 Task: Find connections with filter location San Pedro Sacatepéquez with filter topic #jobsearchwith filter profile language Potuguese with filter current company Work From Home/ Fresher & Experience Jobs with filter school Symbiosis Centre For Management and Human Resource Development with filter industry Photography with filter service category Illustration with filter keywords title Copywriter
Action: Mouse moved to (567, 98)
Screenshot: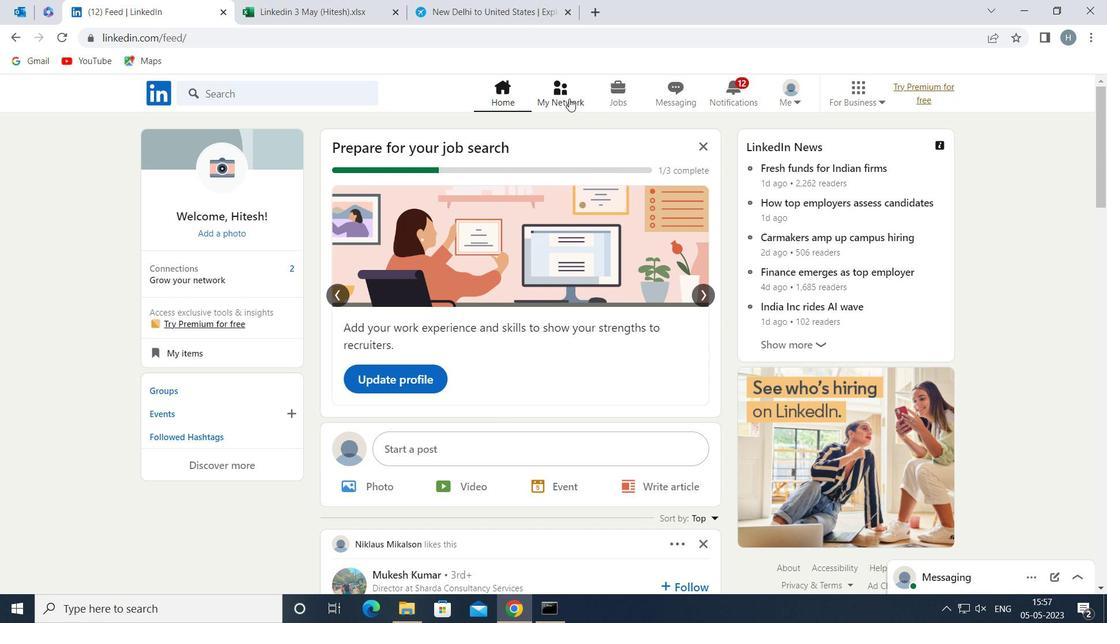 
Action: Mouse pressed left at (567, 98)
Screenshot: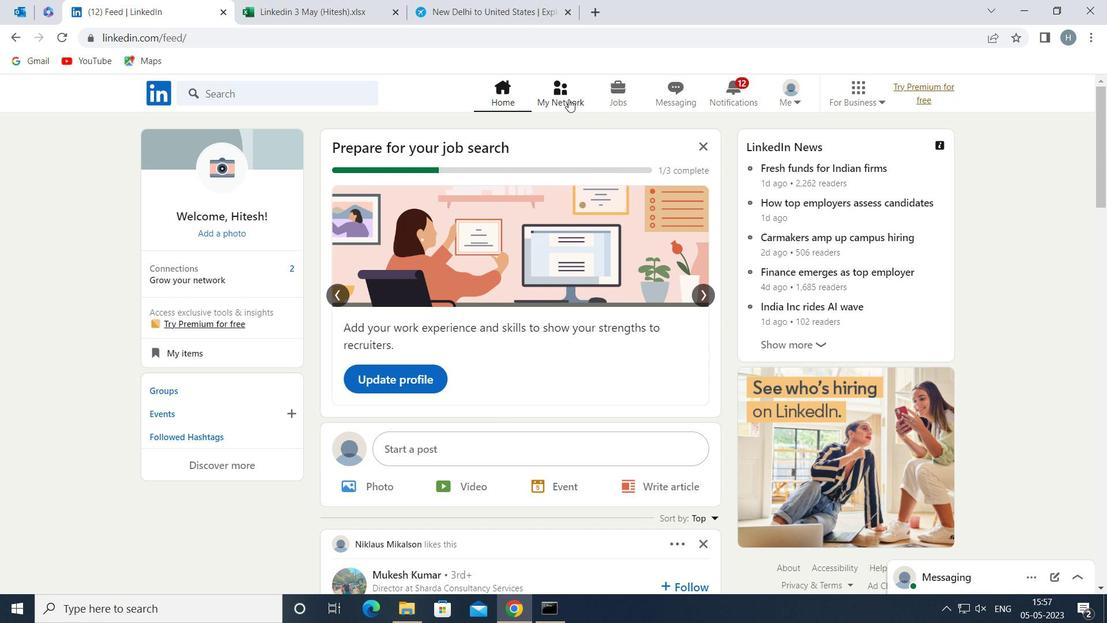 
Action: Mouse moved to (295, 177)
Screenshot: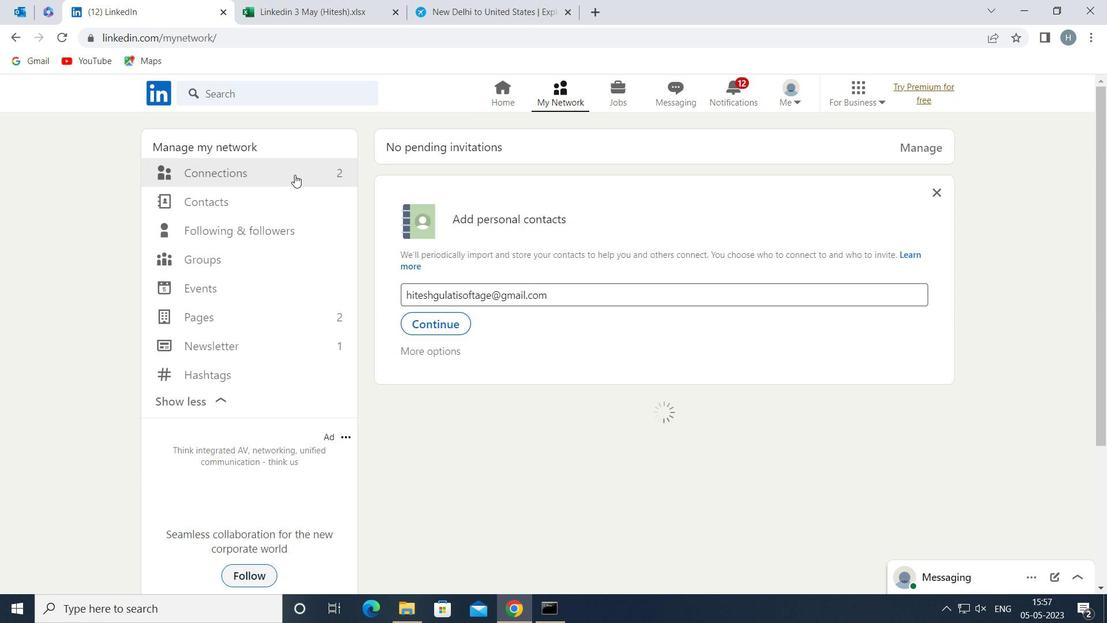 
Action: Mouse pressed left at (295, 177)
Screenshot: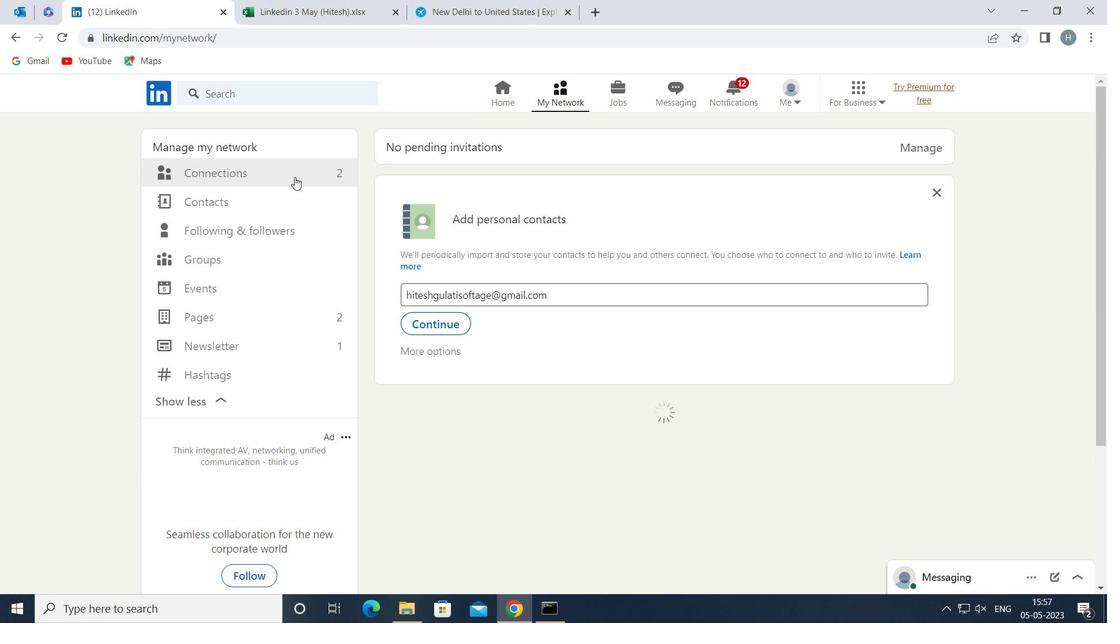 
Action: Mouse moved to (650, 170)
Screenshot: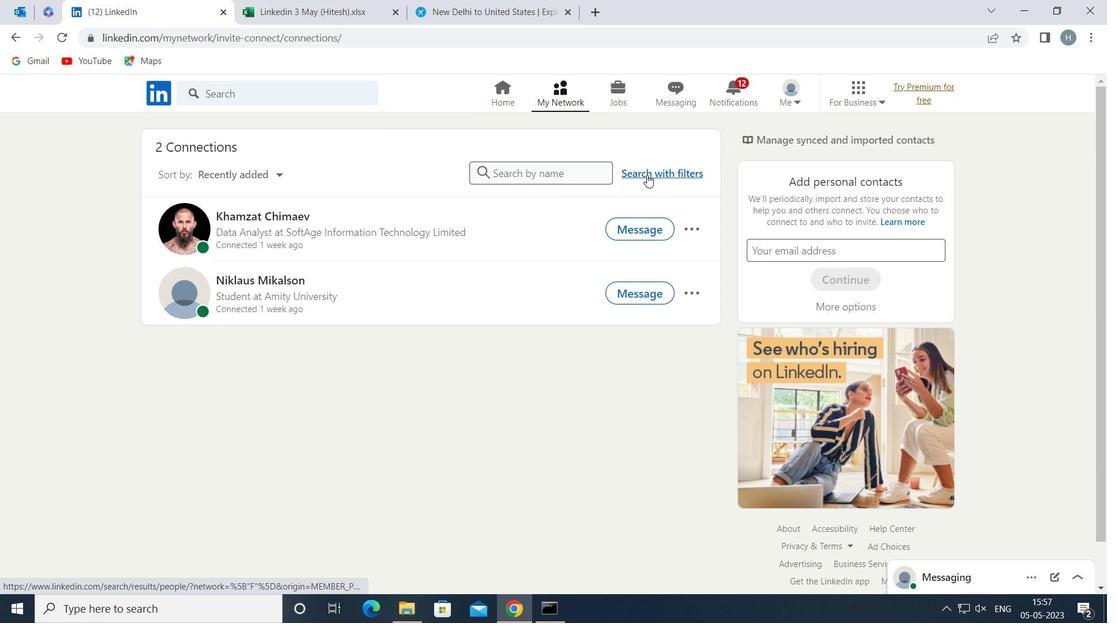 
Action: Mouse pressed left at (650, 170)
Screenshot: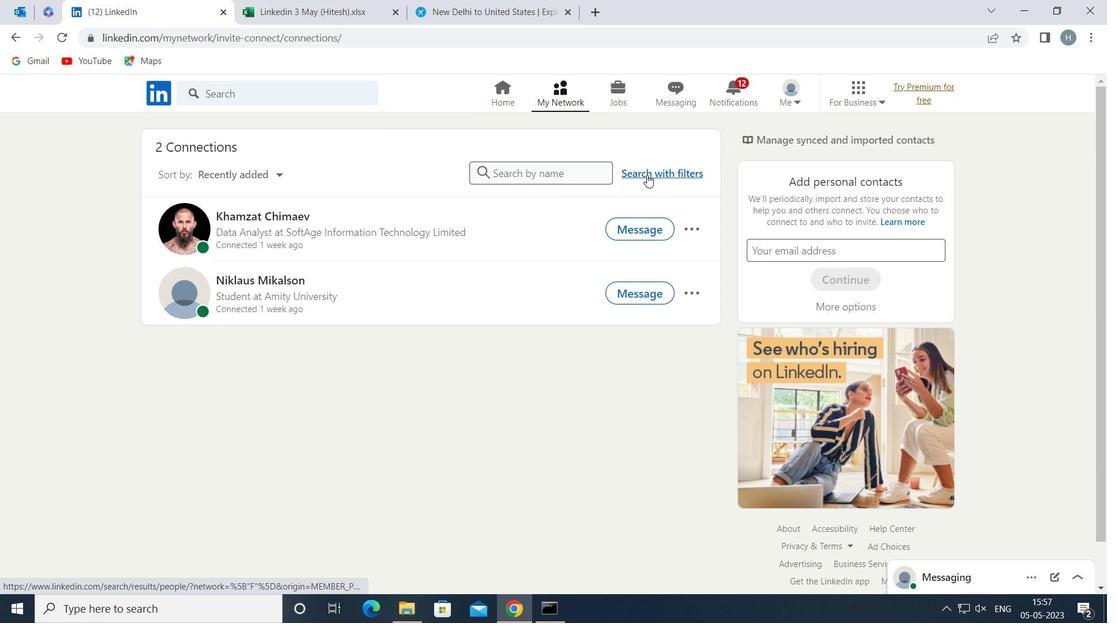 
Action: Mouse moved to (596, 130)
Screenshot: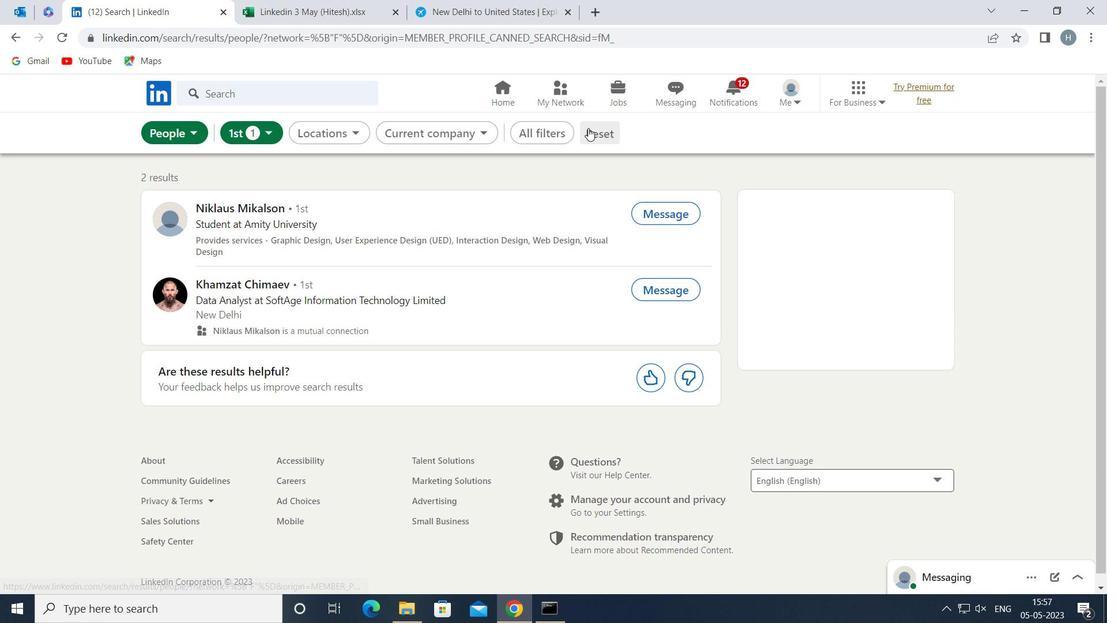 
Action: Mouse pressed left at (596, 130)
Screenshot: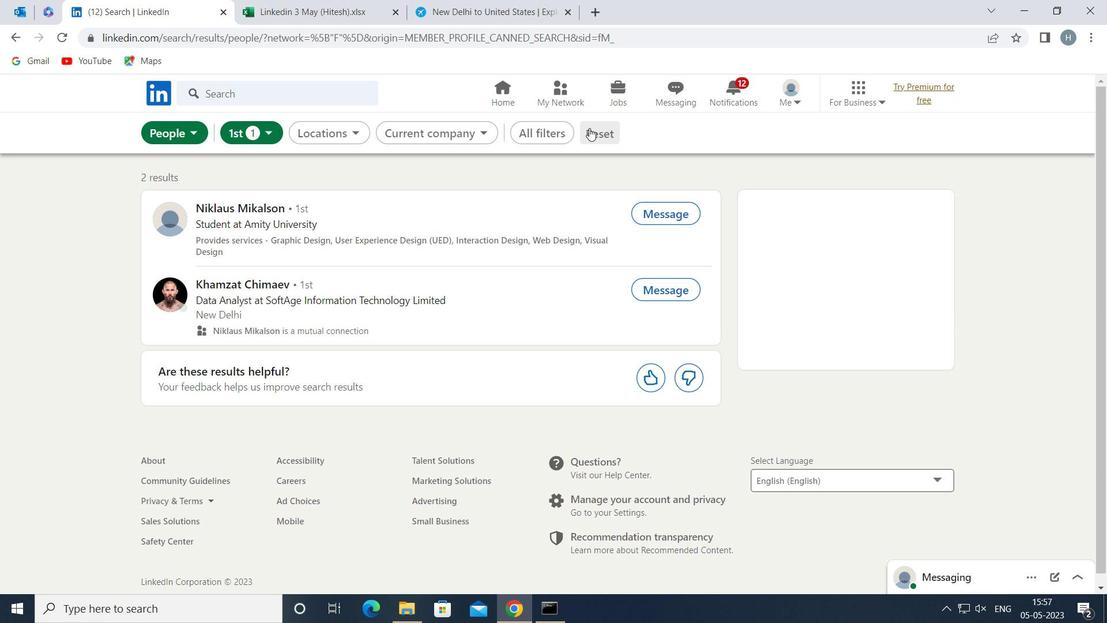 
Action: Mouse moved to (571, 131)
Screenshot: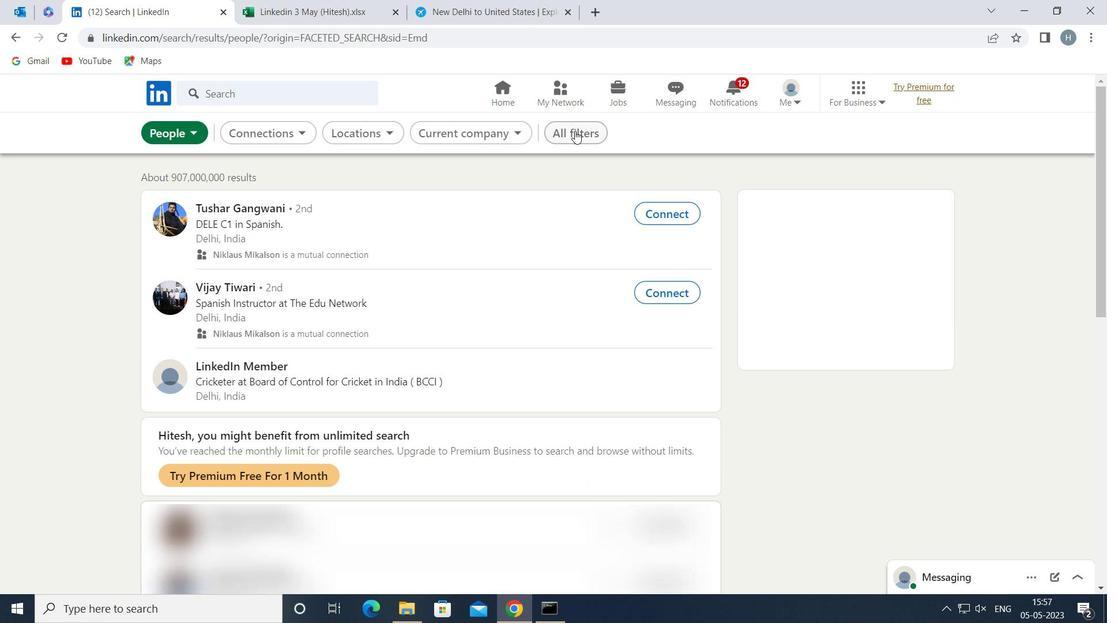 
Action: Mouse pressed left at (571, 131)
Screenshot: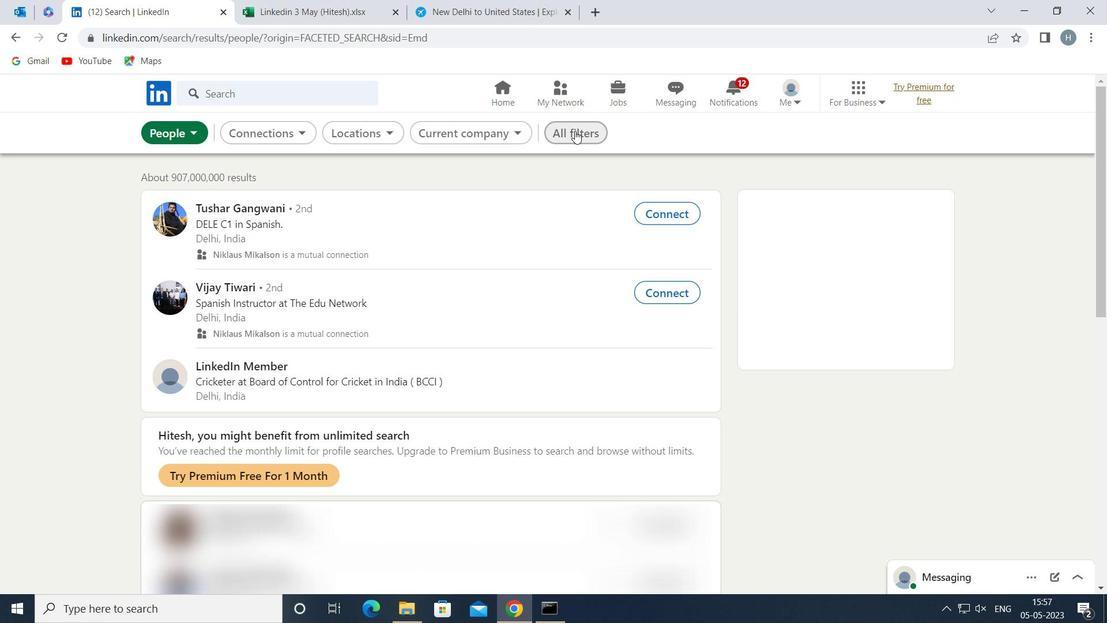
Action: Mouse moved to (862, 257)
Screenshot: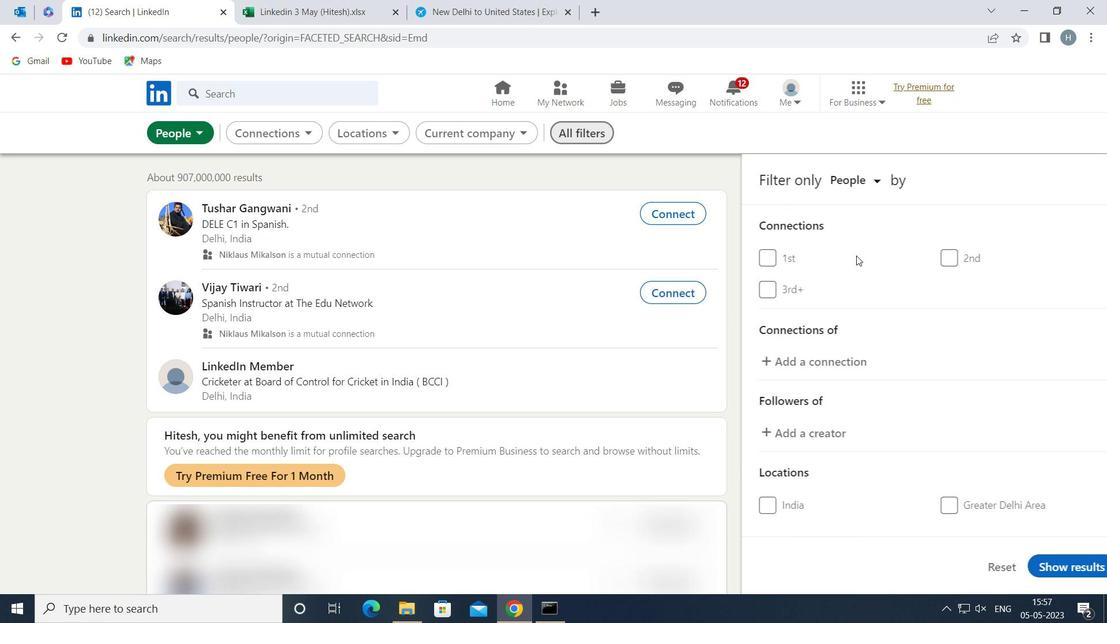 
Action: Mouse scrolled (862, 256) with delta (0, 0)
Screenshot: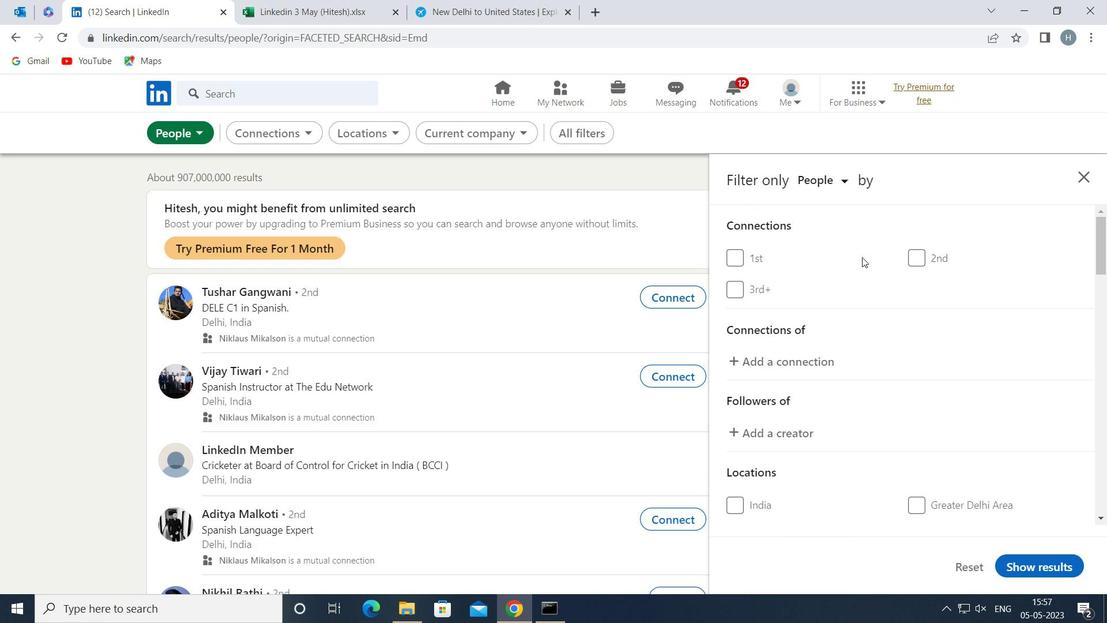 
Action: Mouse scrolled (862, 256) with delta (0, 0)
Screenshot: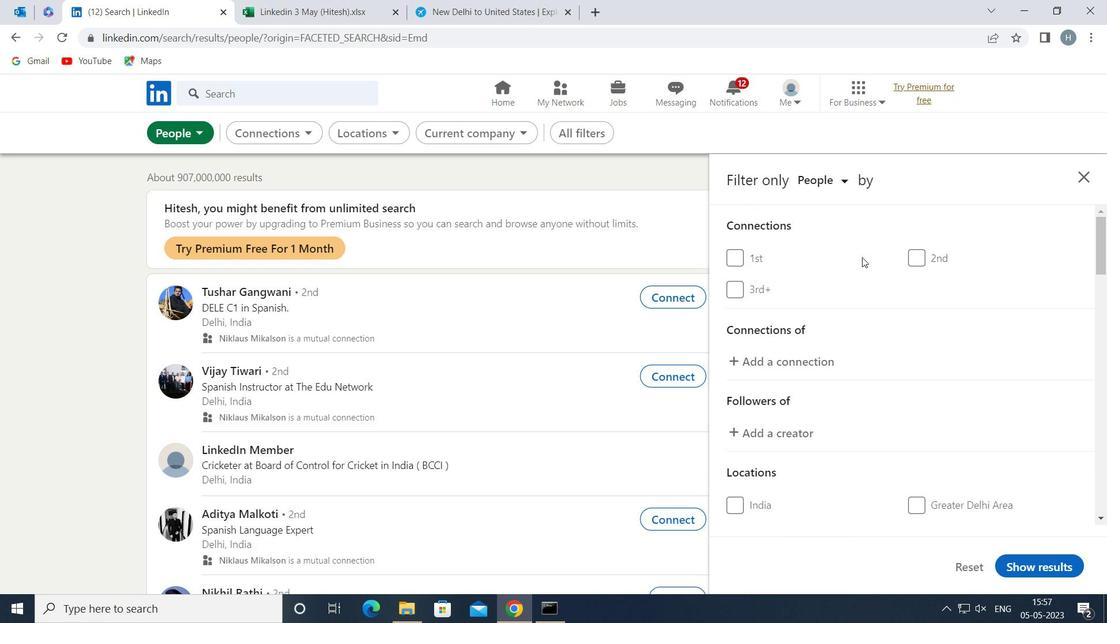 
Action: Mouse scrolled (862, 256) with delta (0, 0)
Screenshot: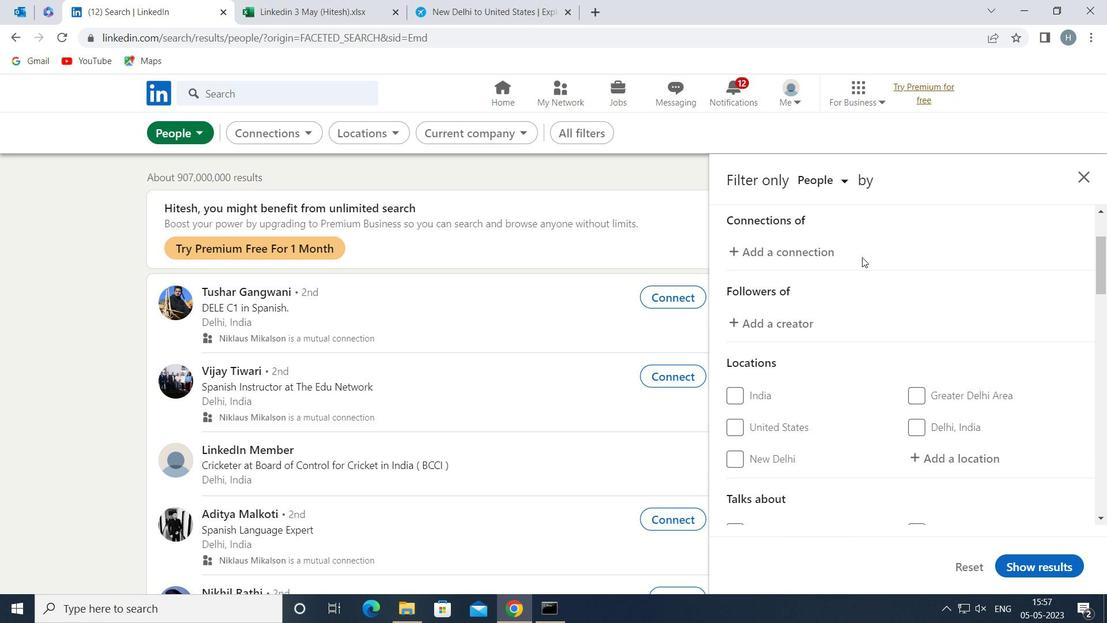 
Action: Mouse moved to (957, 345)
Screenshot: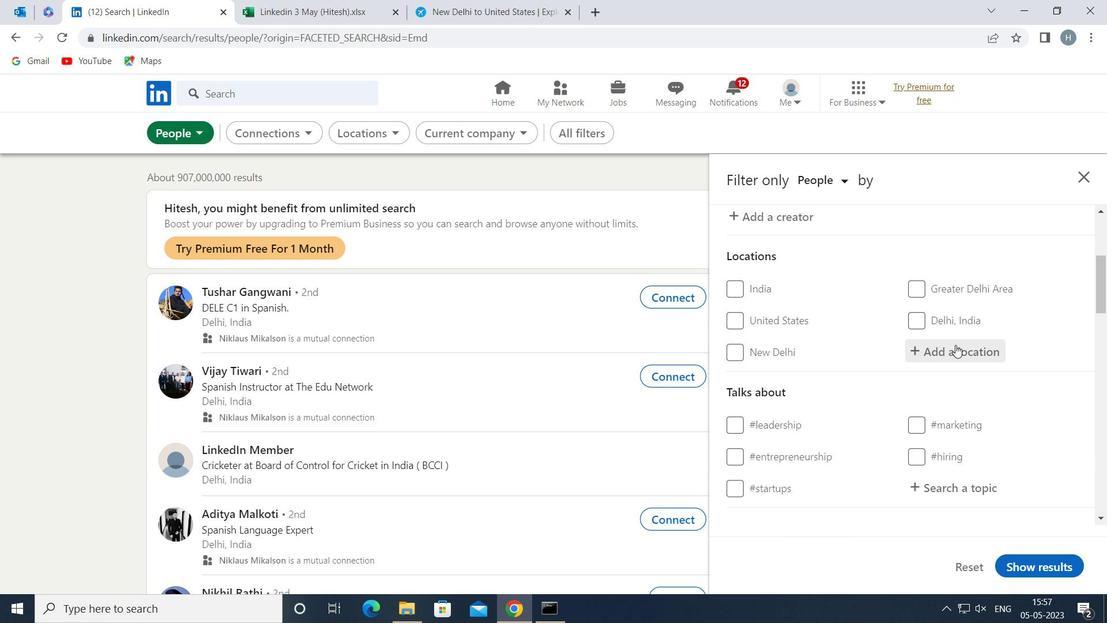 
Action: Mouse pressed left at (957, 345)
Screenshot: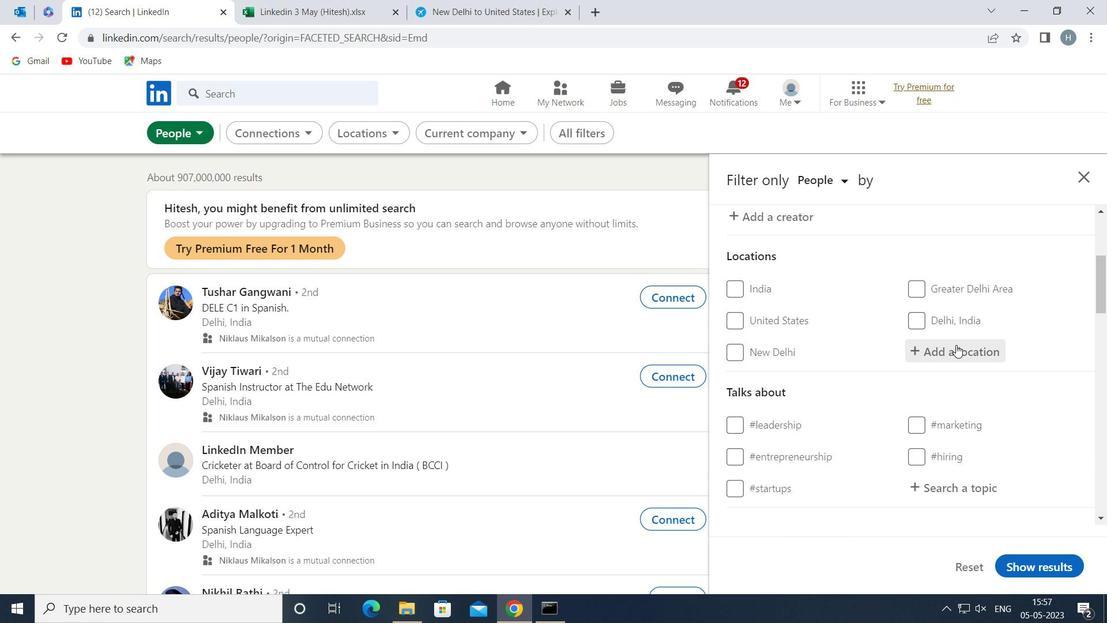 
Action: Key pressed <Key.shift>SAN<Key.space><Key.shift>PEDRO<Key.shift>SA
Screenshot: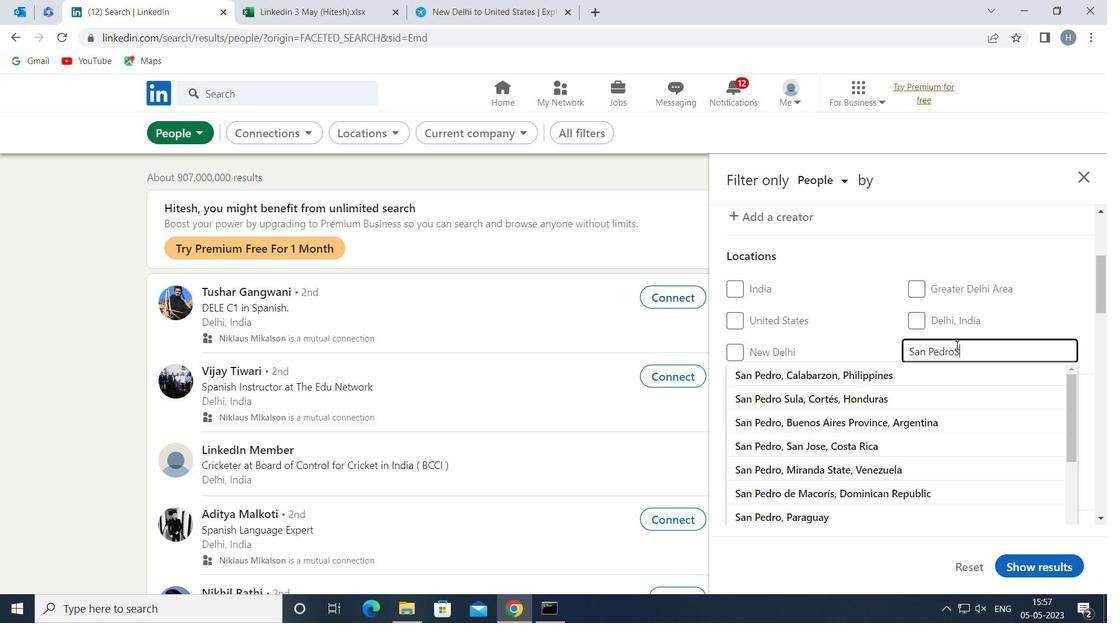
Action: Mouse moved to (957, 347)
Screenshot: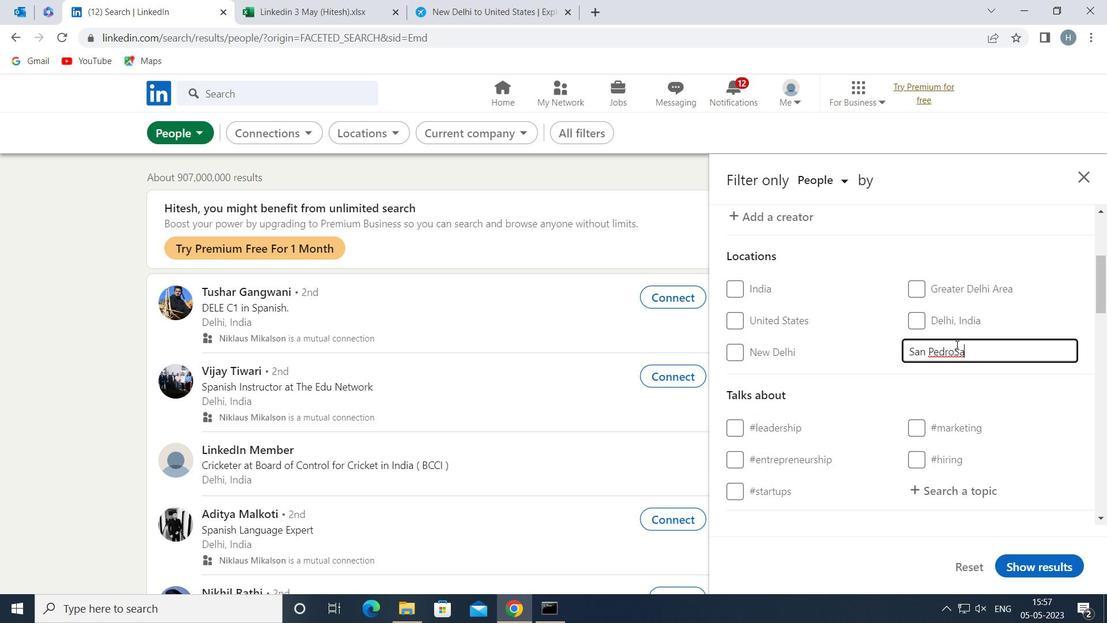 
Action: Key pressed <Key.backspace><Key.backspace><Key.space><Key.shift>SAC
Screenshot: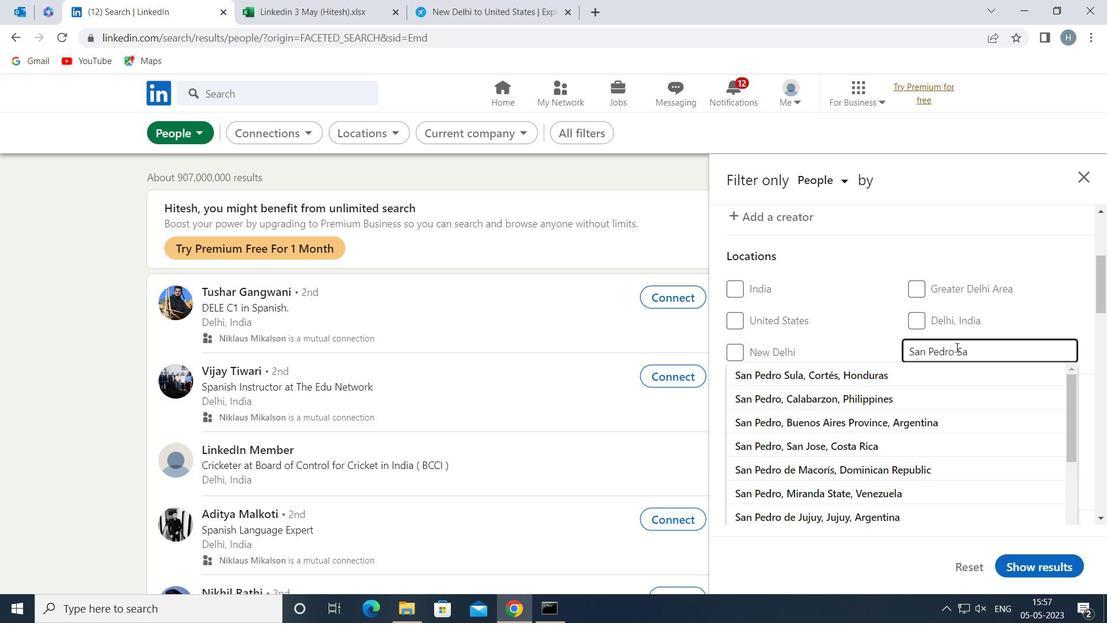 
Action: Mouse moved to (868, 376)
Screenshot: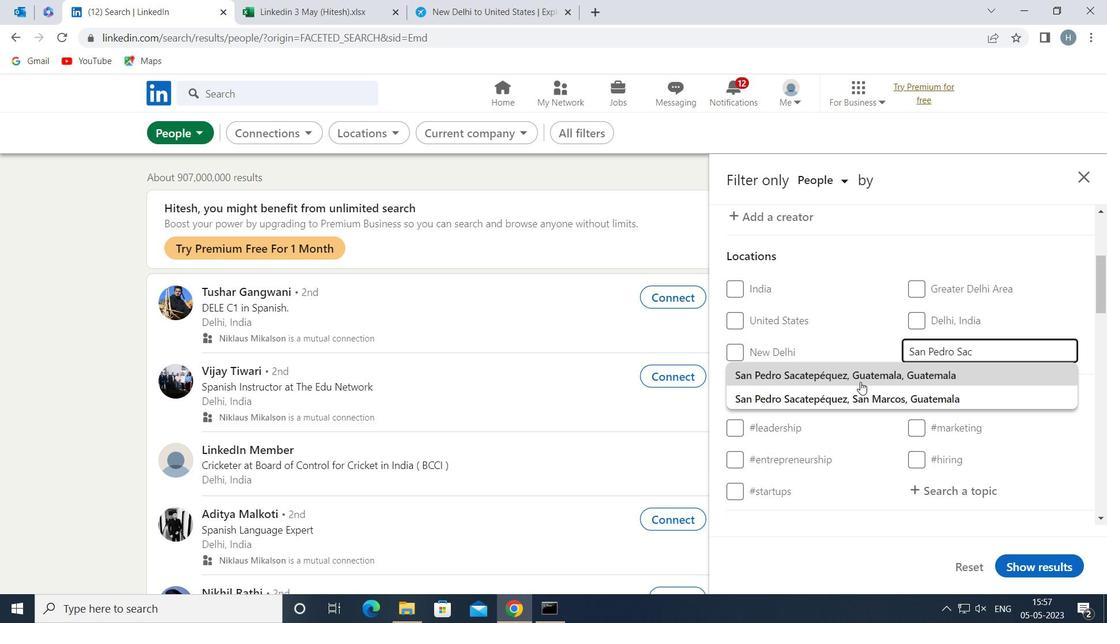 
Action: Mouse pressed left at (868, 376)
Screenshot: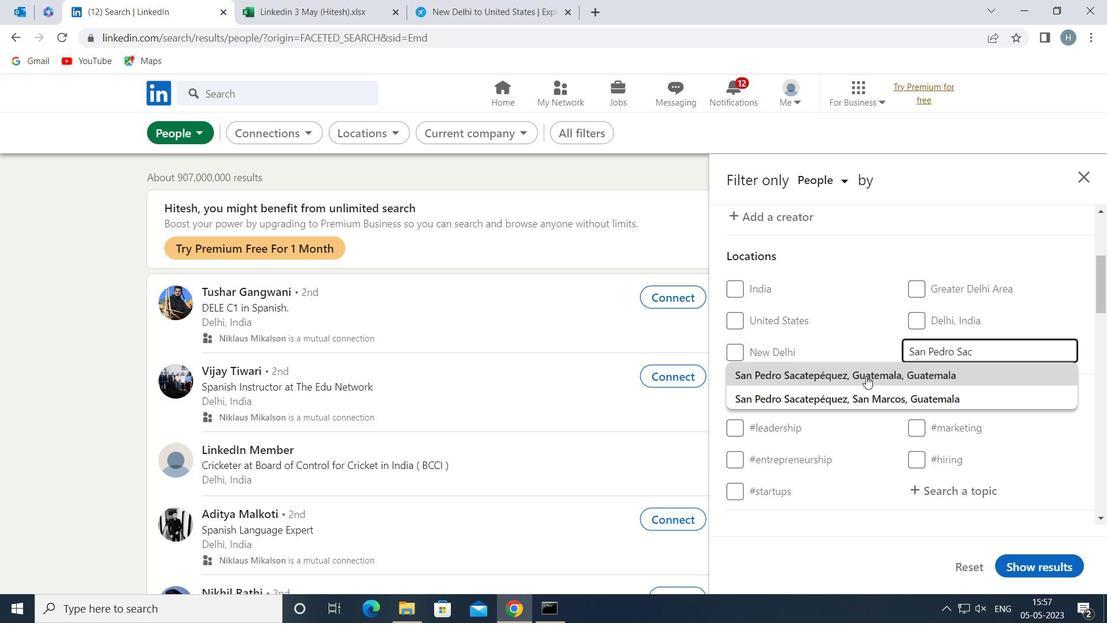 
Action: Mouse moved to (865, 376)
Screenshot: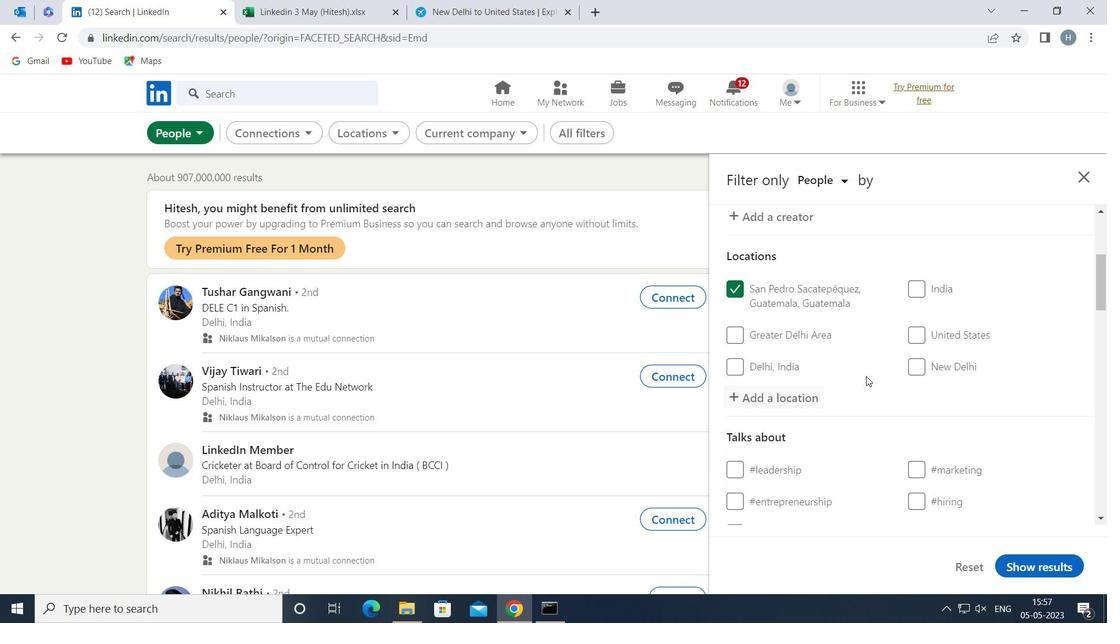 
Action: Mouse scrolled (865, 376) with delta (0, 0)
Screenshot: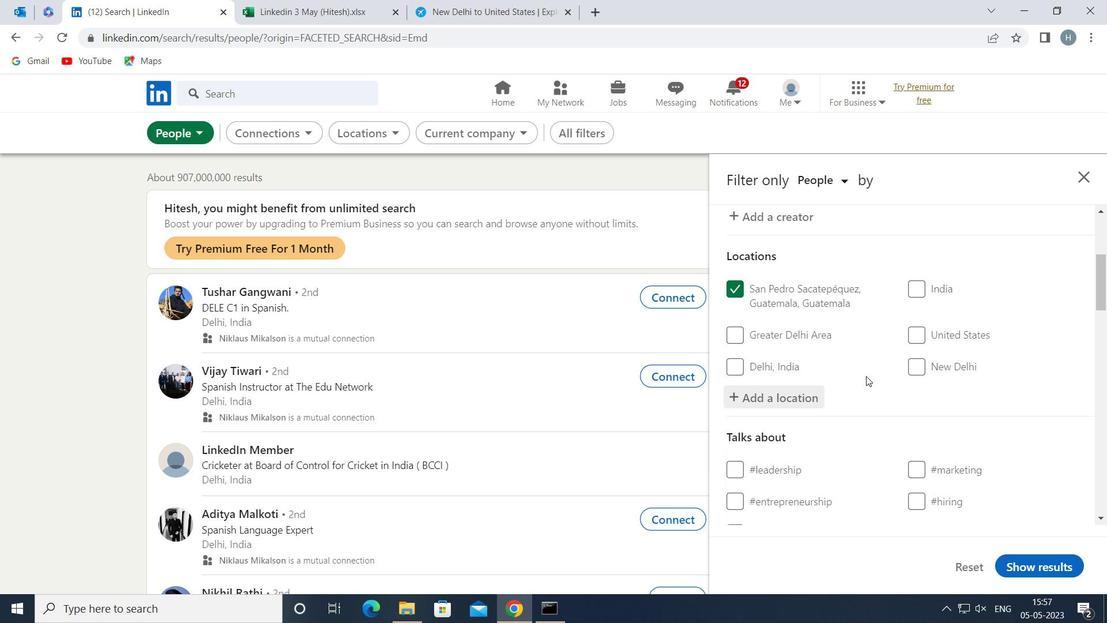 
Action: Mouse moved to (865, 377)
Screenshot: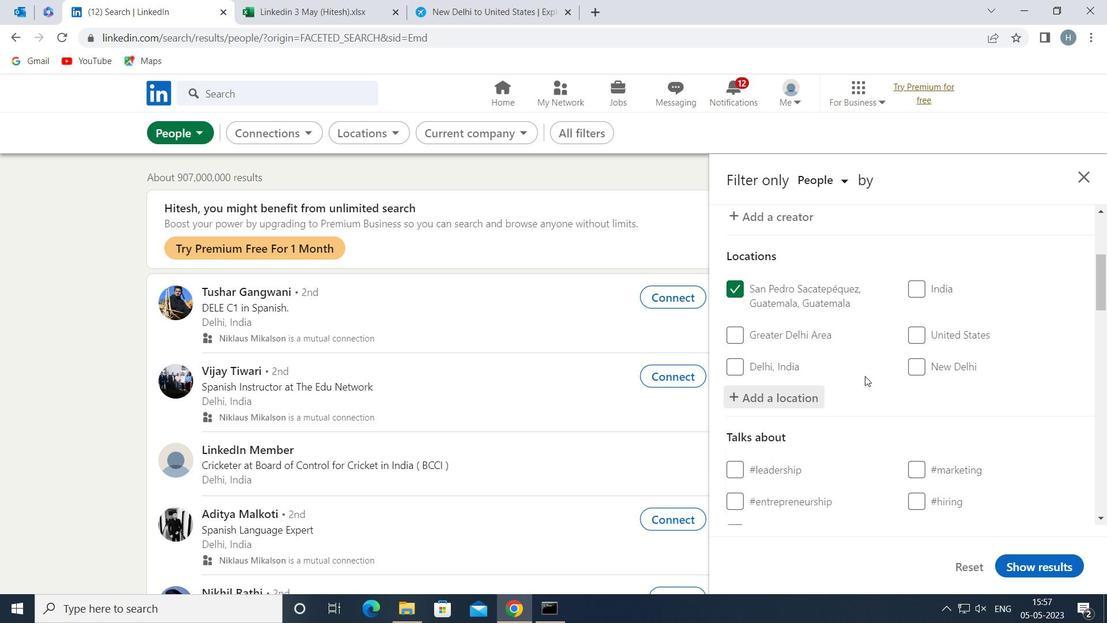 
Action: Mouse scrolled (865, 377) with delta (0, 0)
Screenshot: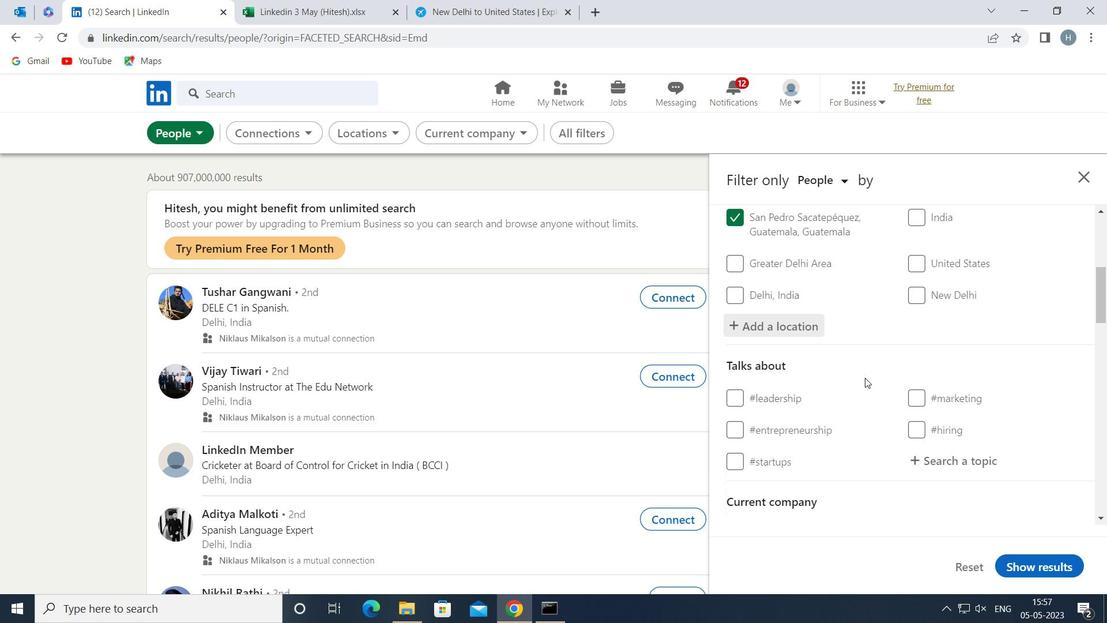 
Action: Mouse moved to (936, 390)
Screenshot: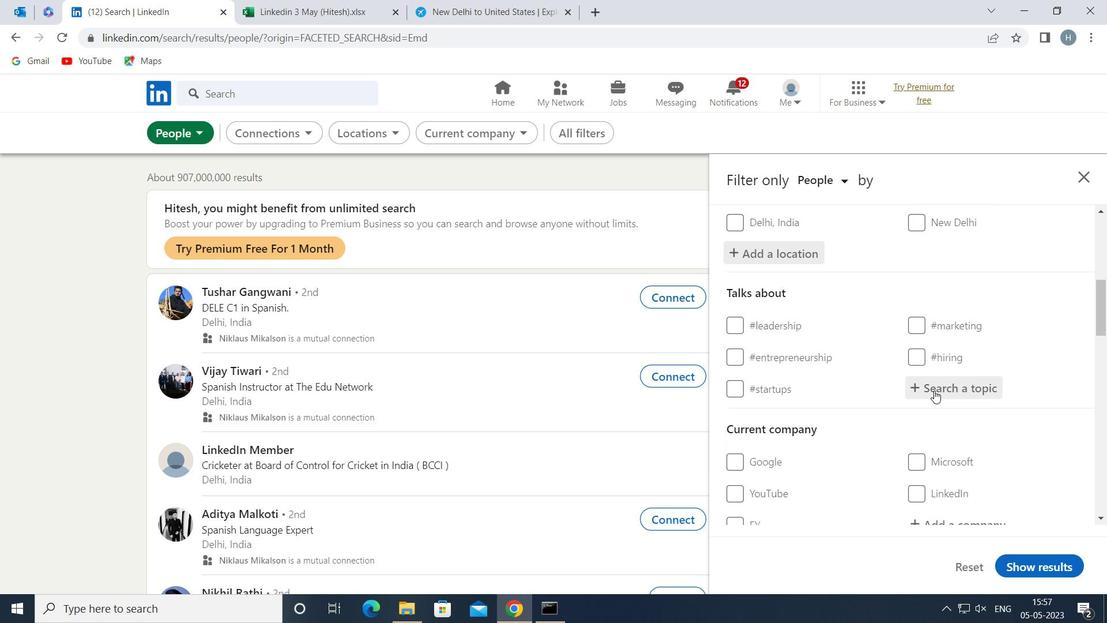 
Action: Mouse pressed left at (936, 390)
Screenshot: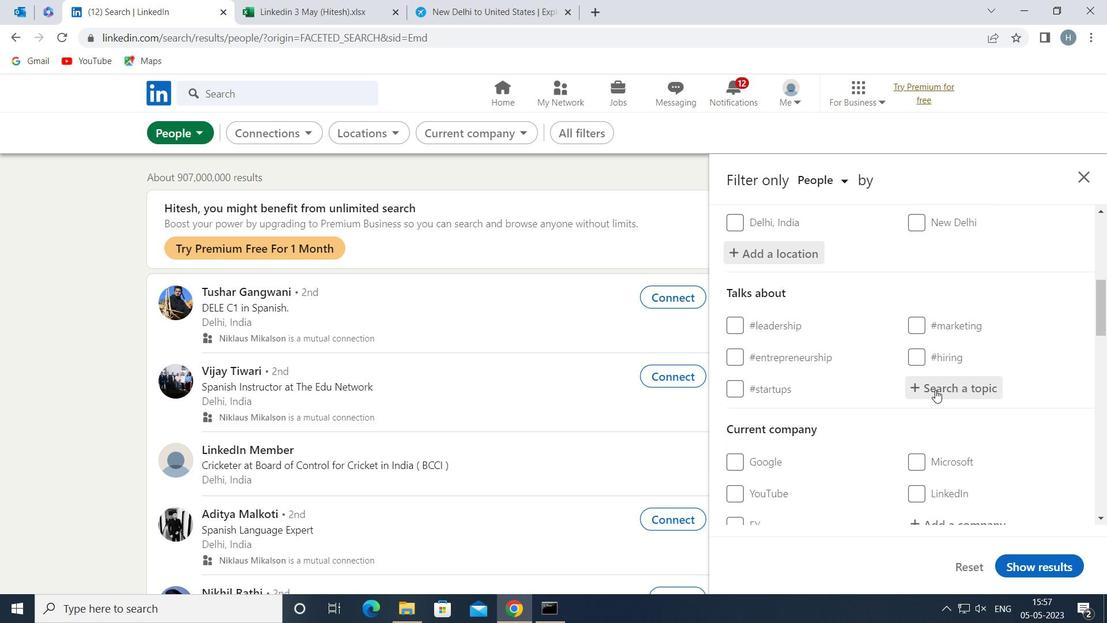 
Action: Mouse moved to (937, 389)
Screenshot: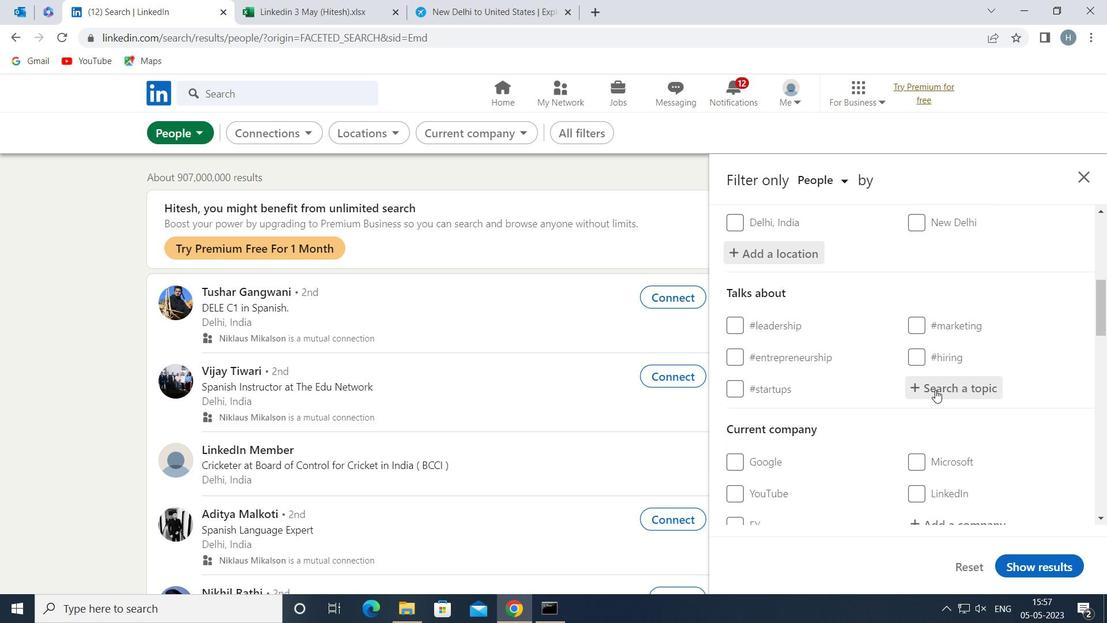 
Action: Key pressed <Key.shift>JOBSEARCH
Screenshot: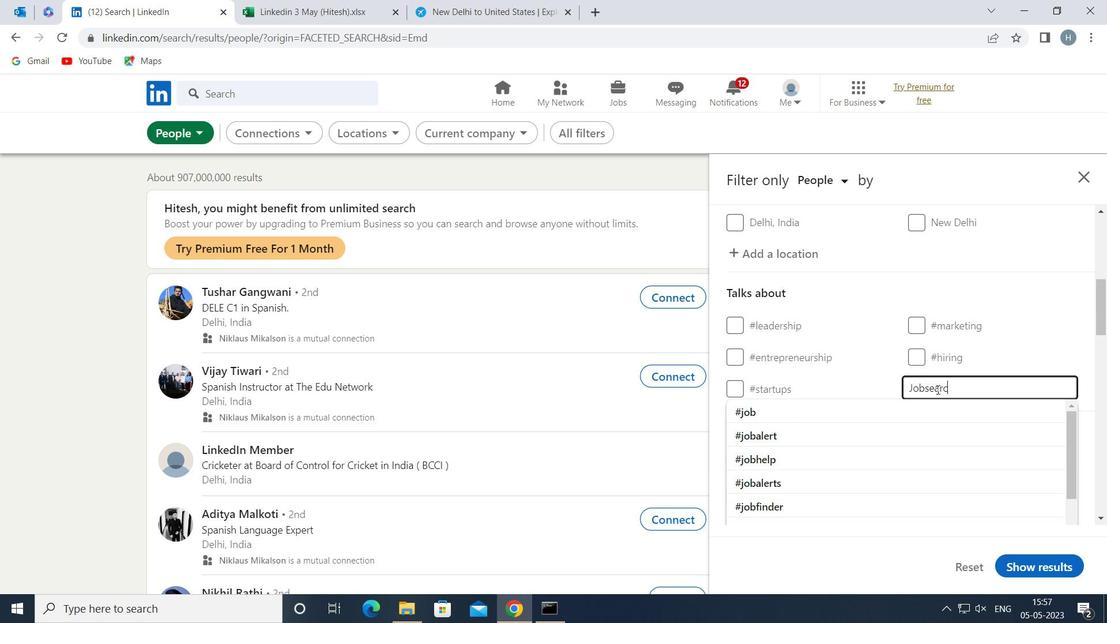 
Action: Mouse moved to (945, 408)
Screenshot: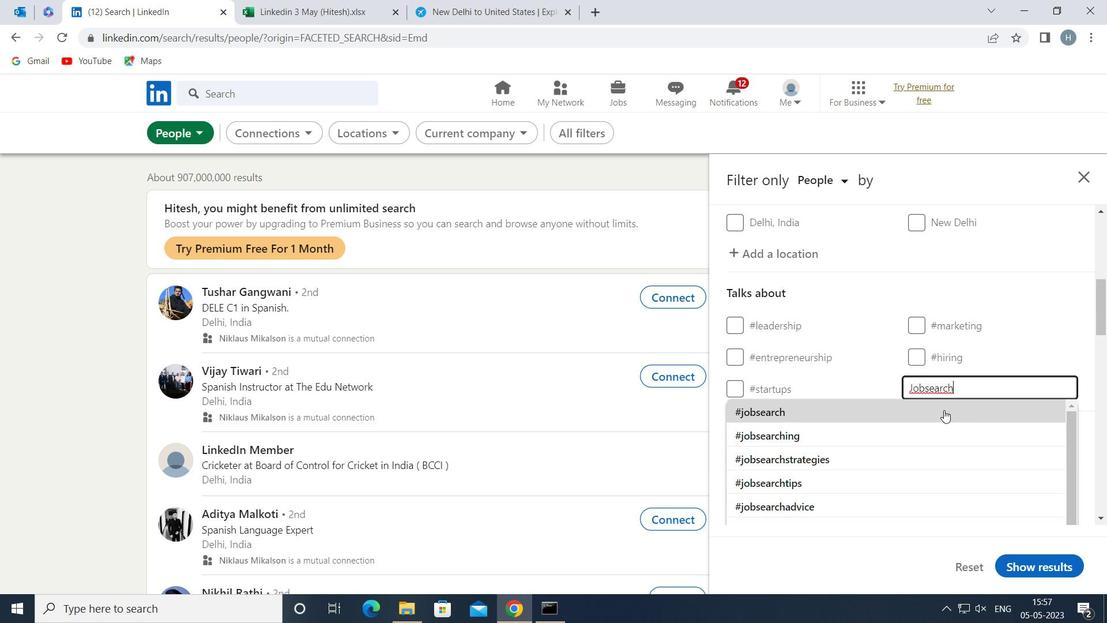 
Action: Mouse pressed left at (945, 408)
Screenshot: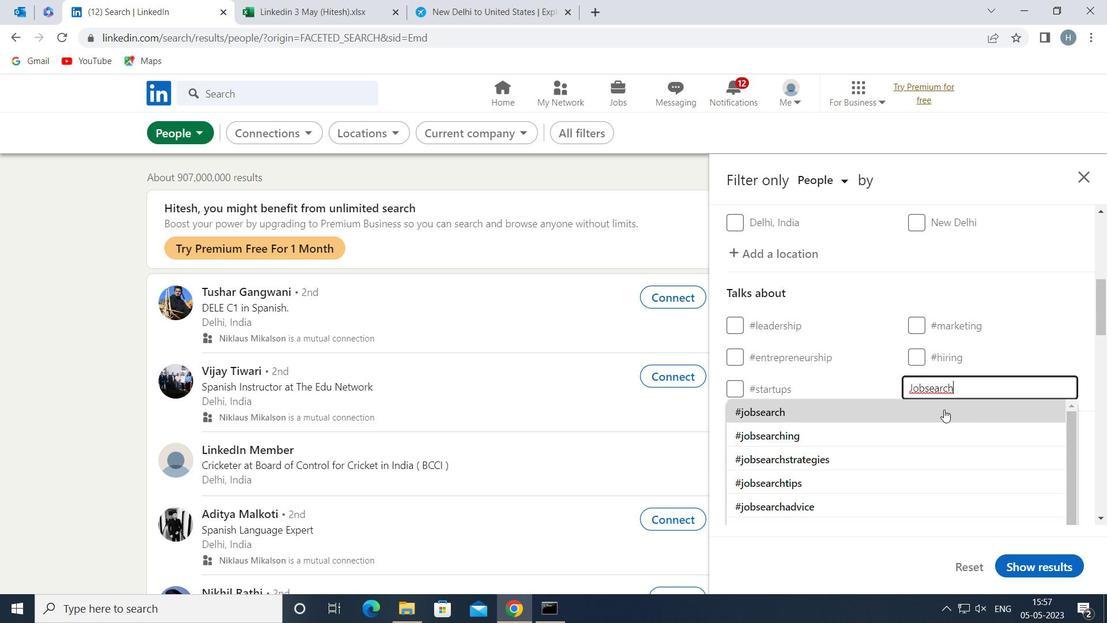
Action: Mouse moved to (937, 402)
Screenshot: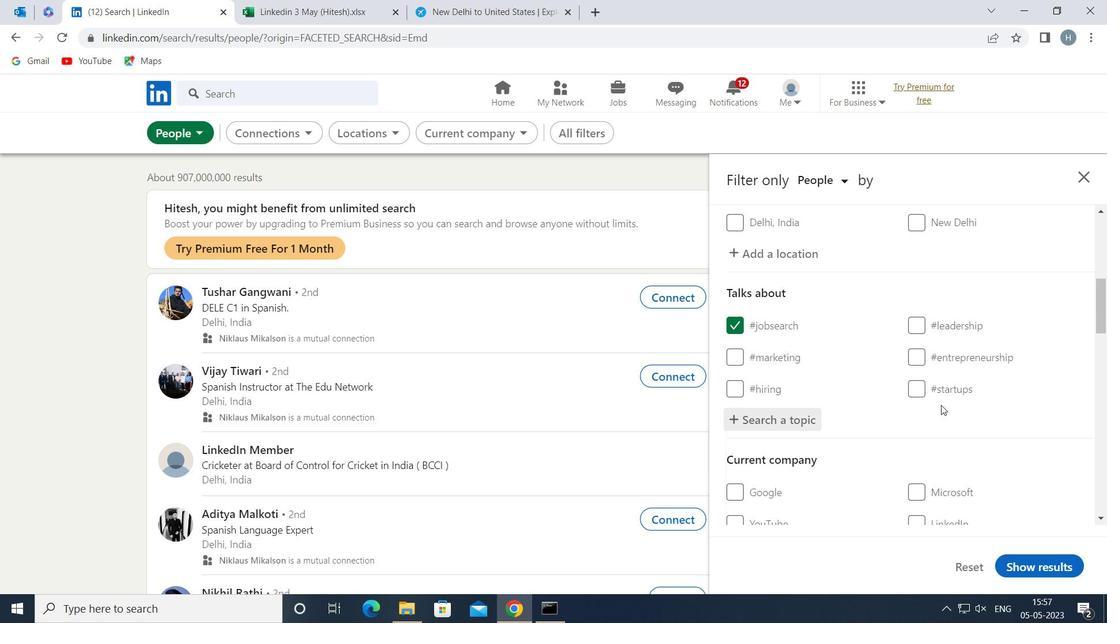 
Action: Mouse scrolled (937, 401) with delta (0, 0)
Screenshot: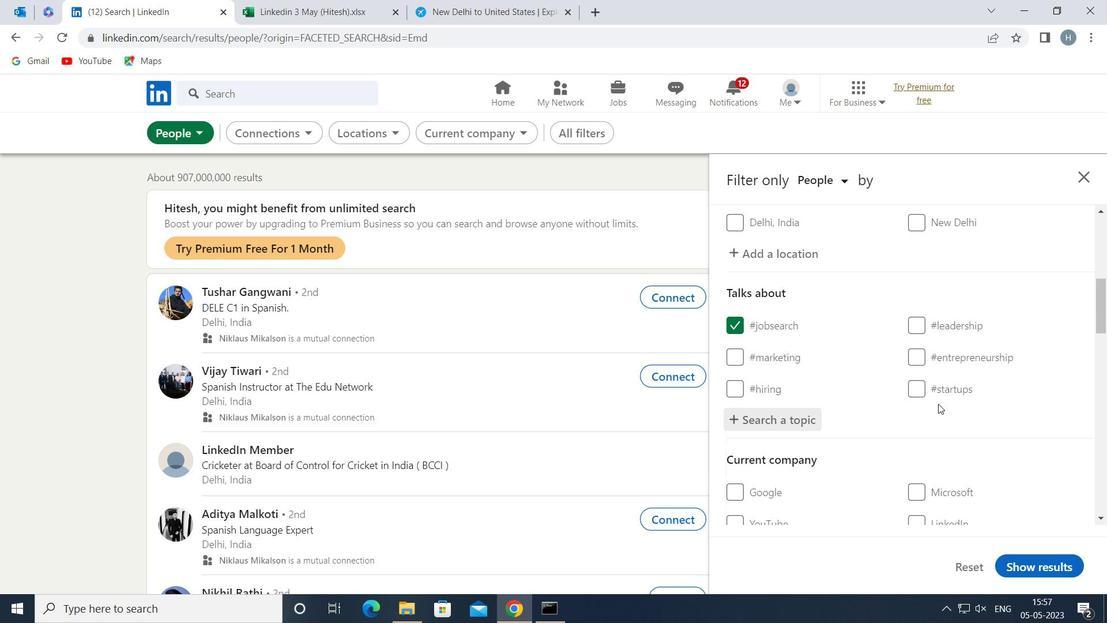 
Action: Mouse moved to (926, 400)
Screenshot: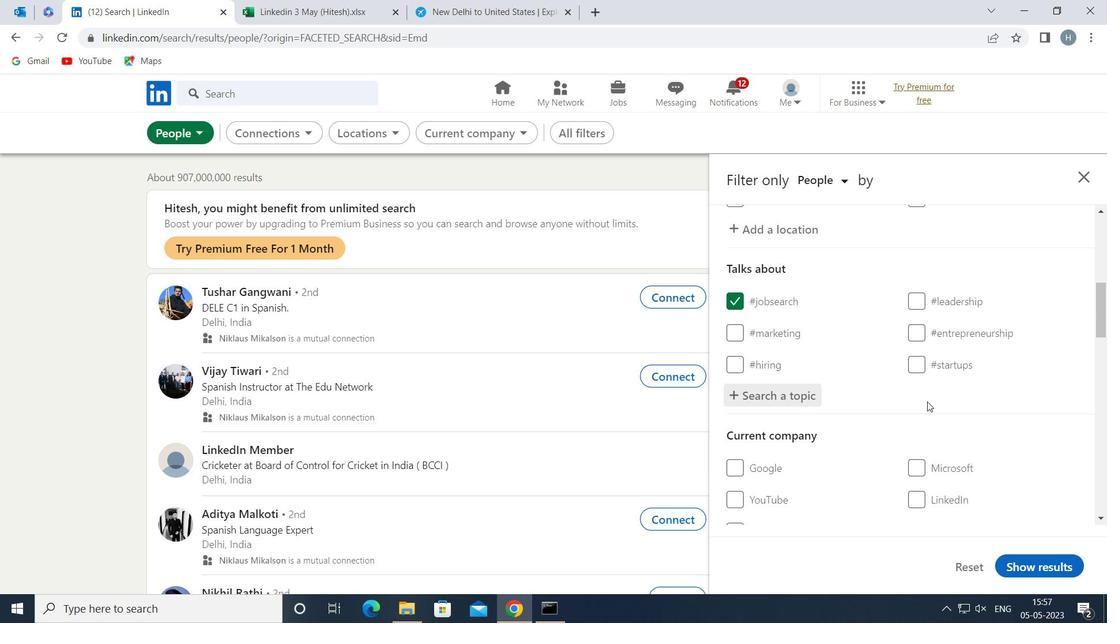 
Action: Mouse scrolled (926, 399) with delta (0, 0)
Screenshot: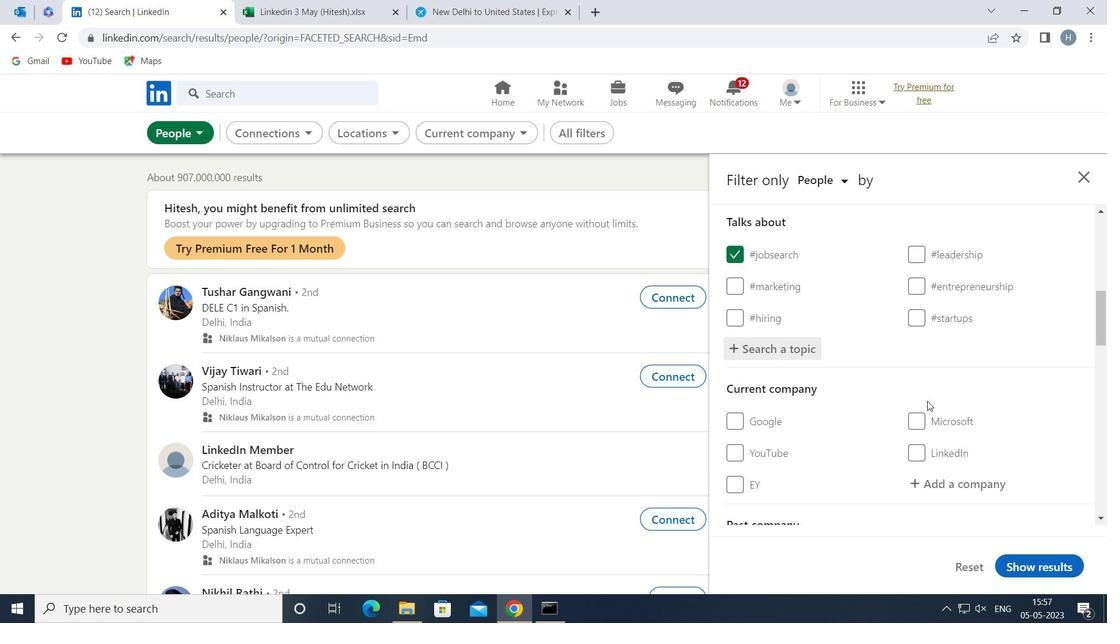 
Action: Mouse scrolled (926, 399) with delta (0, 0)
Screenshot: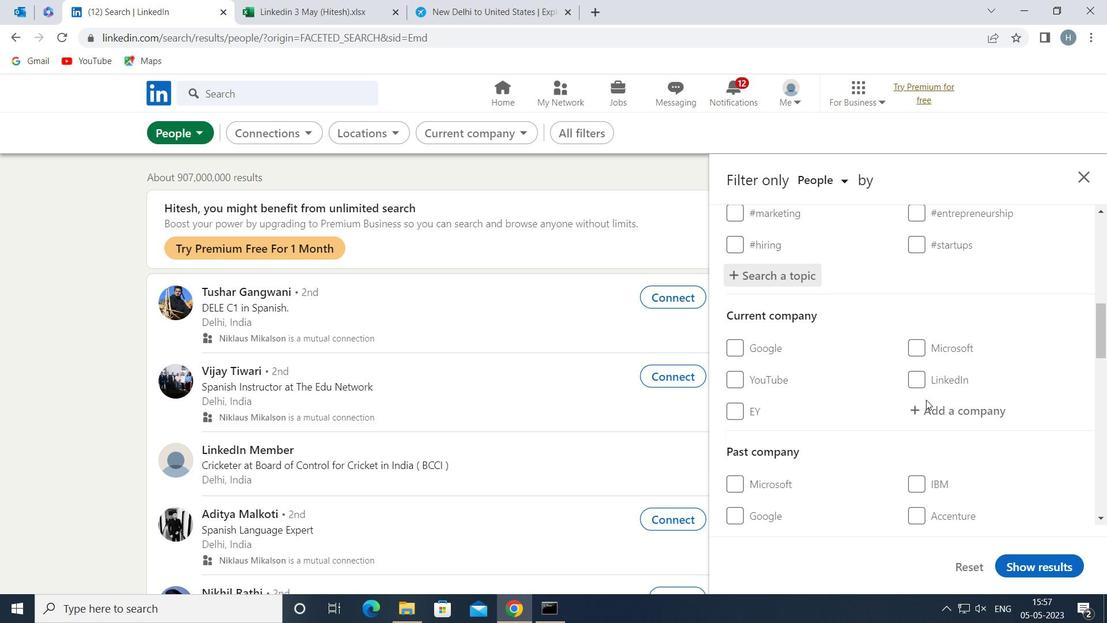 
Action: Mouse scrolled (926, 399) with delta (0, 0)
Screenshot: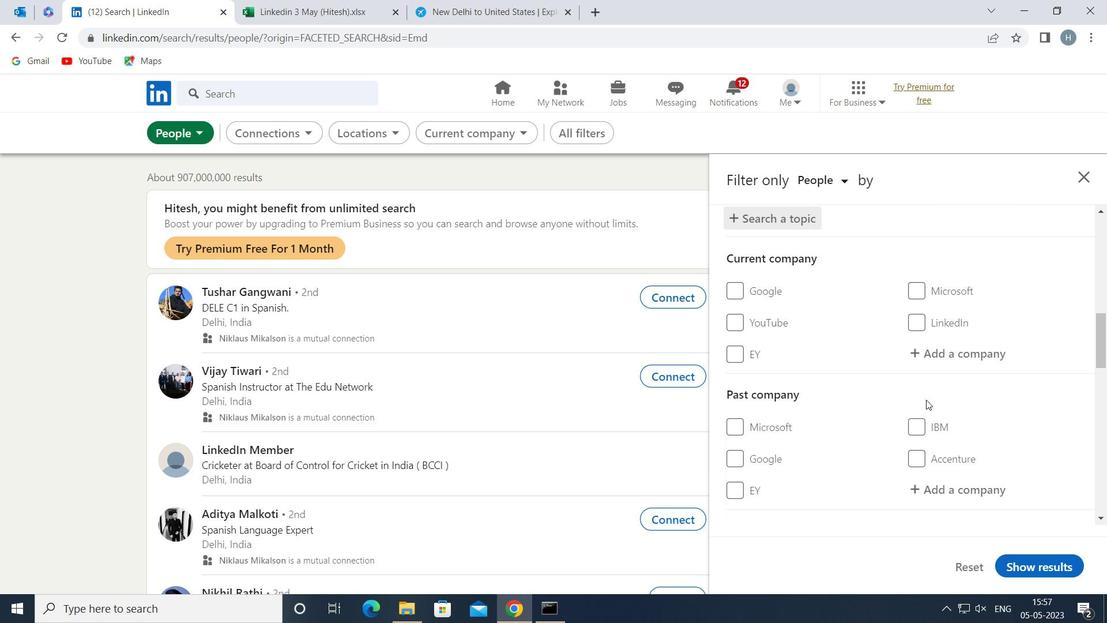 
Action: Mouse moved to (926, 399)
Screenshot: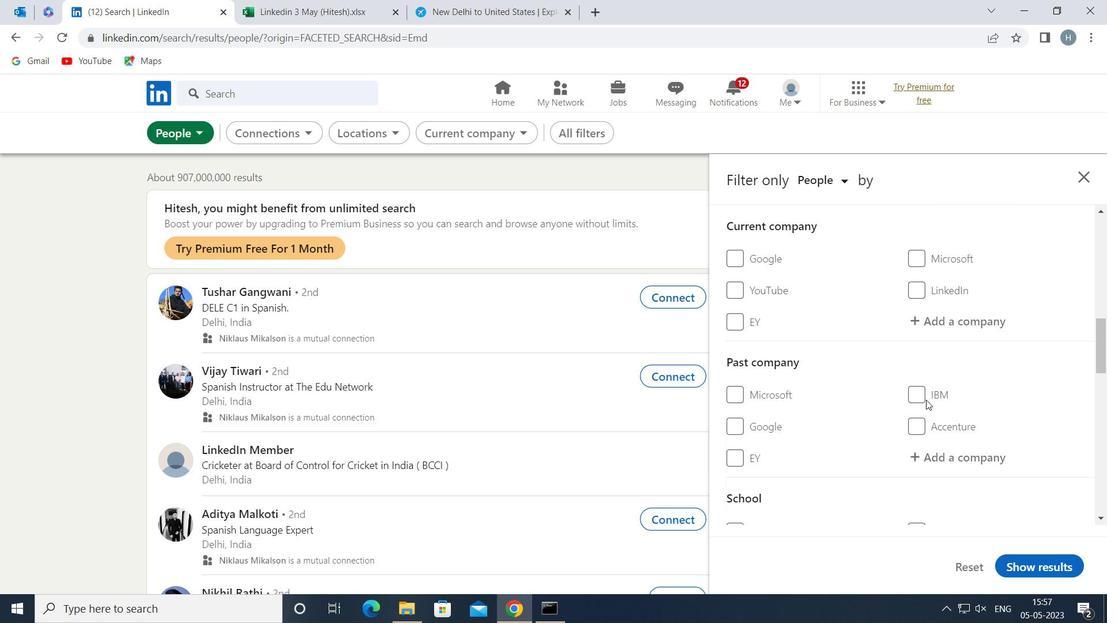 
Action: Mouse scrolled (926, 399) with delta (0, 0)
Screenshot: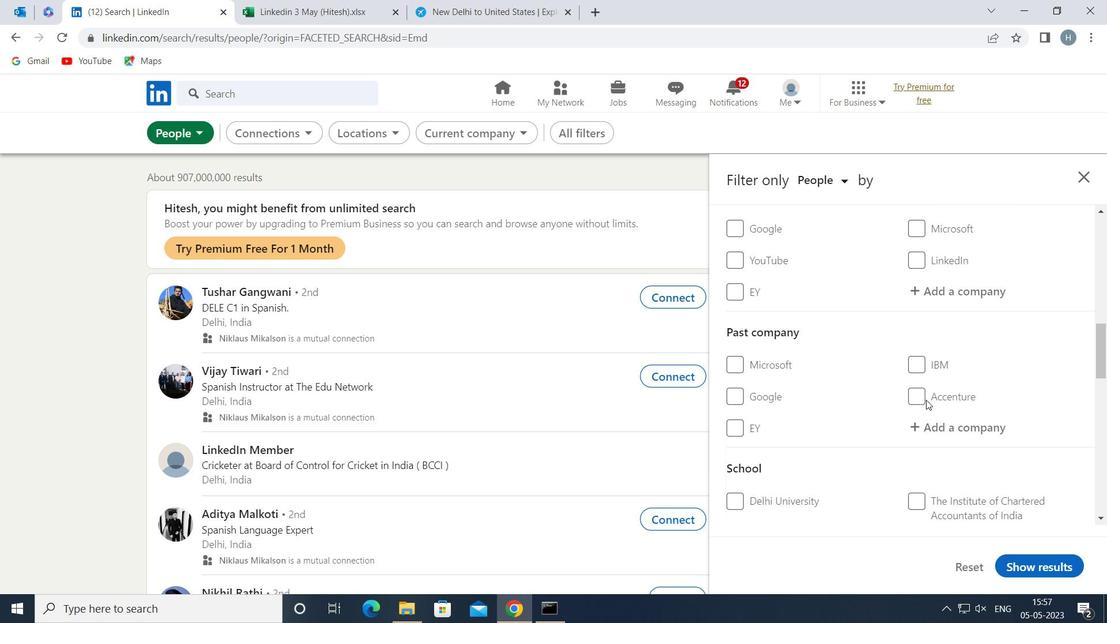 
Action: Mouse scrolled (926, 399) with delta (0, 0)
Screenshot: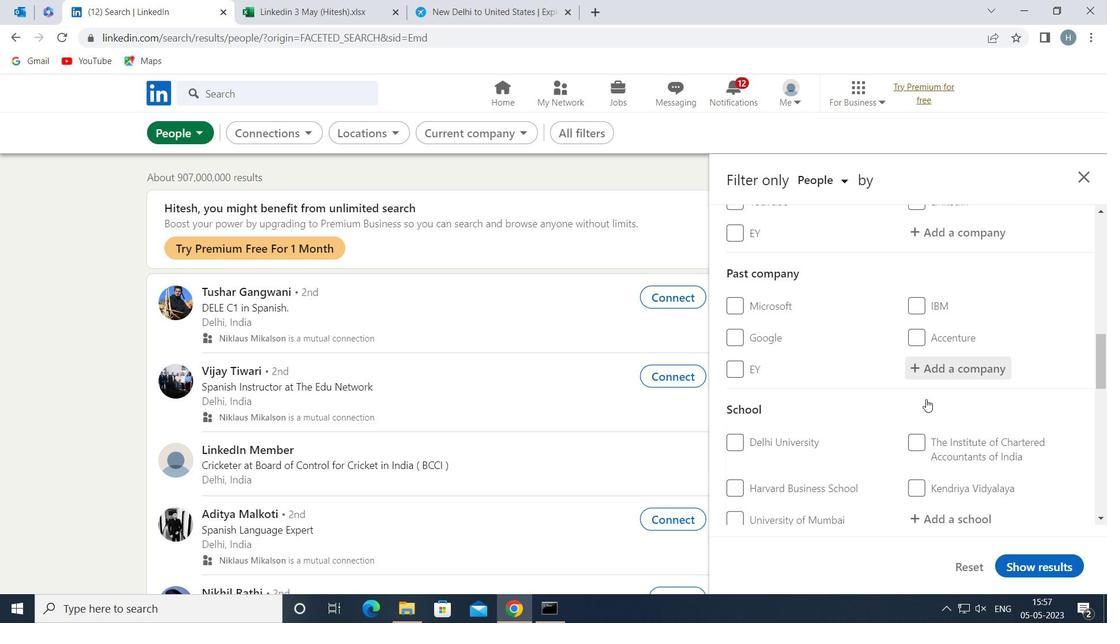 
Action: Mouse scrolled (926, 399) with delta (0, 0)
Screenshot: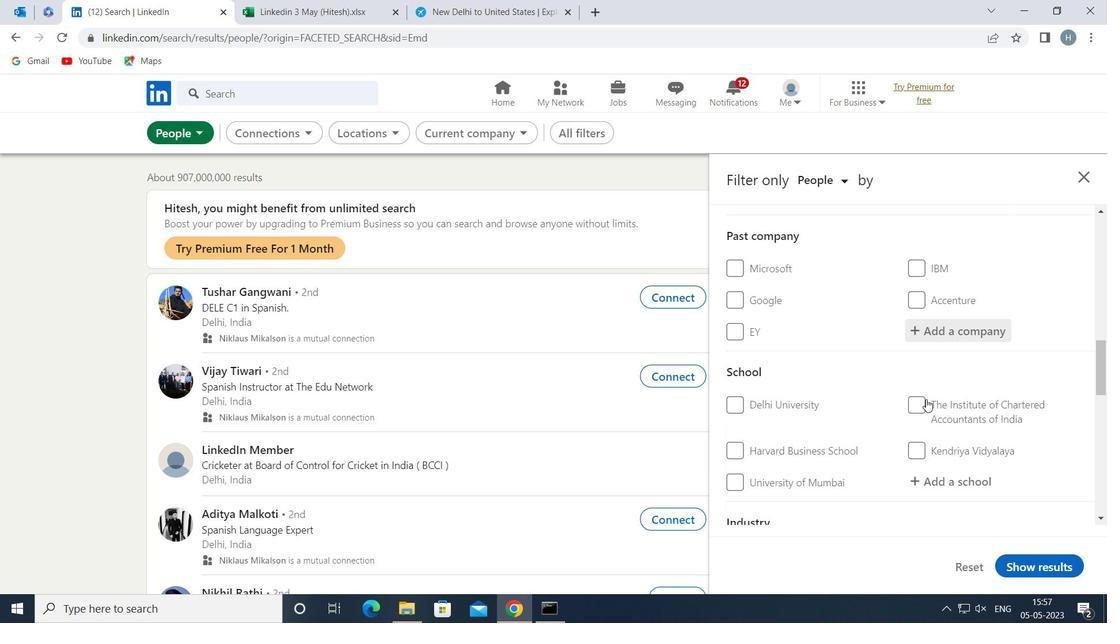 
Action: Mouse moved to (926, 399)
Screenshot: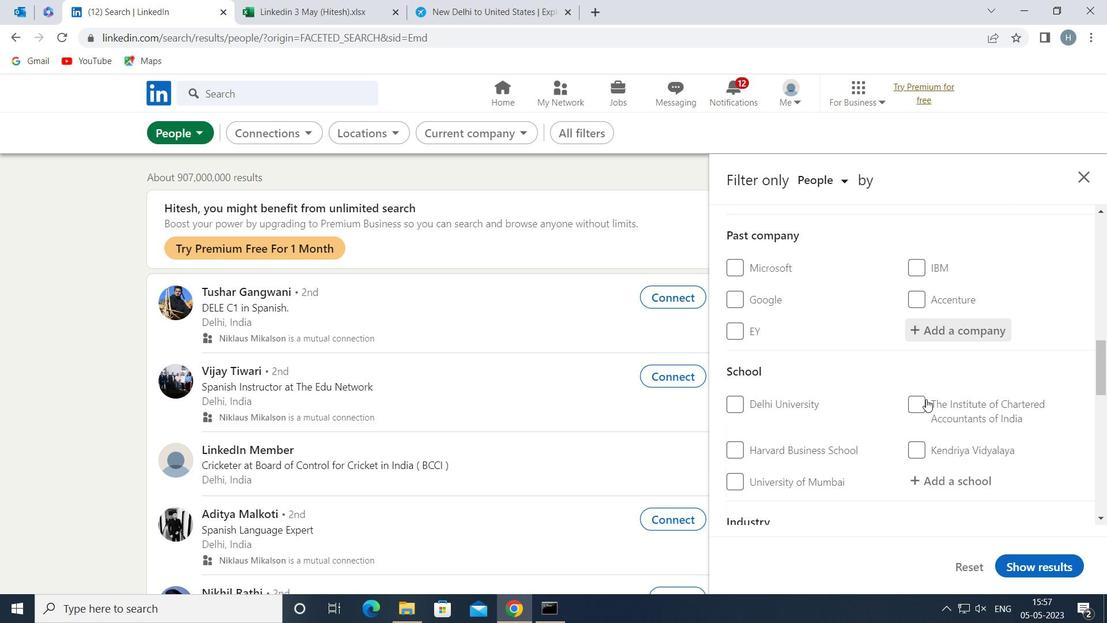 
Action: Mouse scrolled (926, 398) with delta (0, 0)
Screenshot: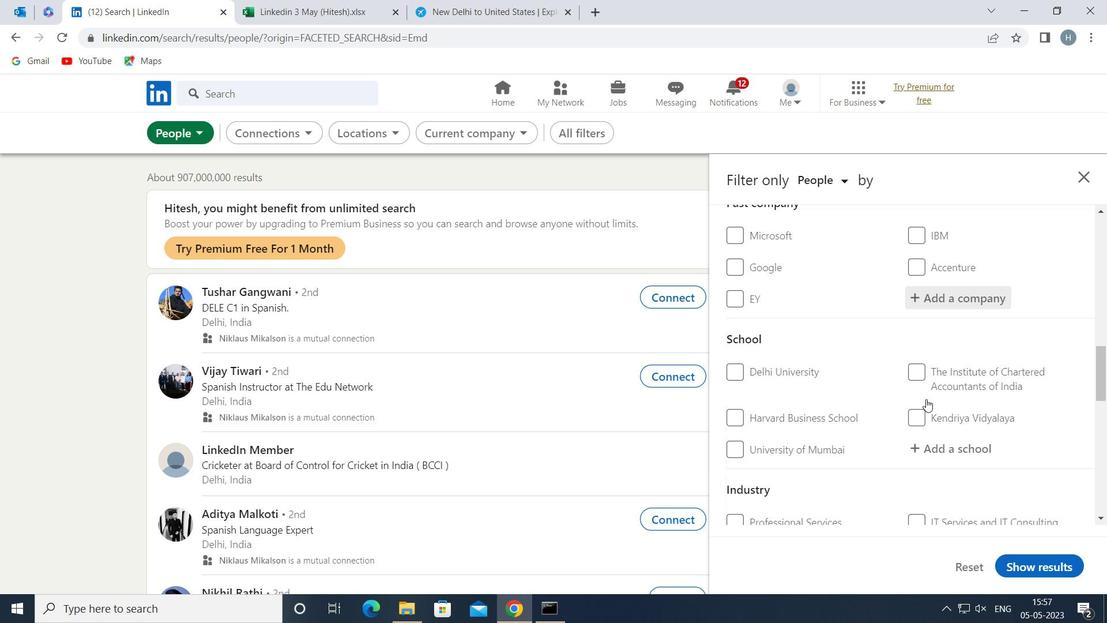 
Action: Mouse scrolled (926, 398) with delta (0, 0)
Screenshot: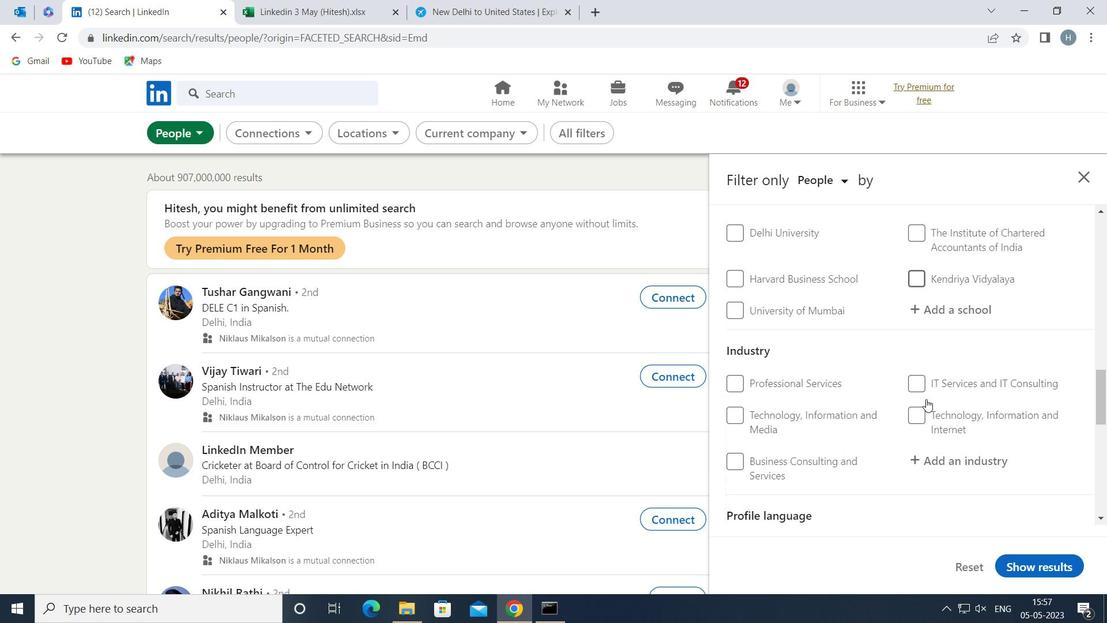 
Action: Mouse scrolled (926, 398) with delta (0, 0)
Screenshot: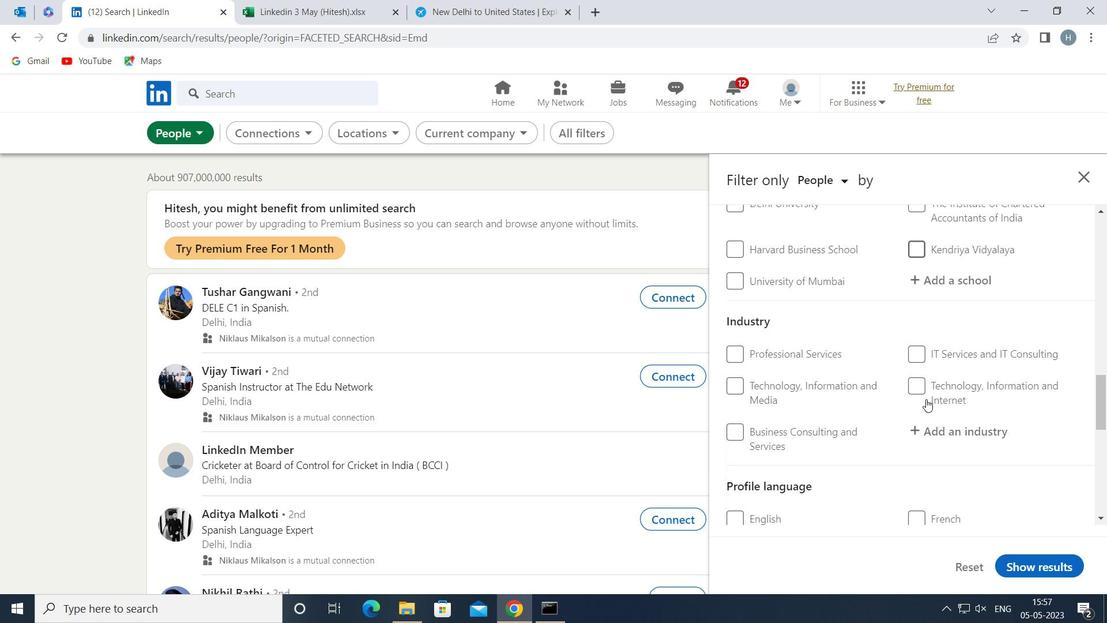 
Action: Mouse moved to (927, 386)
Screenshot: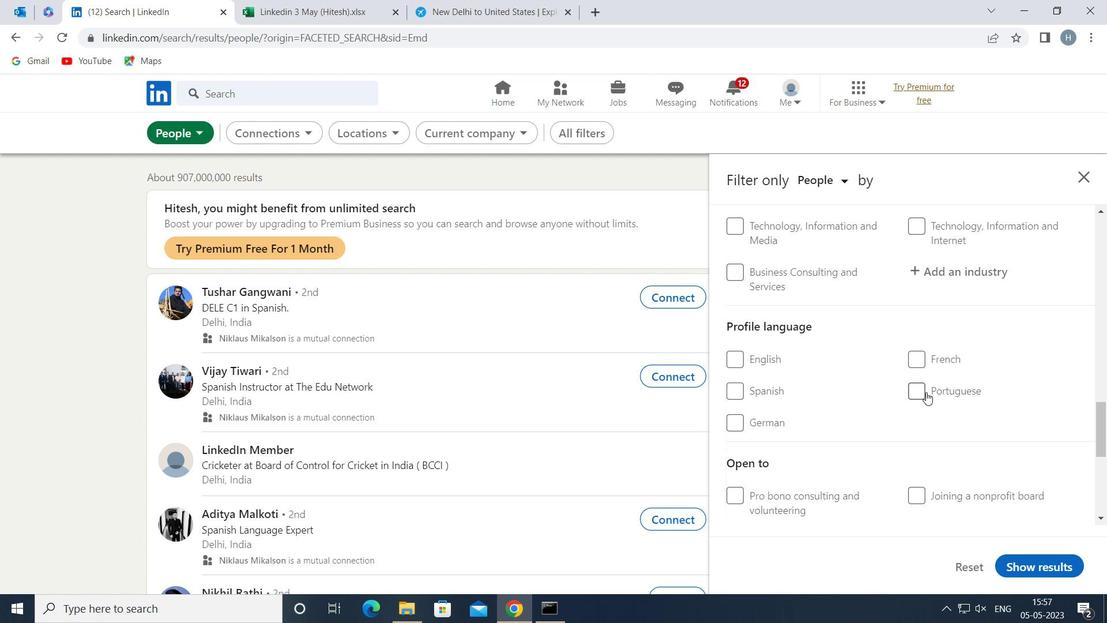 
Action: Mouse pressed left at (927, 386)
Screenshot: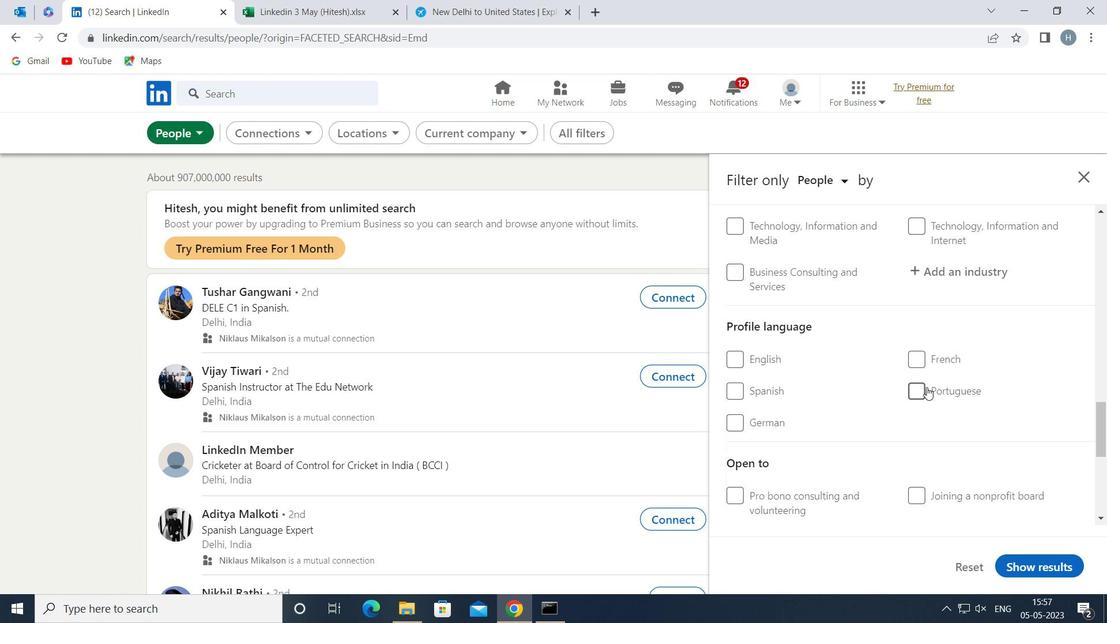 
Action: Mouse moved to (922, 405)
Screenshot: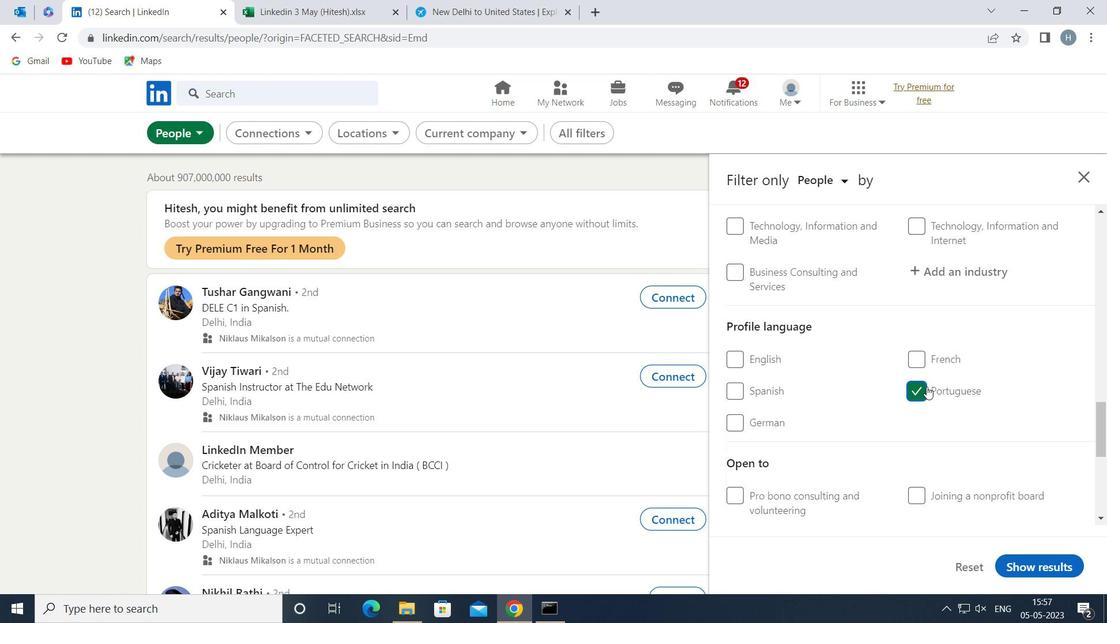 
Action: Mouse scrolled (922, 405) with delta (0, 0)
Screenshot: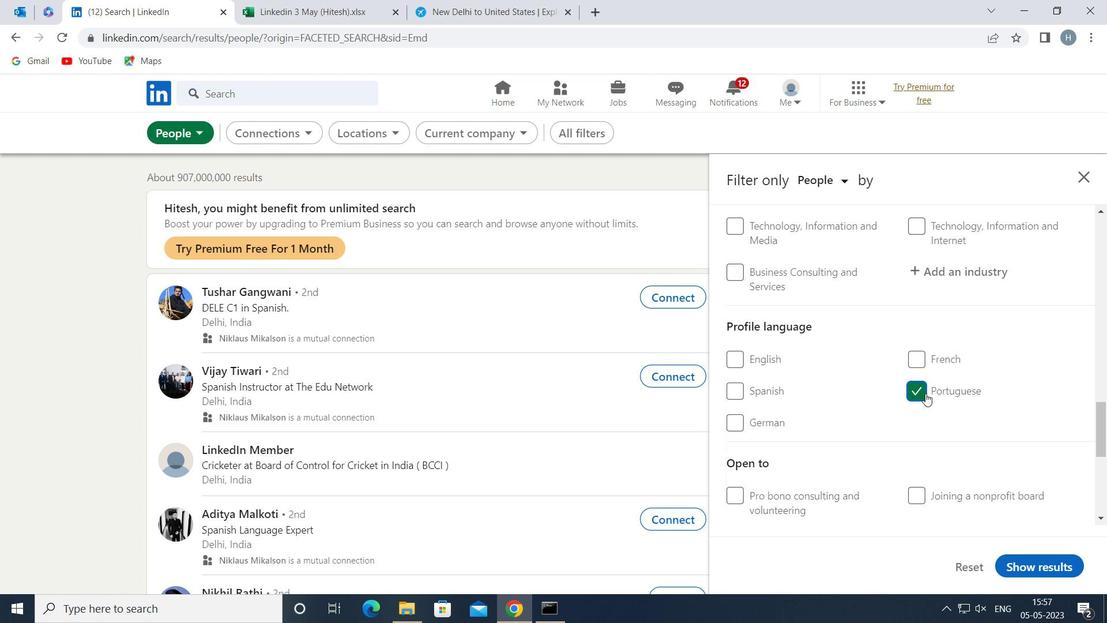 
Action: Mouse scrolled (922, 405) with delta (0, 0)
Screenshot: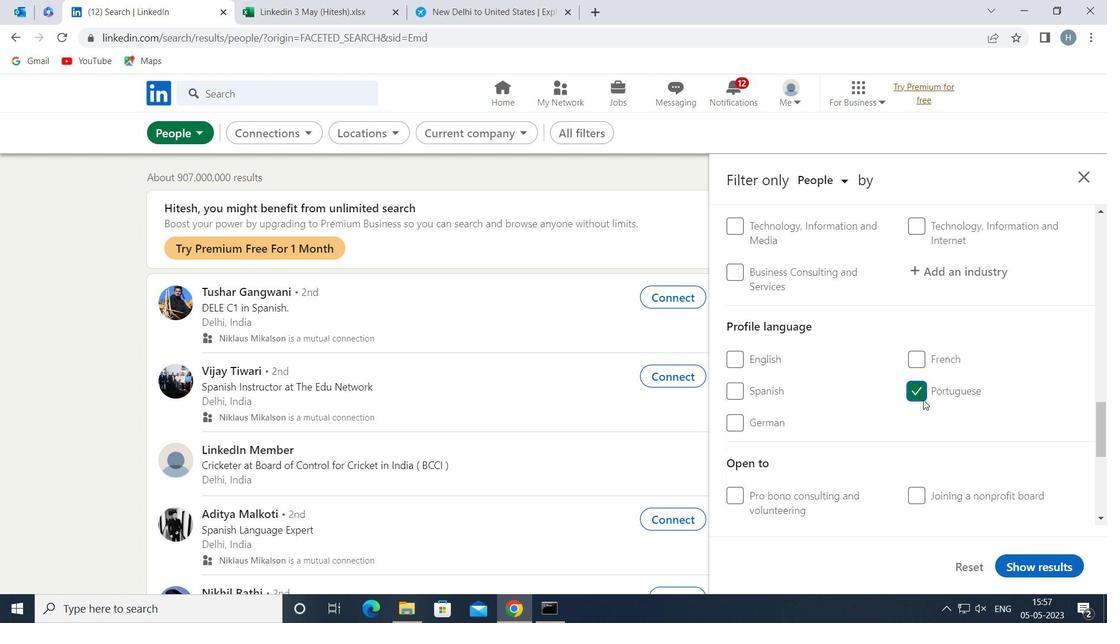 
Action: Mouse scrolled (922, 405) with delta (0, 0)
Screenshot: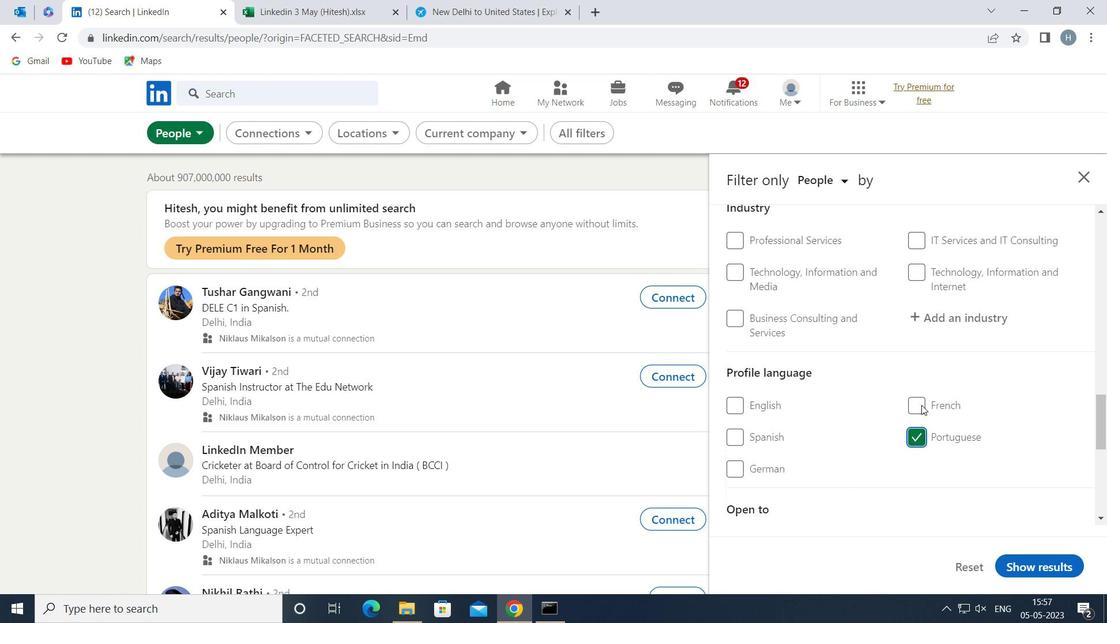 
Action: Mouse scrolled (922, 405) with delta (0, 0)
Screenshot: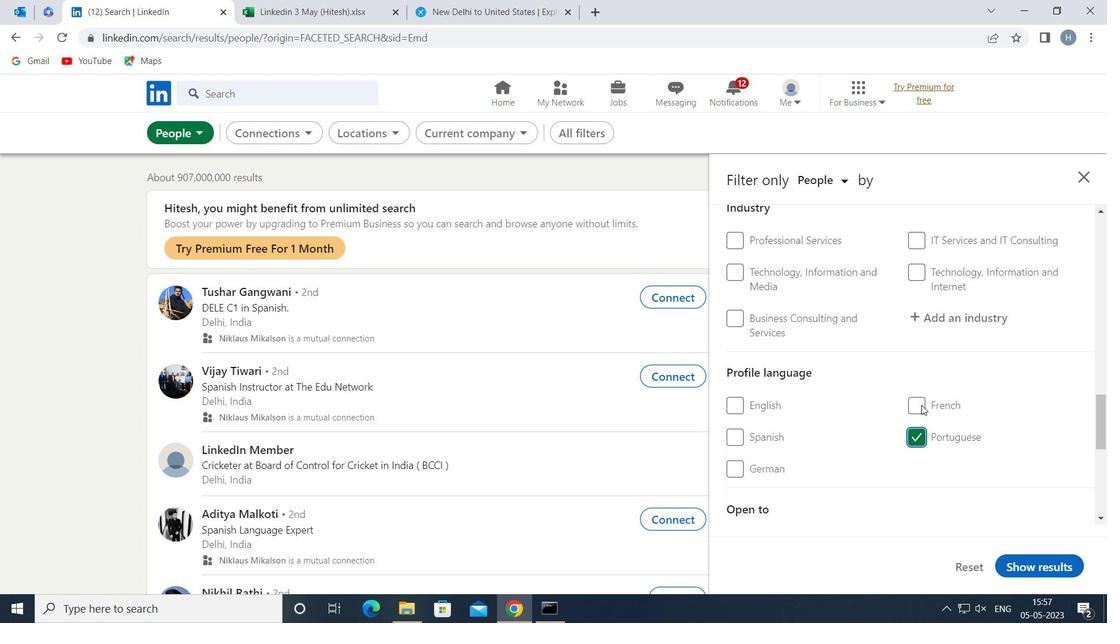 
Action: Mouse scrolled (922, 405) with delta (0, 0)
Screenshot: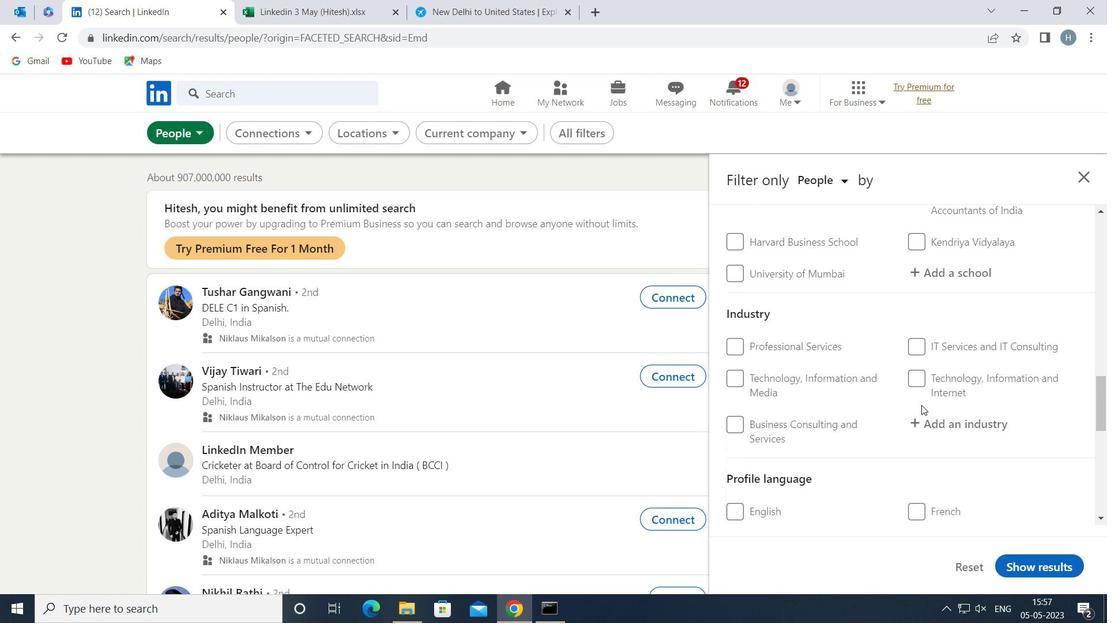 
Action: Mouse scrolled (922, 405) with delta (0, 0)
Screenshot: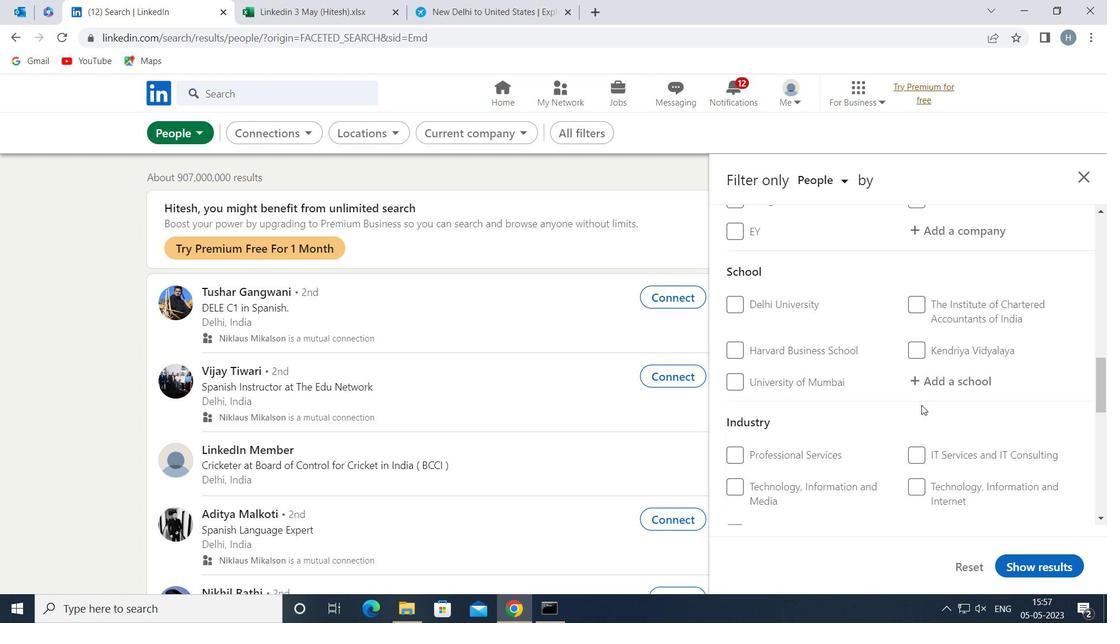 
Action: Mouse scrolled (922, 405) with delta (0, 0)
Screenshot: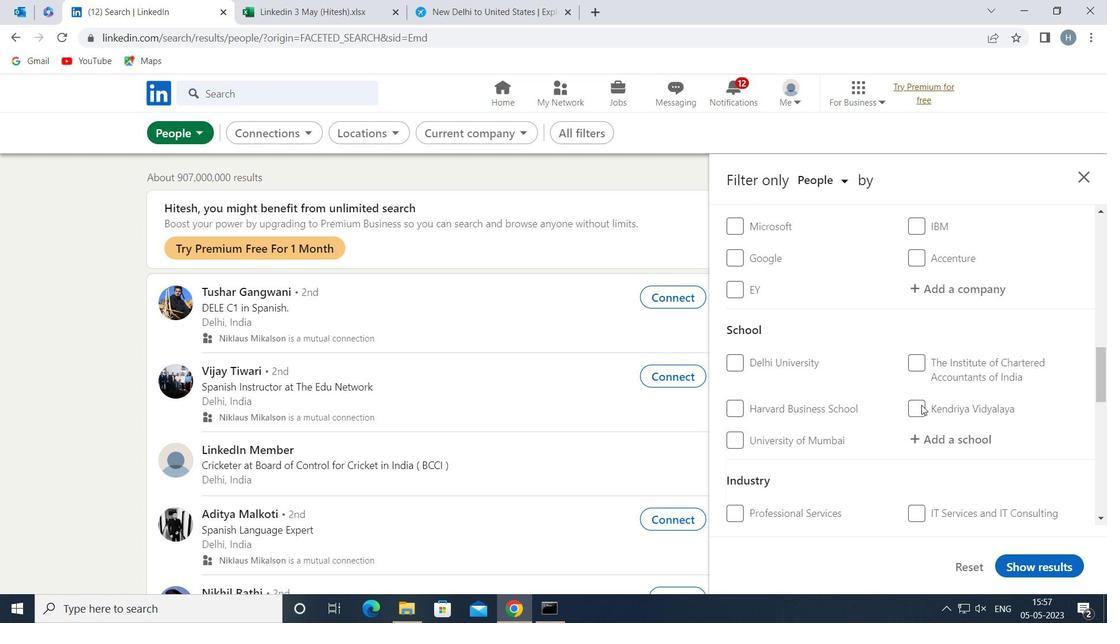 
Action: Mouse scrolled (922, 405) with delta (0, 0)
Screenshot: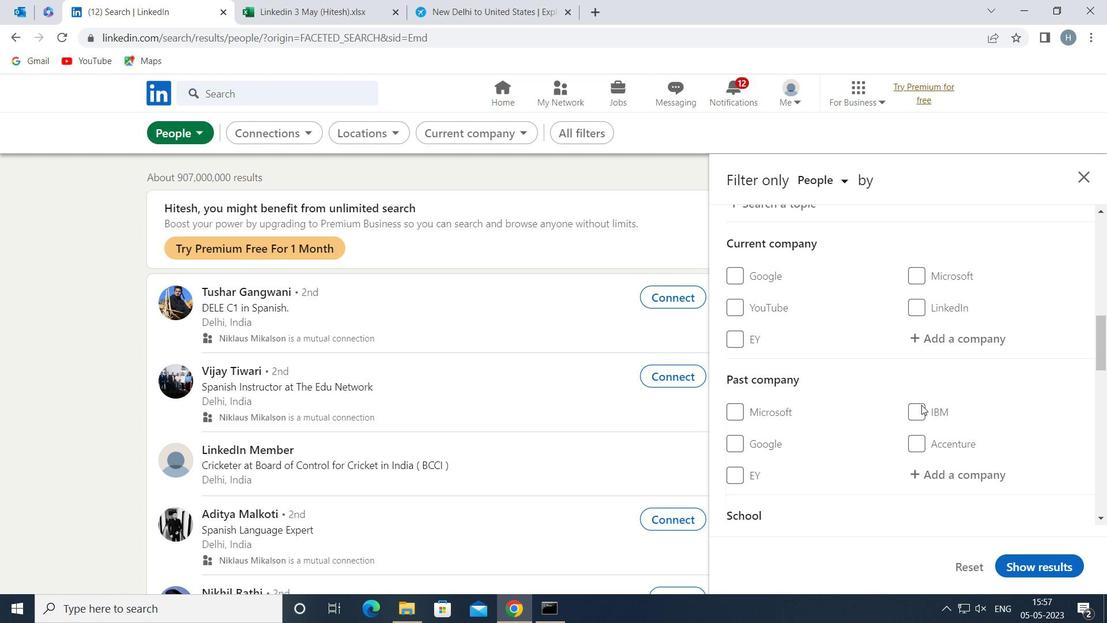 
Action: Mouse moved to (950, 404)
Screenshot: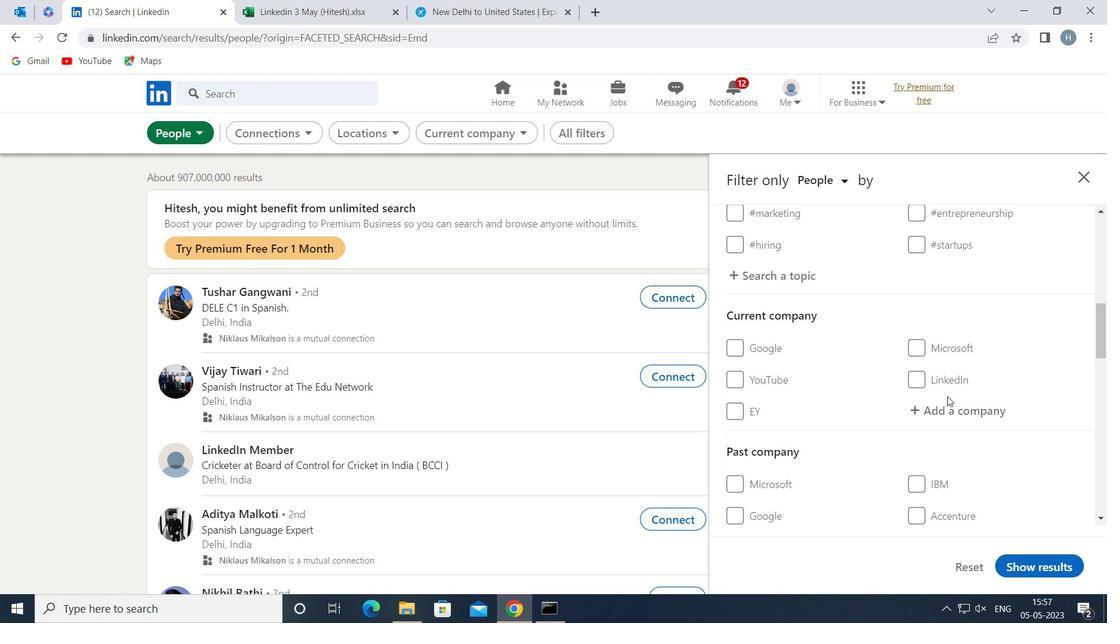 
Action: Mouse pressed left at (950, 404)
Screenshot: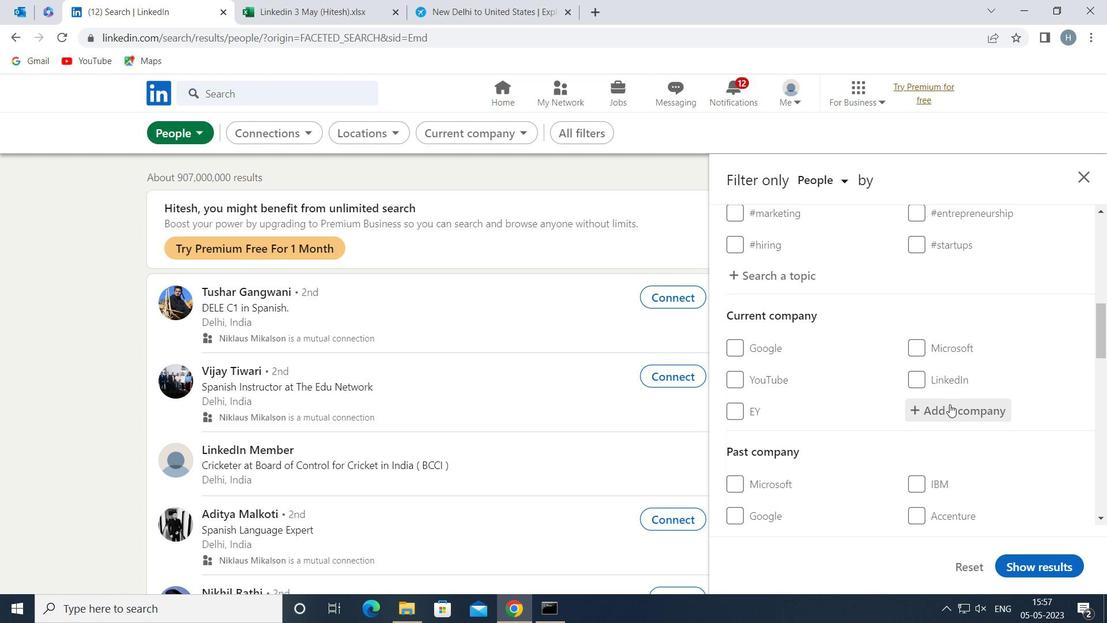 
Action: Key pressed <Key.shift>WORK<Key.space><Key.shift>FROM<Key.space><Key.shift>HOME
Screenshot: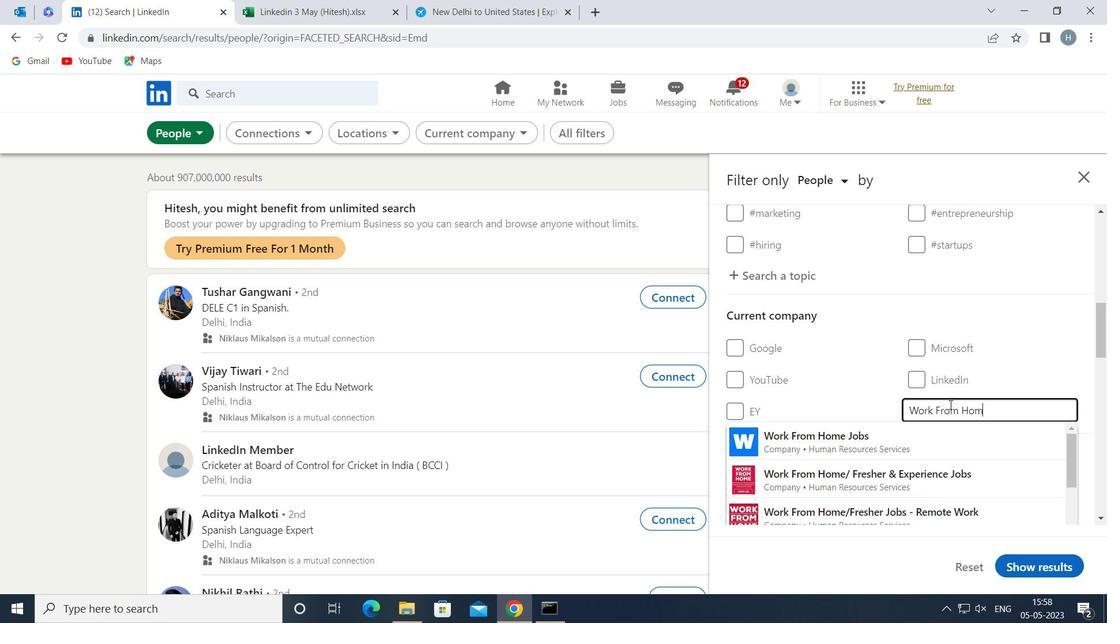 
Action: Mouse moved to (916, 502)
Screenshot: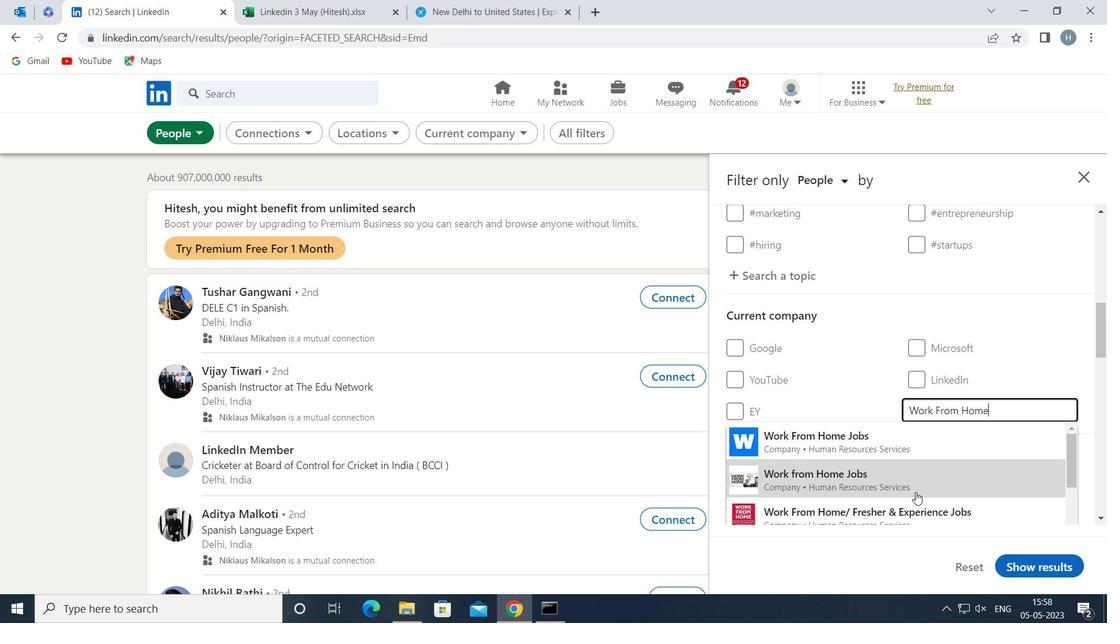 
Action: Mouse pressed left at (916, 502)
Screenshot: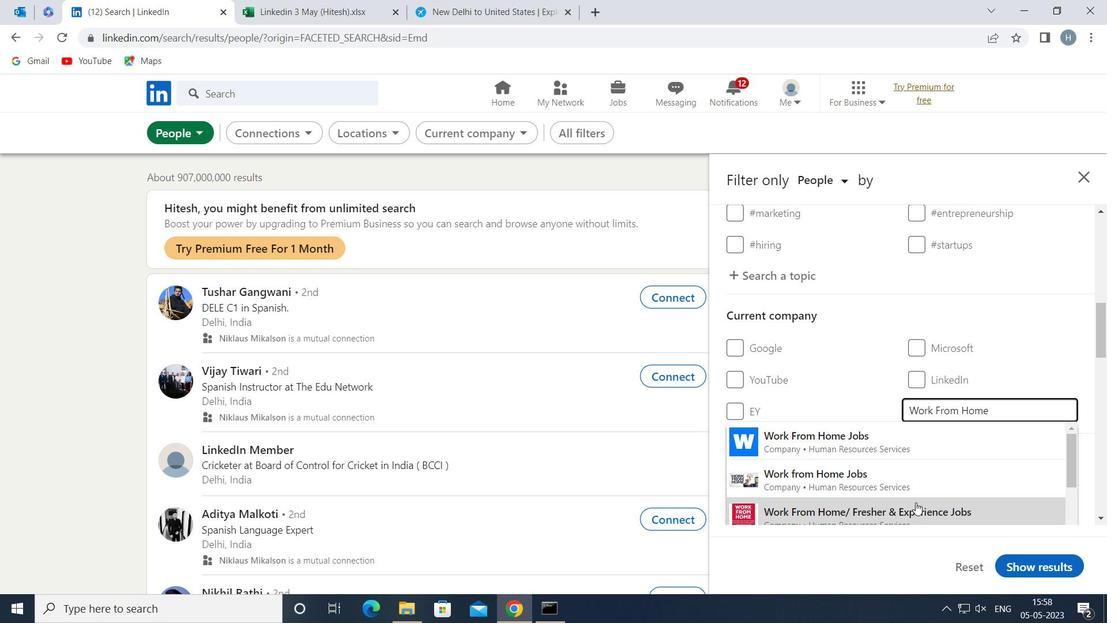 
Action: Mouse moved to (874, 440)
Screenshot: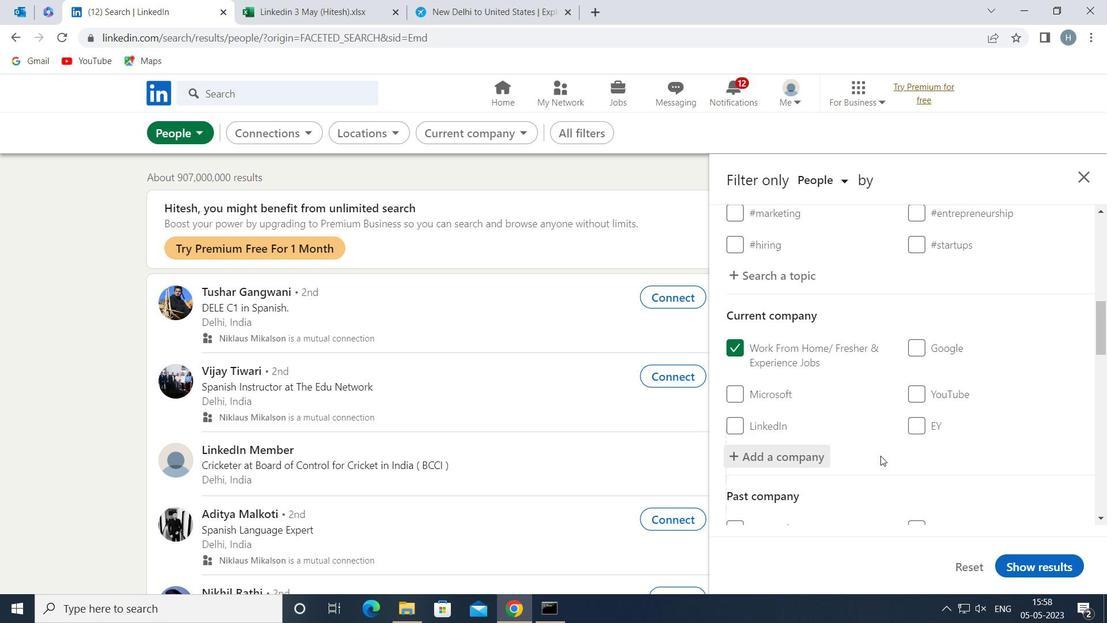 
Action: Mouse scrolled (874, 440) with delta (0, 0)
Screenshot: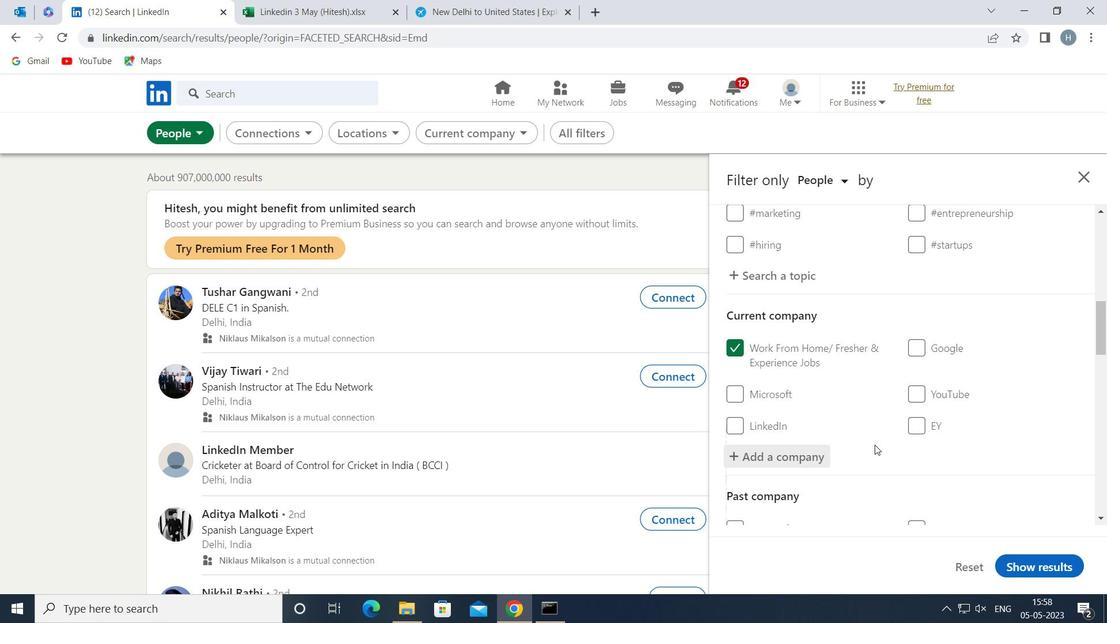 
Action: Mouse moved to (872, 433)
Screenshot: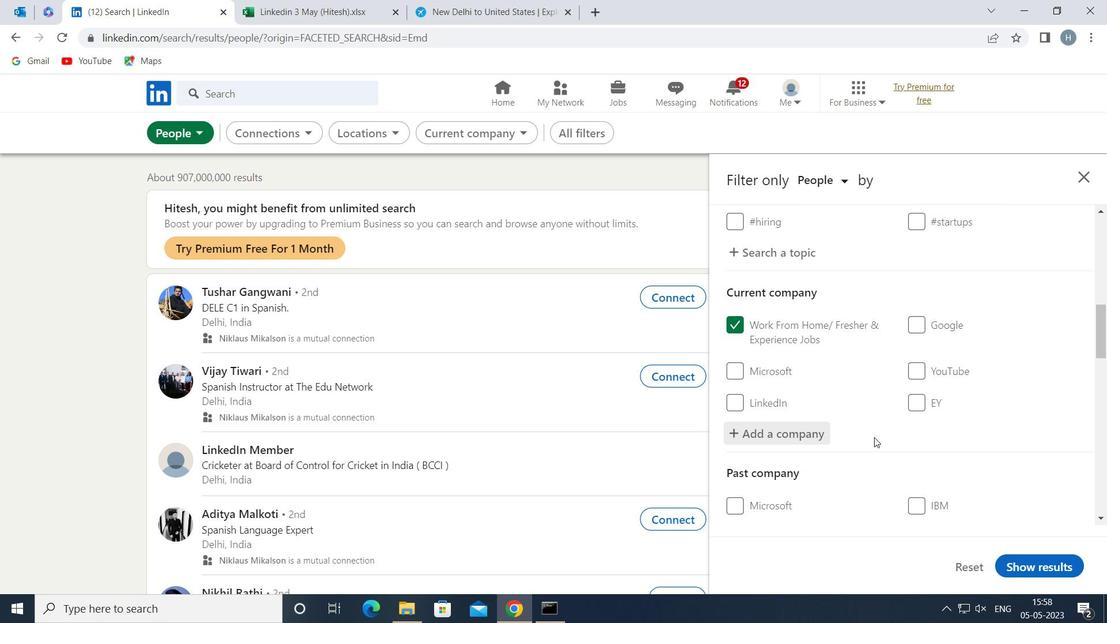 
Action: Mouse scrolled (872, 433) with delta (0, 0)
Screenshot: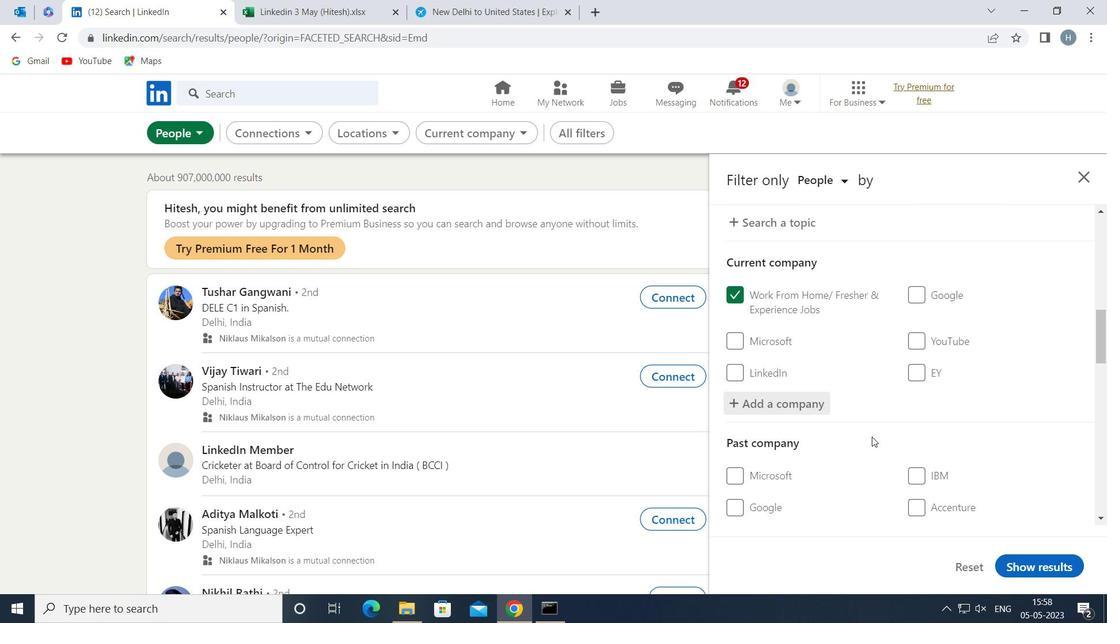 
Action: Mouse scrolled (872, 433) with delta (0, 0)
Screenshot: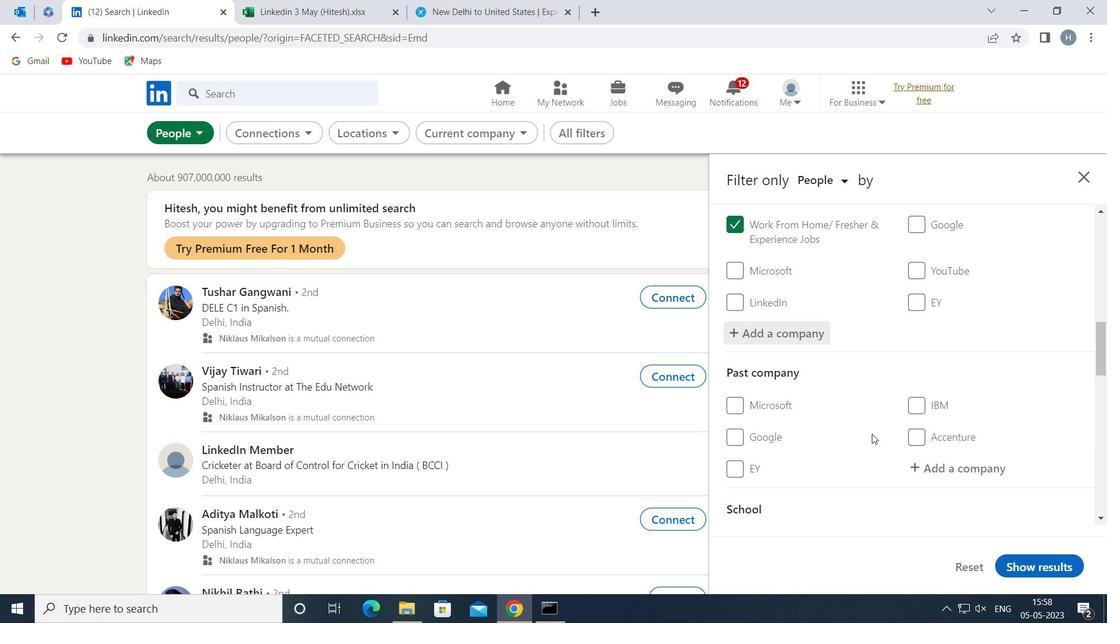 
Action: Mouse moved to (872, 433)
Screenshot: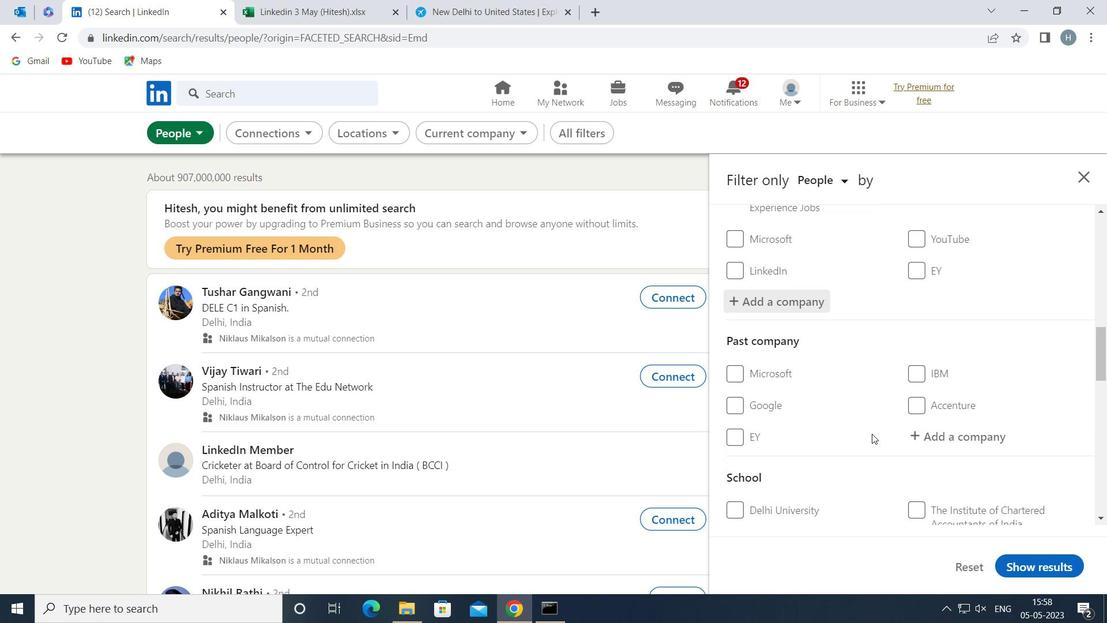 
Action: Mouse scrolled (872, 432) with delta (0, 0)
Screenshot: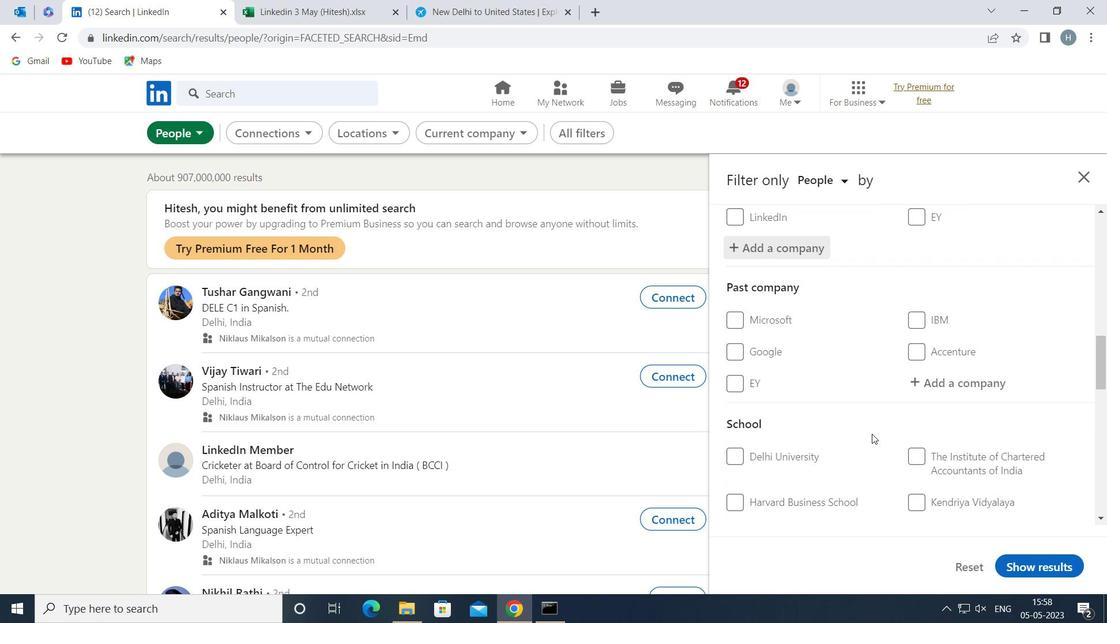 
Action: Mouse moved to (930, 452)
Screenshot: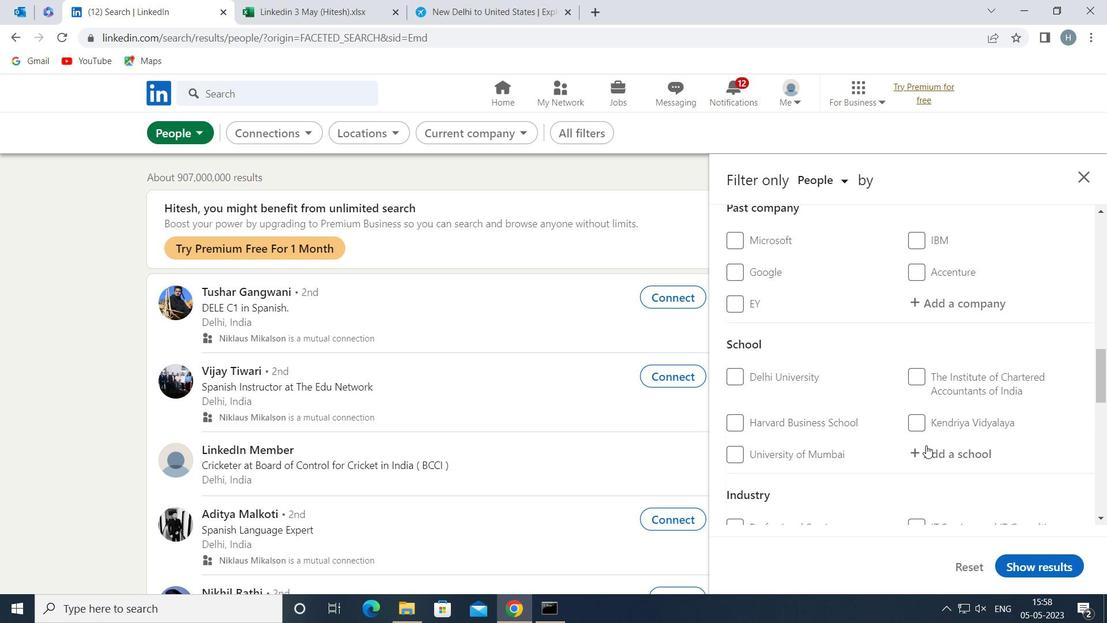 
Action: Mouse pressed left at (930, 452)
Screenshot: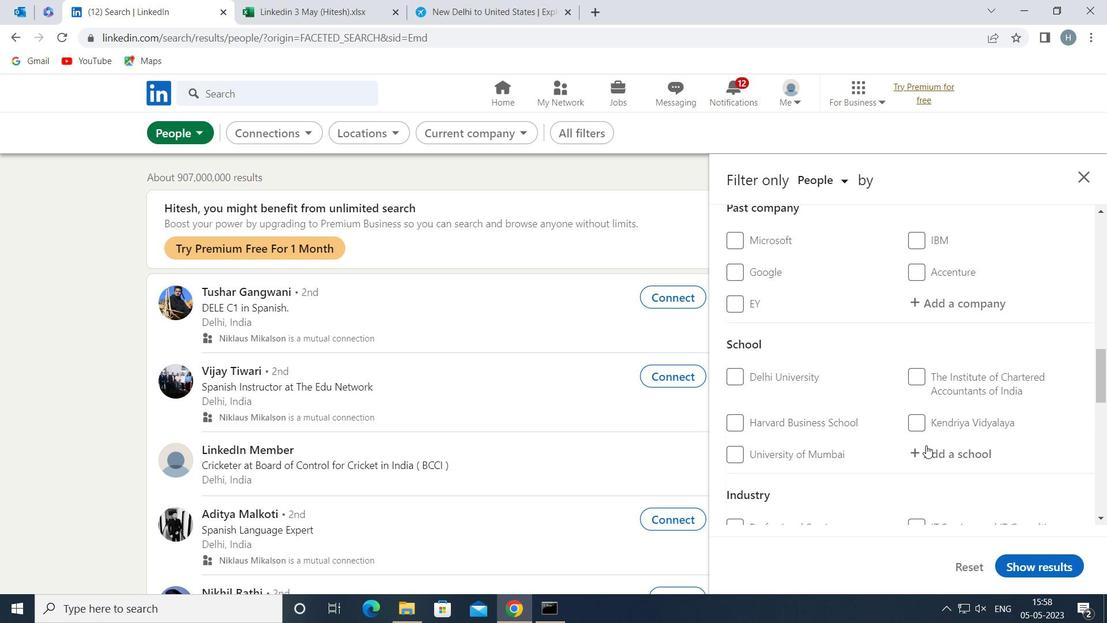 
Action: Mouse moved to (928, 450)
Screenshot: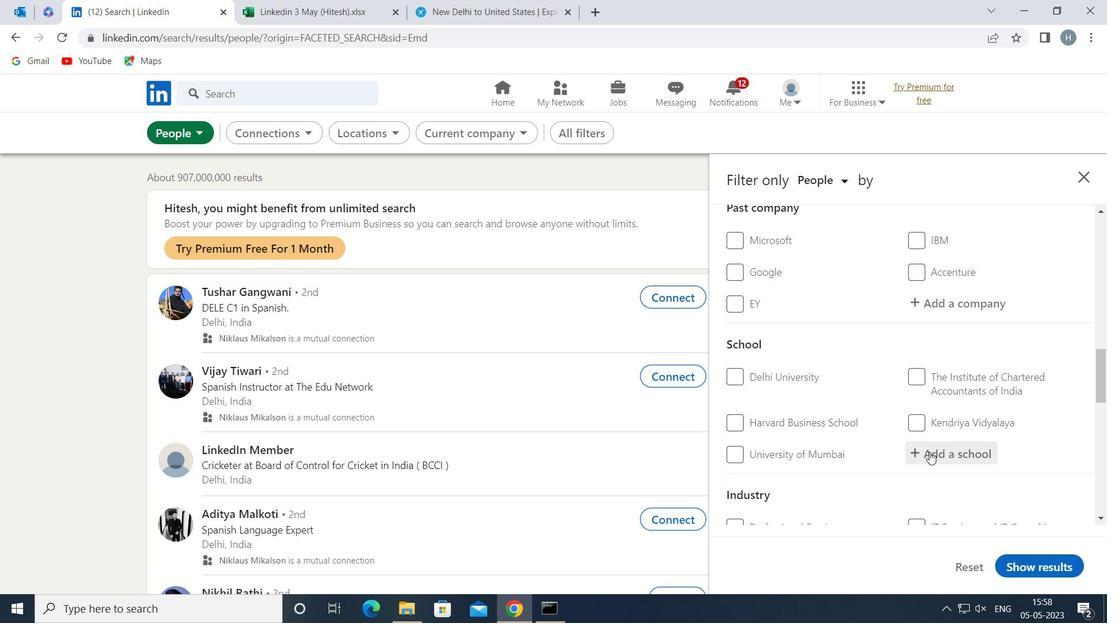 
Action: Key pressed <Key.shift>SYMBIOSIS<Key.space><Key.shift>CEN
Screenshot: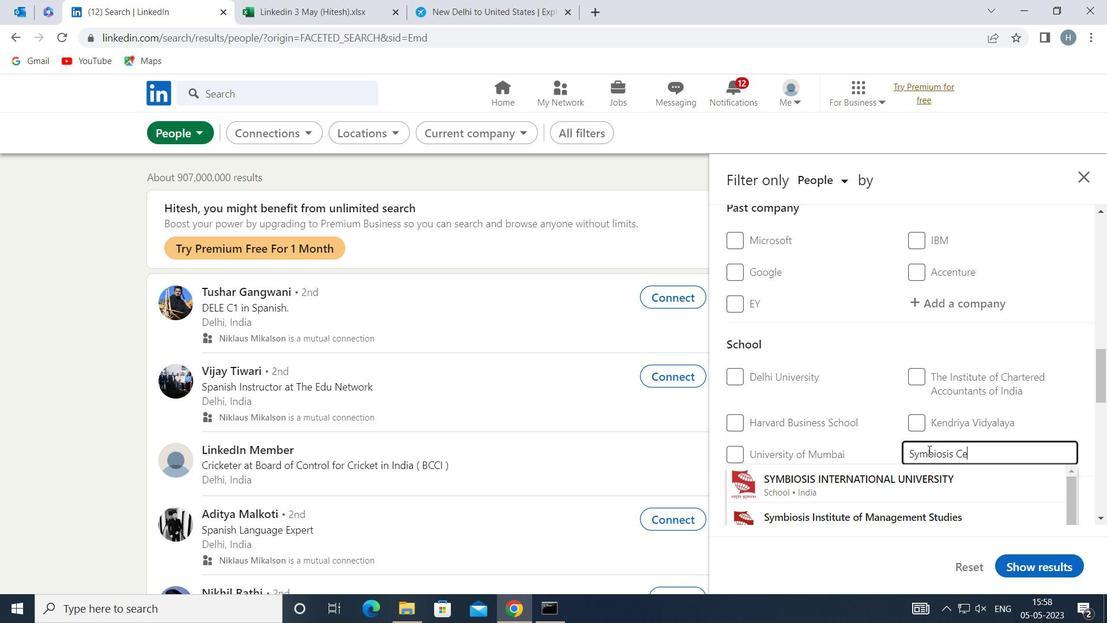 
Action: Mouse moved to (919, 463)
Screenshot: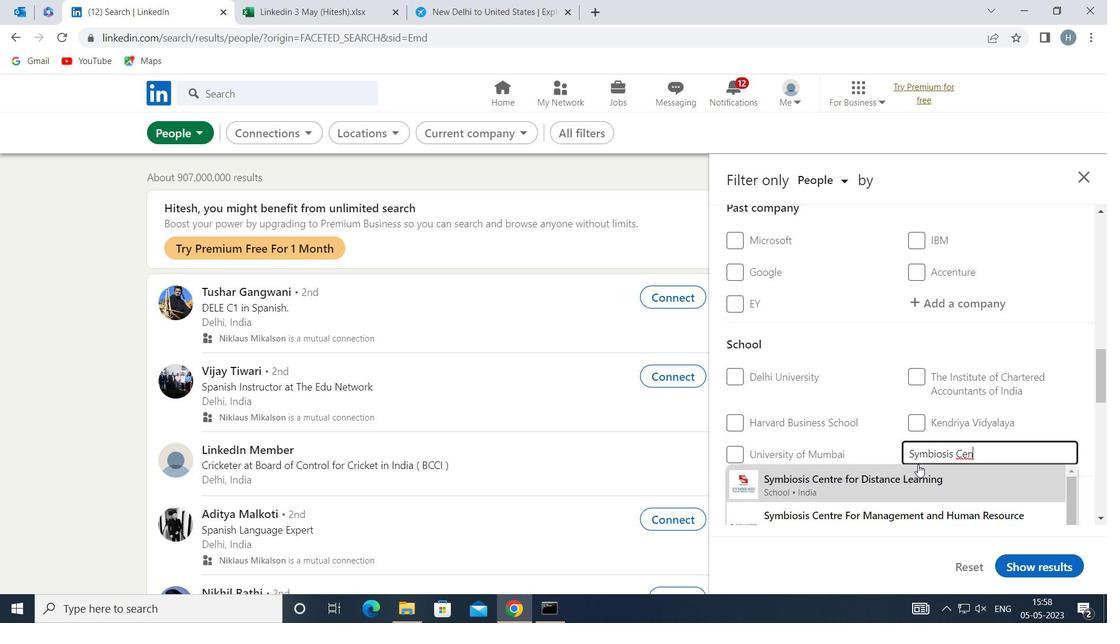 
Action: Mouse scrolled (919, 463) with delta (0, 0)
Screenshot: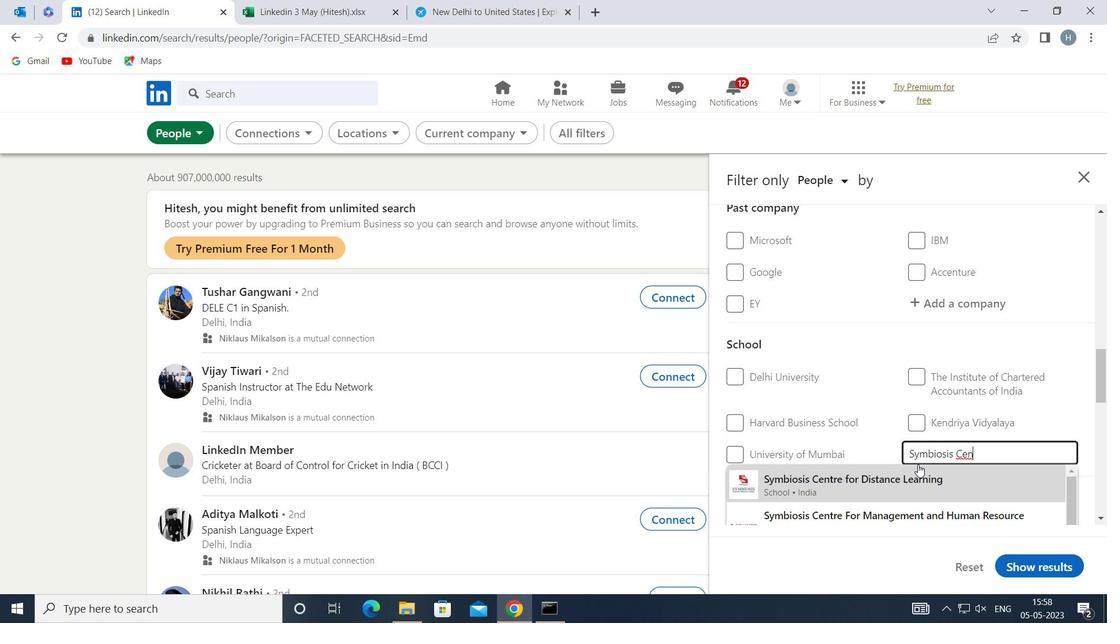
Action: Mouse moved to (924, 446)
Screenshot: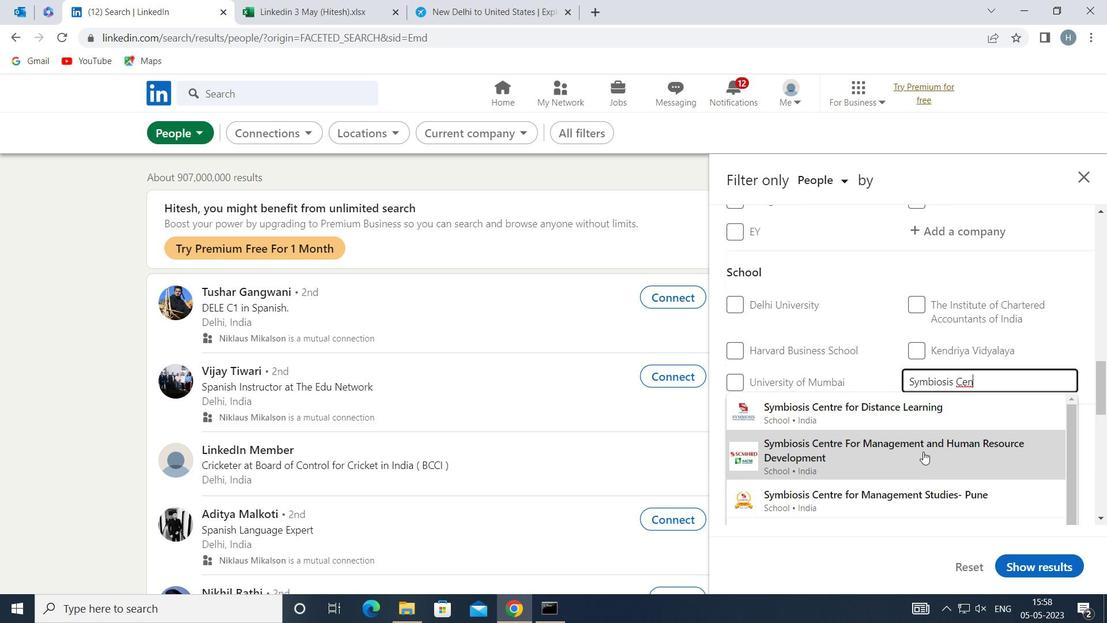 
Action: Mouse scrolled (924, 445) with delta (0, 0)
Screenshot: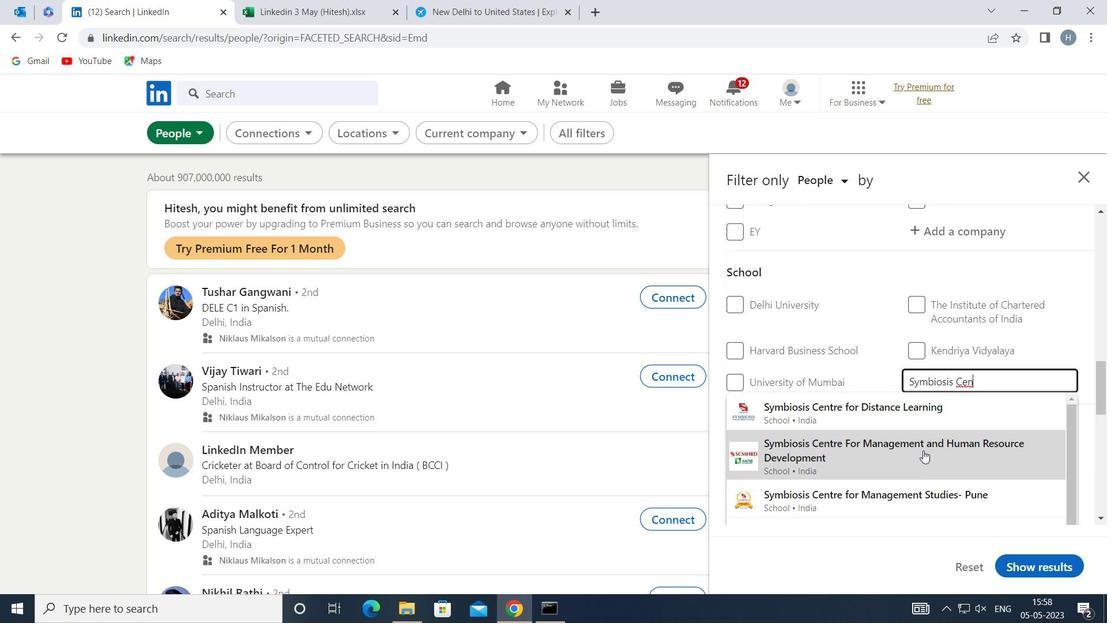 
Action: Mouse moved to (916, 433)
Screenshot: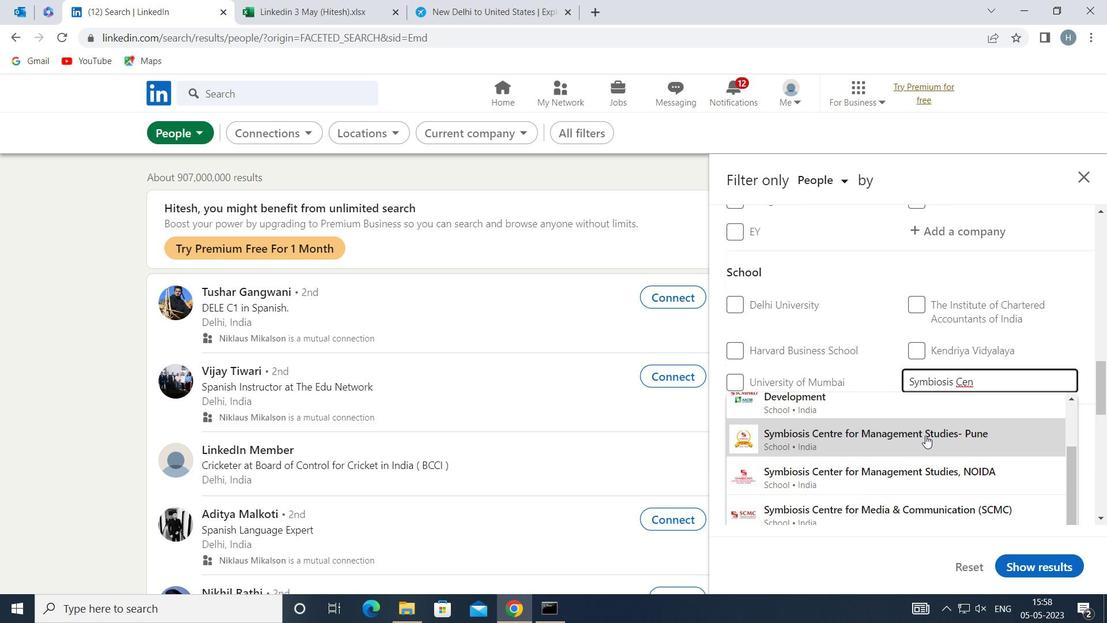 
Action: Mouse scrolled (916, 434) with delta (0, 0)
Screenshot: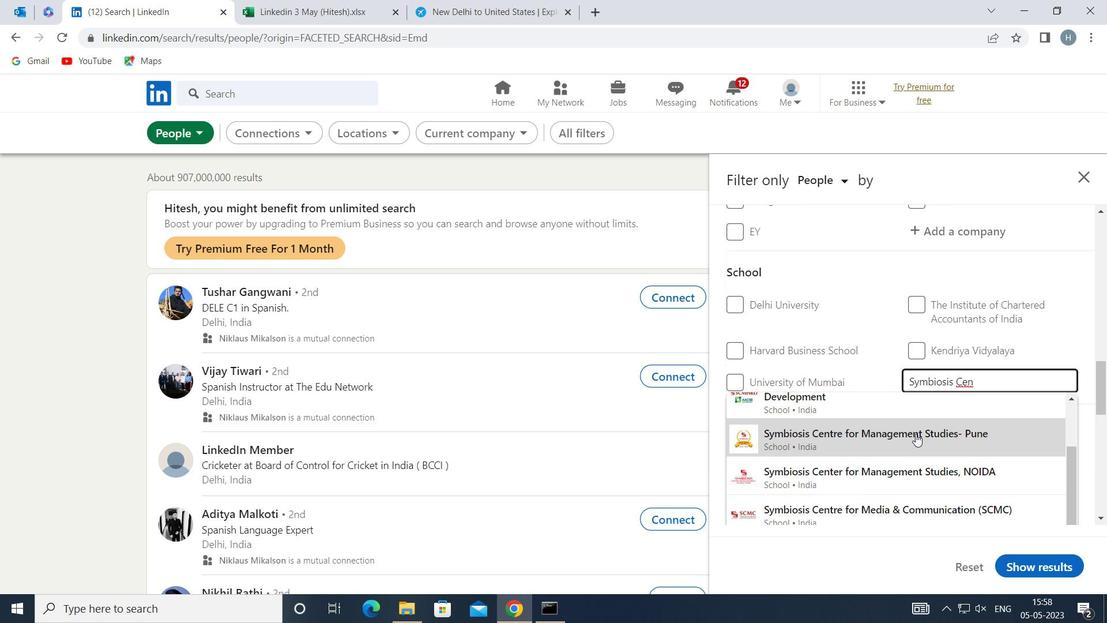 
Action: Key pressed TRE<Key.space>FOR<Key.space><Key.shift>MANA
Screenshot: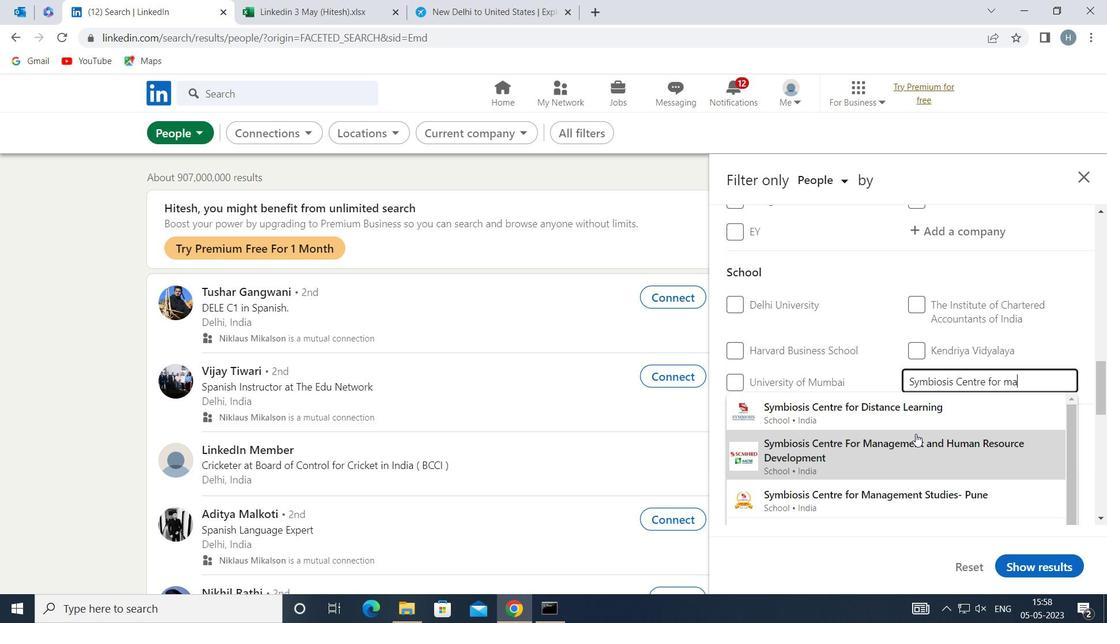 
Action: Mouse moved to (921, 415)
Screenshot: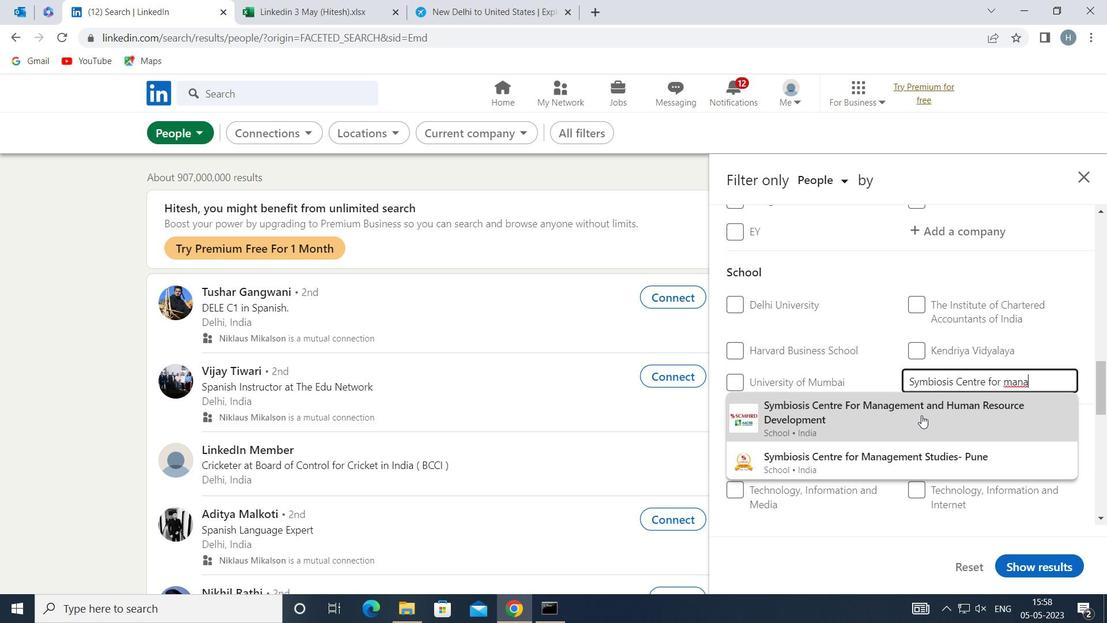 
Action: Mouse pressed left at (921, 415)
Screenshot: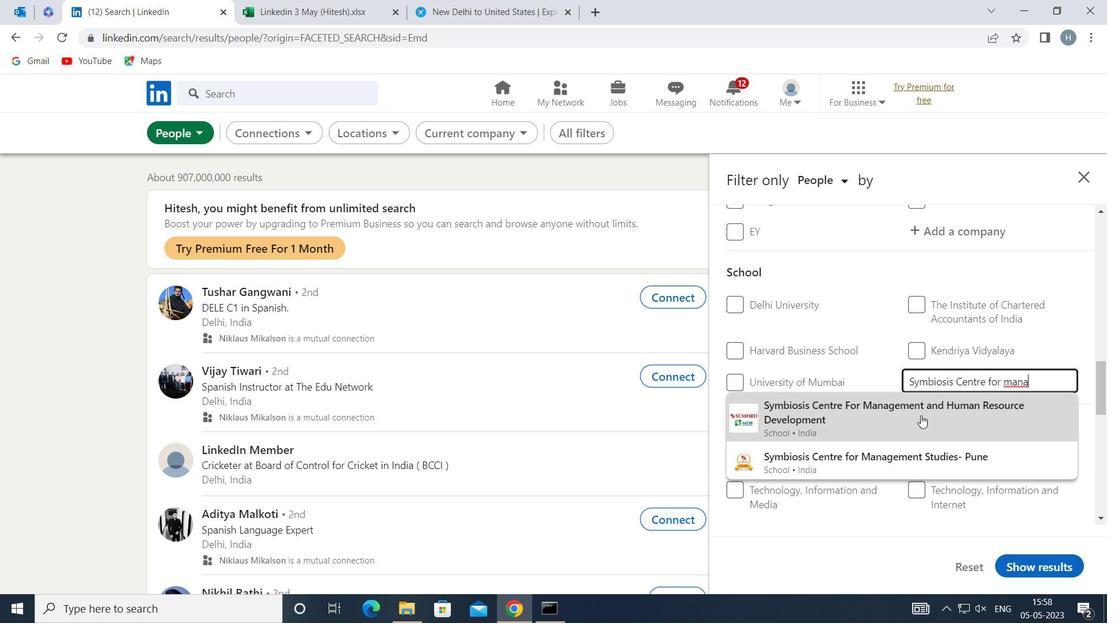 
Action: Mouse moved to (874, 398)
Screenshot: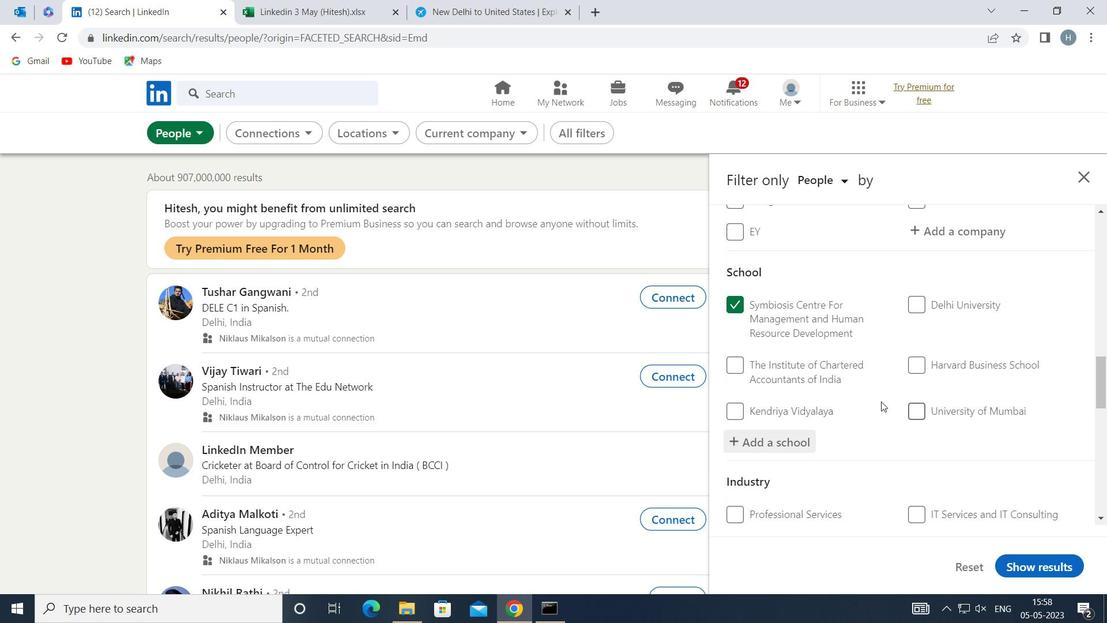 
Action: Mouse scrolled (874, 397) with delta (0, 0)
Screenshot: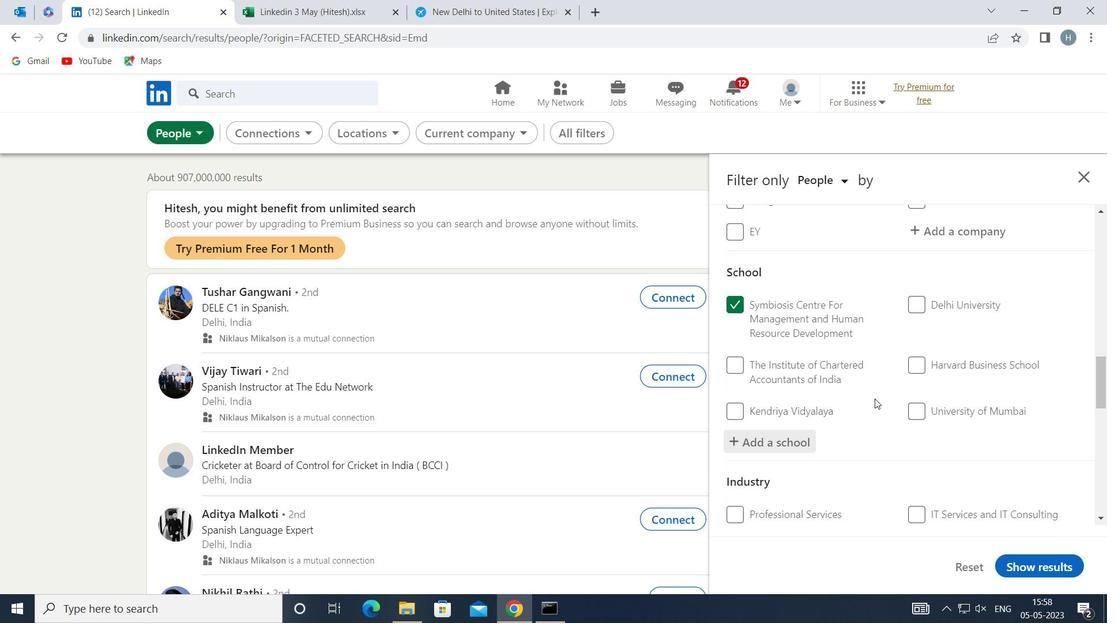 
Action: Mouse moved to (874, 397)
Screenshot: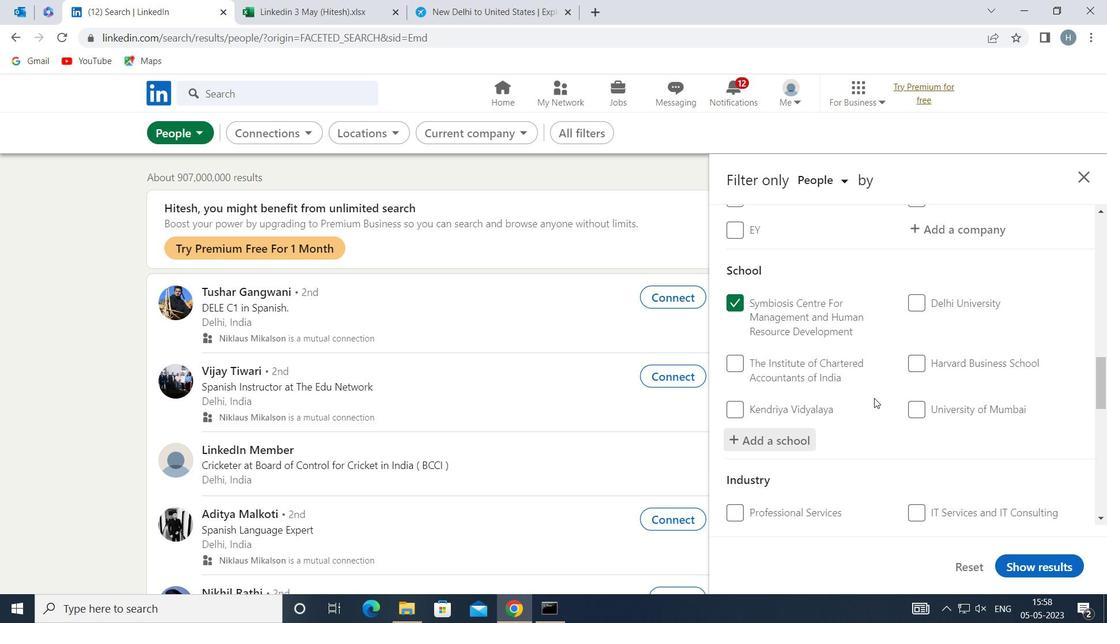 
Action: Mouse scrolled (874, 396) with delta (0, 0)
Screenshot: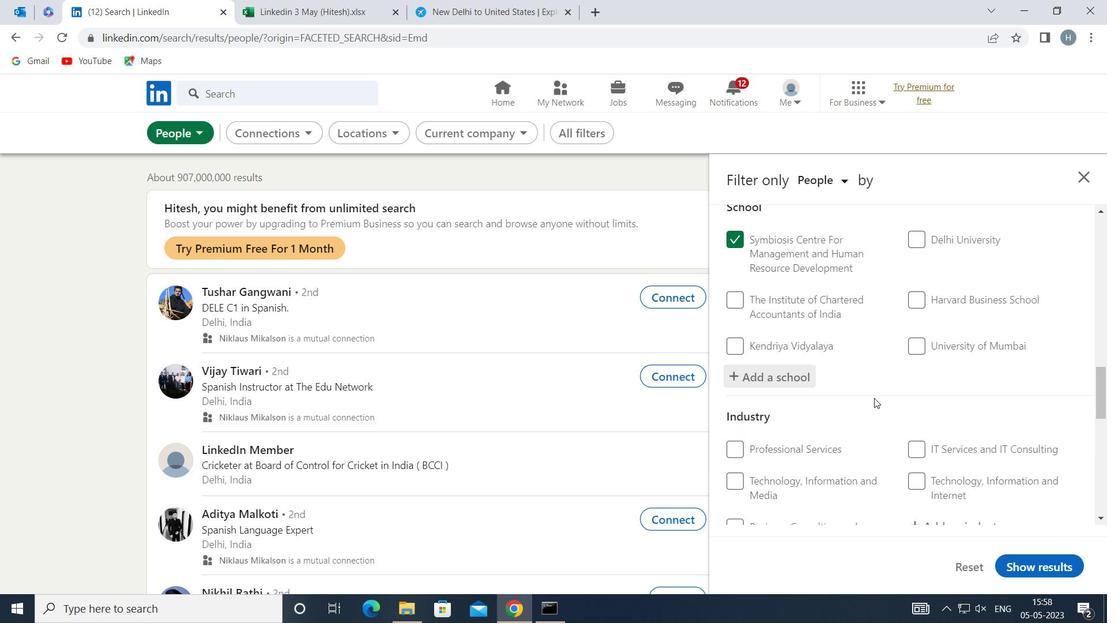 
Action: Mouse scrolled (874, 396) with delta (0, 0)
Screenshot: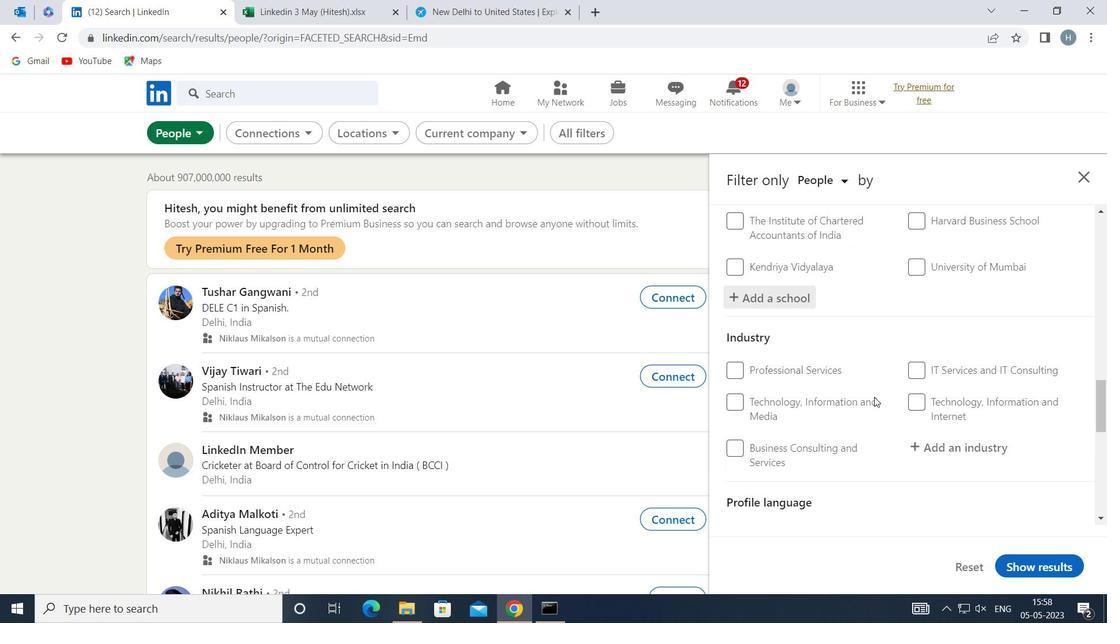 
Action: Mouse moved to (973, 368)
Screenshot: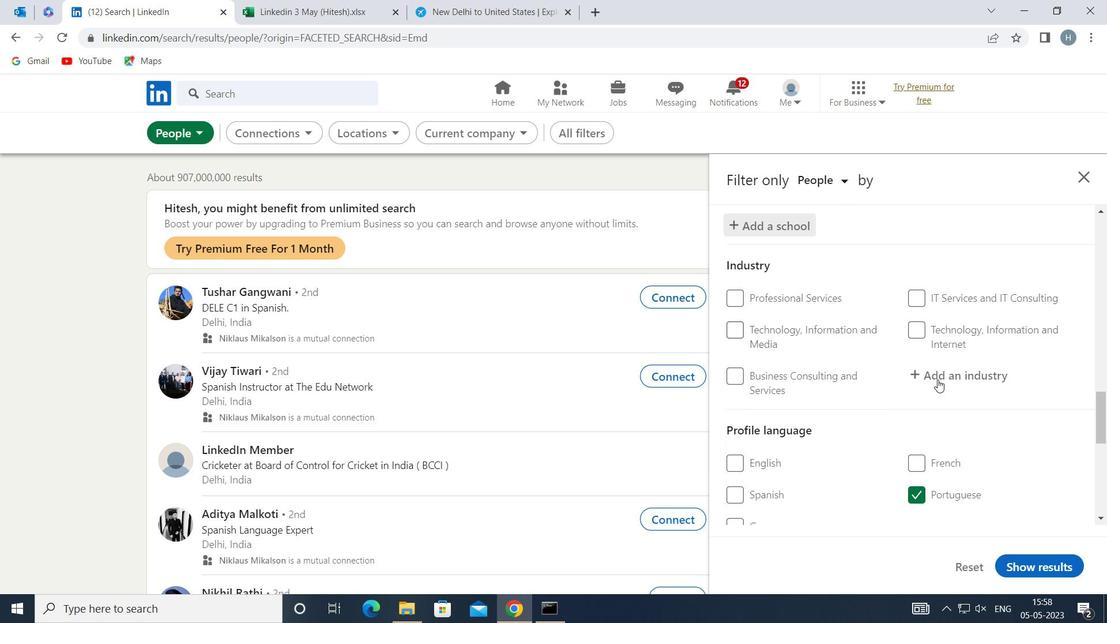 
Action: Mouse pressed left at (973, 368)
Screenshot: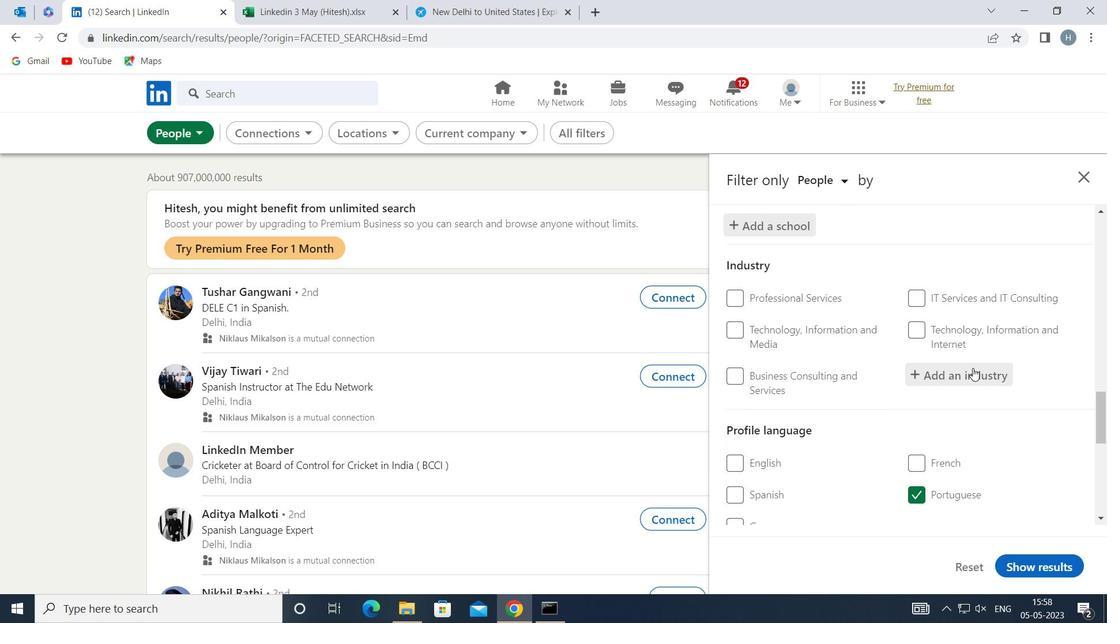 
Action: Key pressed <Key.shift>PHOTOGRA
Screenshot: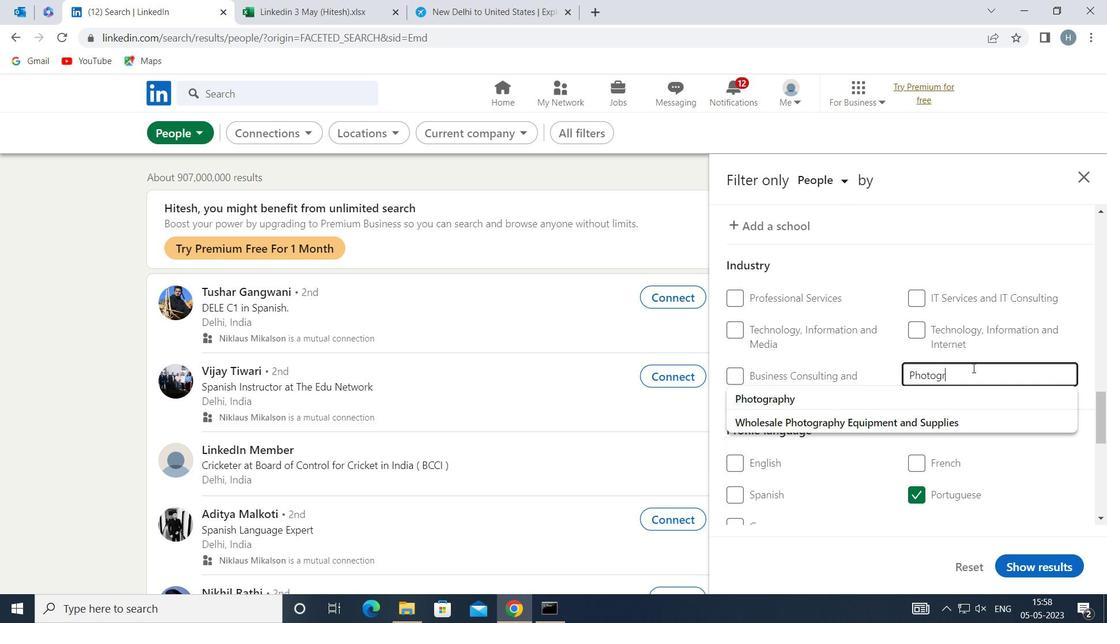 
Action: Mouse moved to (894, 397)
Screenshot: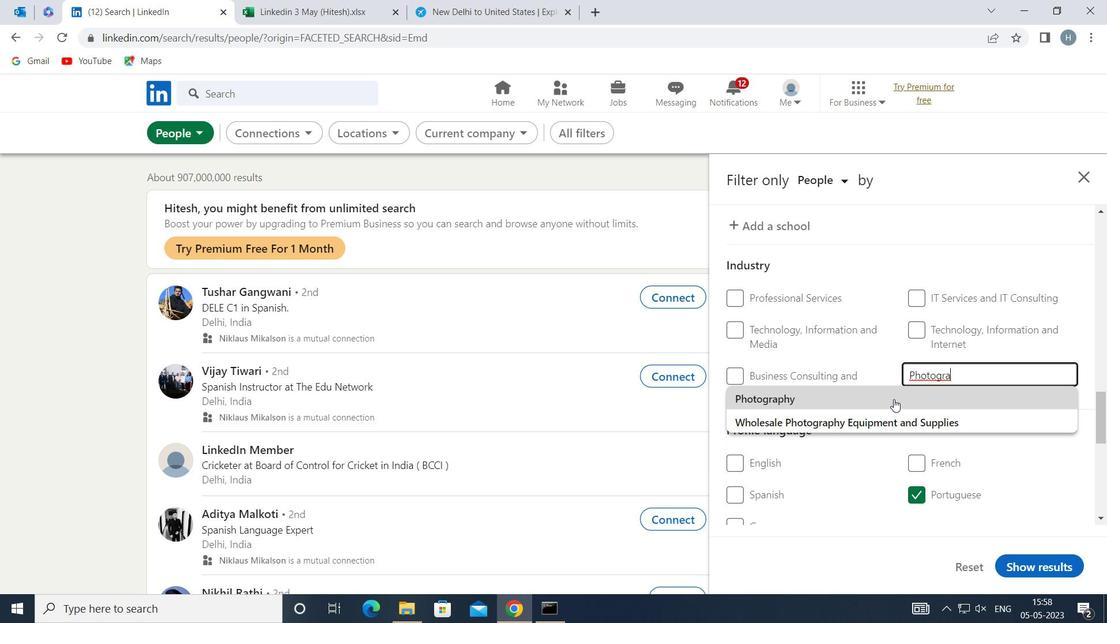 
Action: Mouse pressed left at (894, 397)
Screenshot: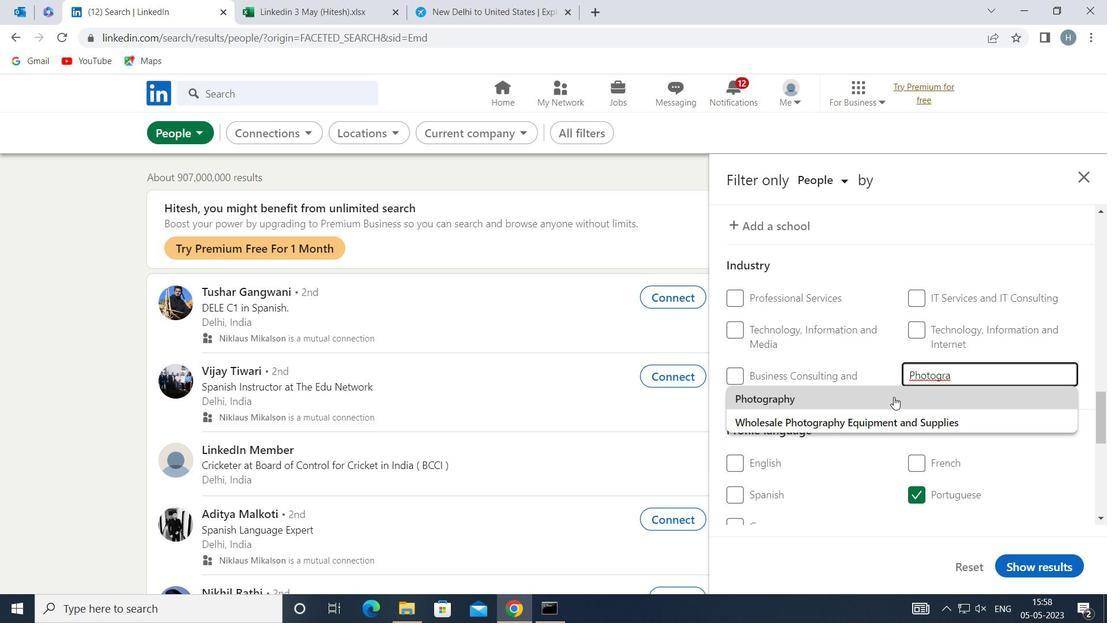 
Action: Mouse moved to (872, 398)
Screenshot: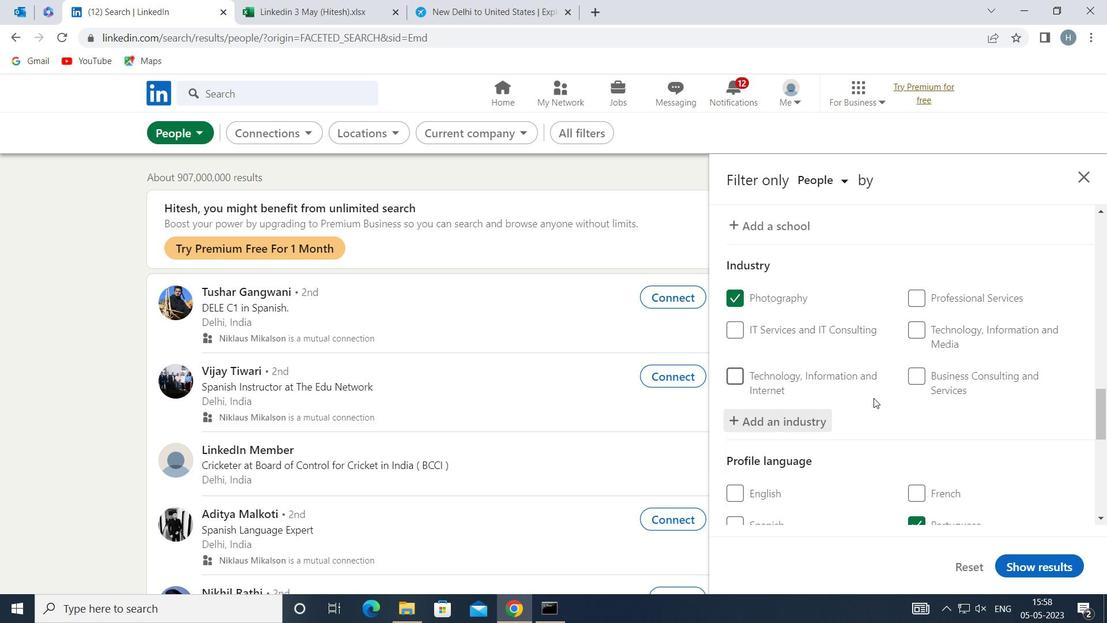 
Action: Mouse scrolled (872, 398) with delta (0, 0)
Screenshot: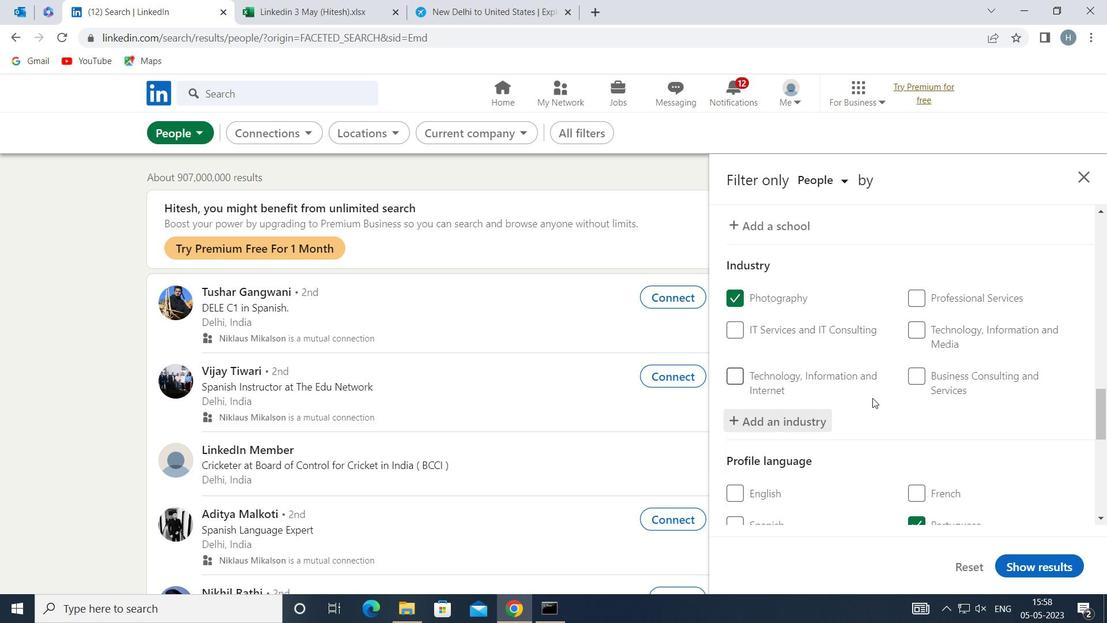 
Action: Mouse moved to (871, 399)
Screenshot: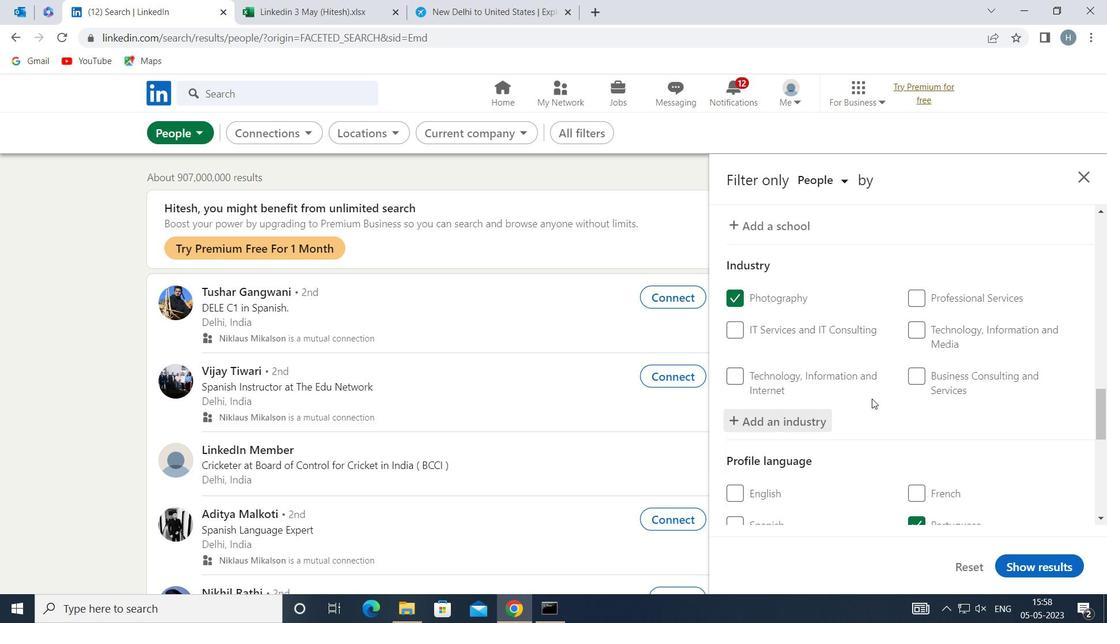 
Action: Mouse scrolled (871, 398) with delta (0, 0)
Screenshot: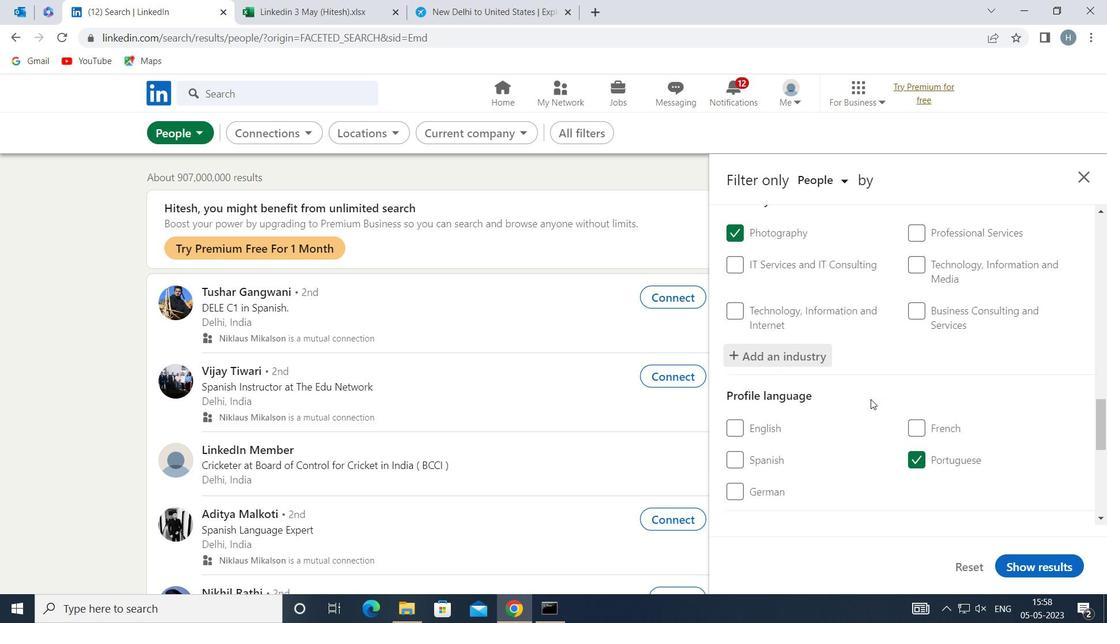 
Action: Mouse scrolled (871, 398) with delta (0, 0)
Screenshot: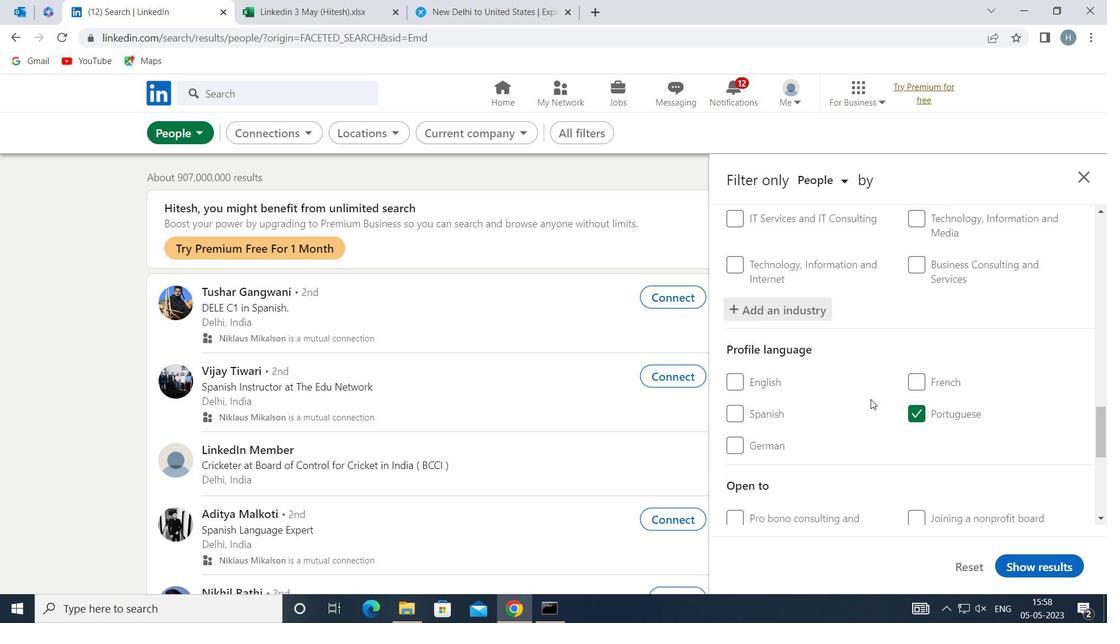 
Action: Mouse scrolled (871, 398) with delta (0, 0)
Screenshot: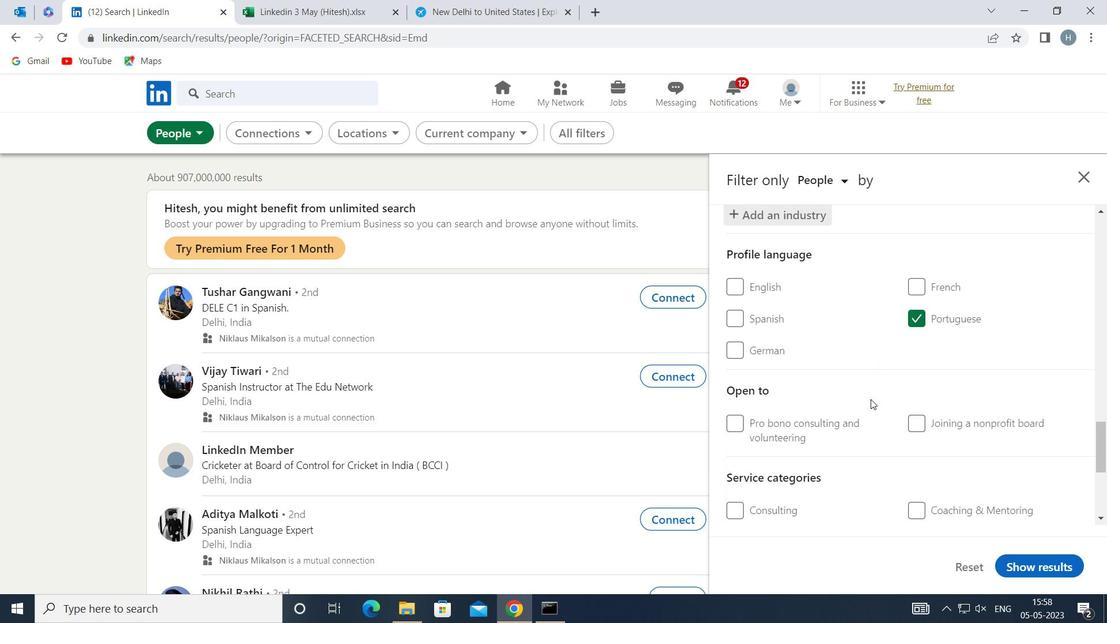 
Action: Mouse moved to (919, 413)
Screenshot: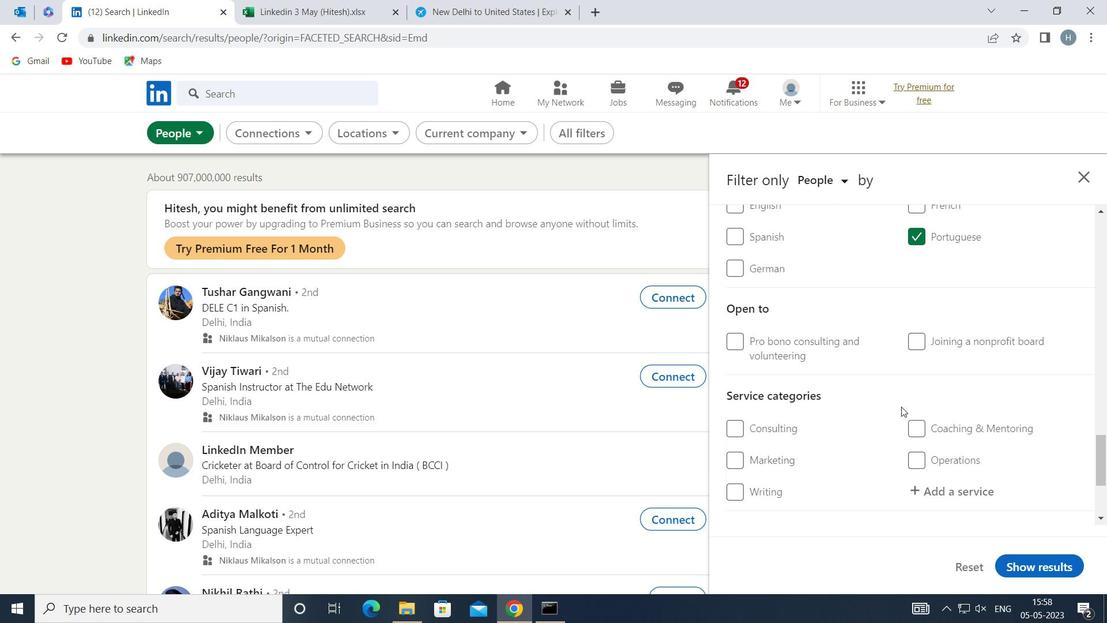 
Action: Mouse scrolled (919, 413) with delta (0, 0)
Screenshot: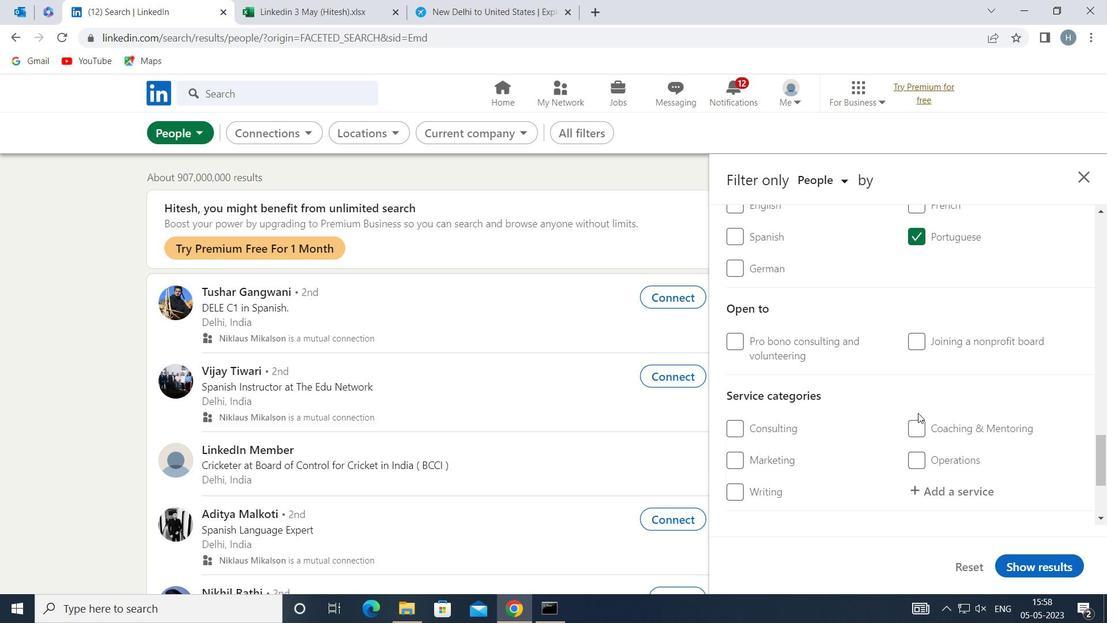 
Action: Mouse moved to (953, 416)
Screenshot: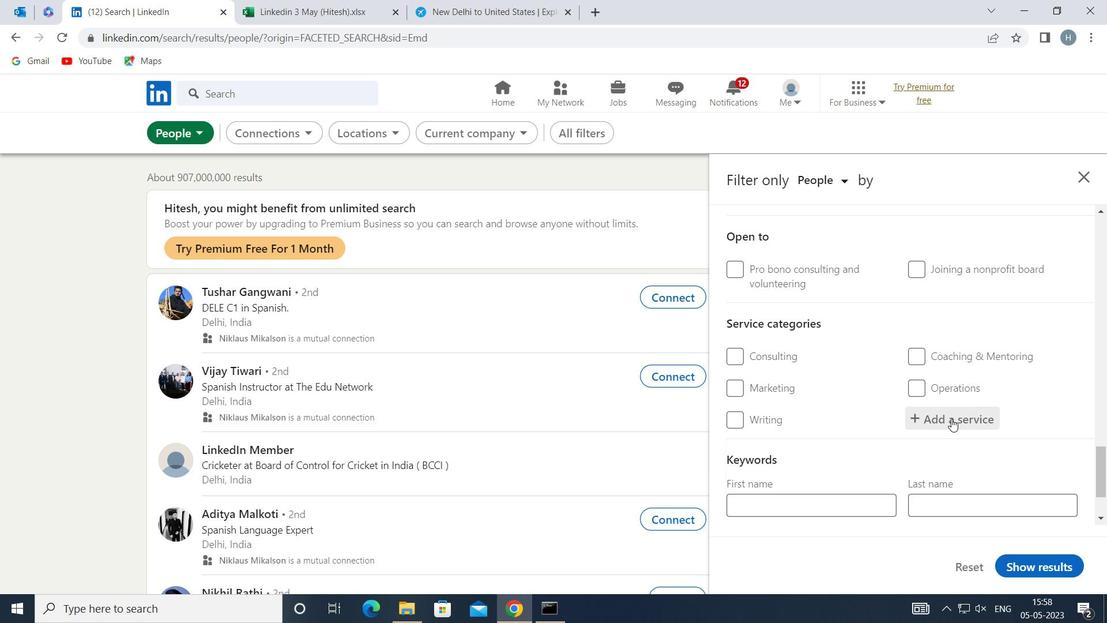
Action: Mouse pressed left at (953, 416)
Screenshot: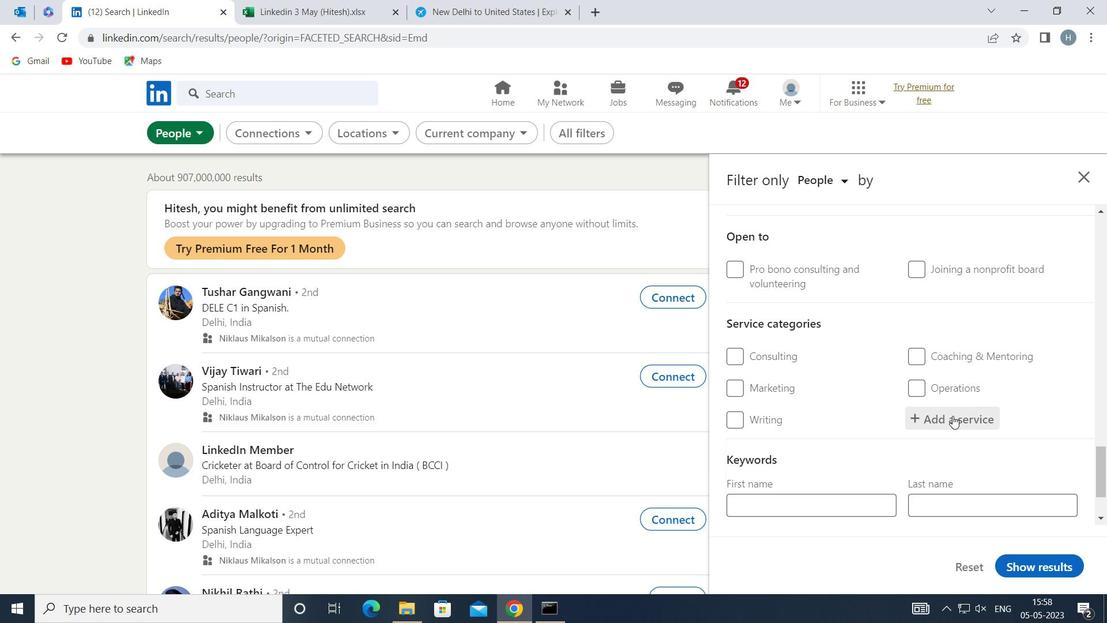 
Action: Key pressed <Key.shift>ILL
Screenshot: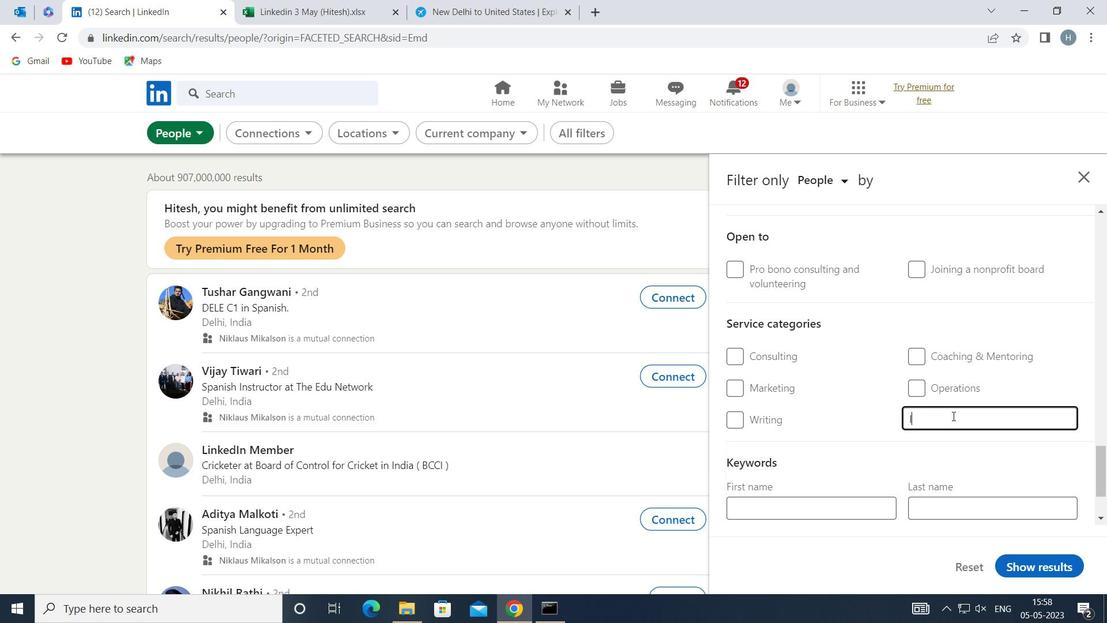 
Action: Mouse moved to (864, 437)
Screenshot: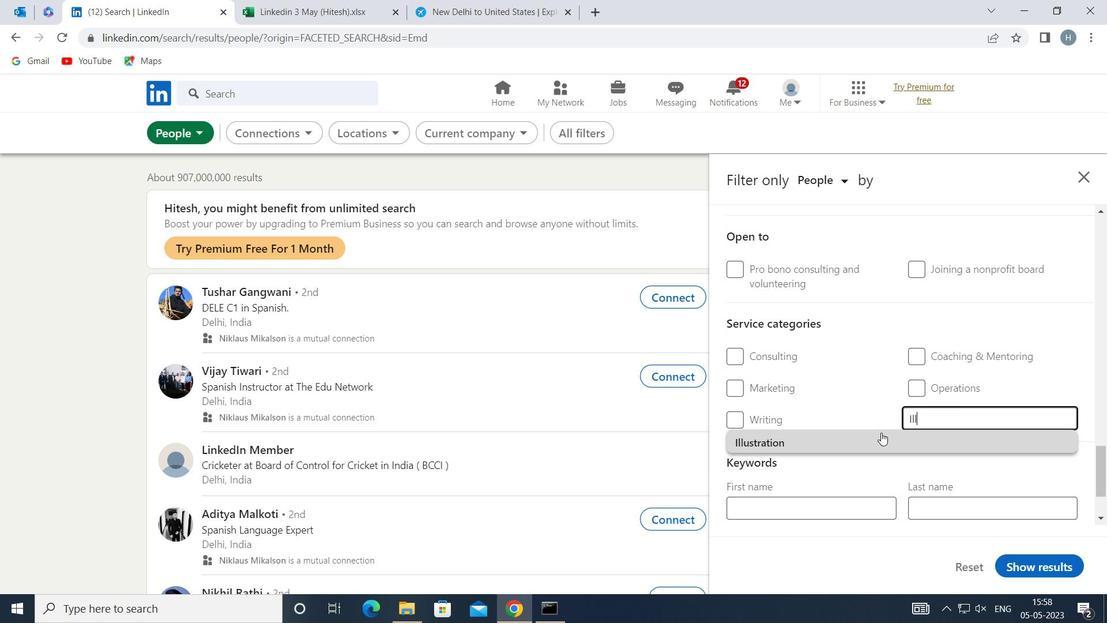 
Action: Mouse pressed left at (864, 437)
Screenshot: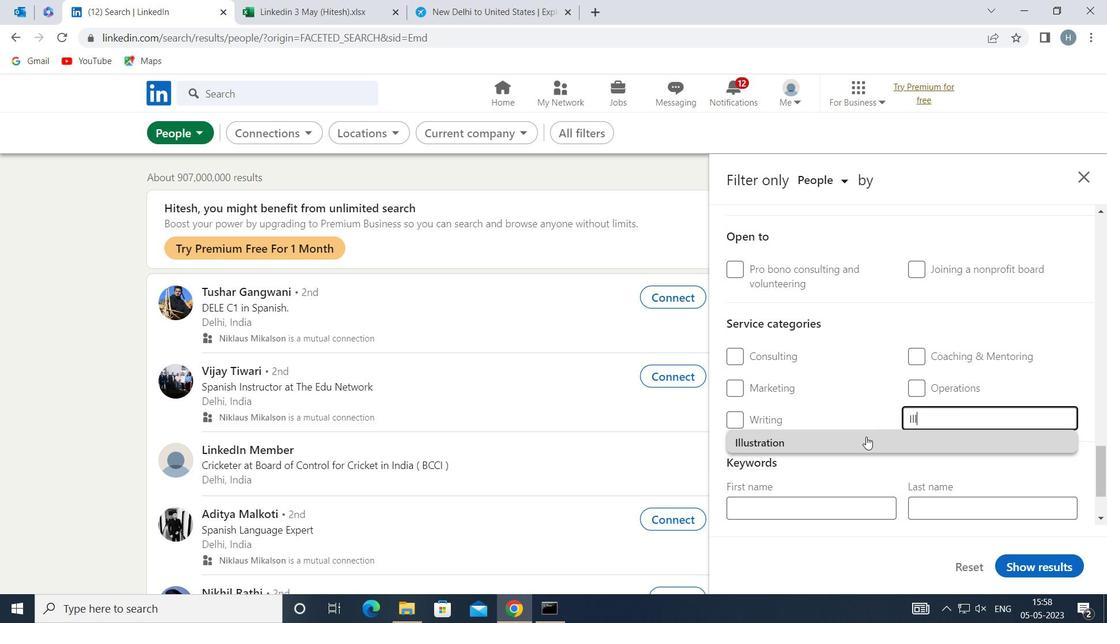 
Action: Mouse moved to (848, 387)
Screenshot: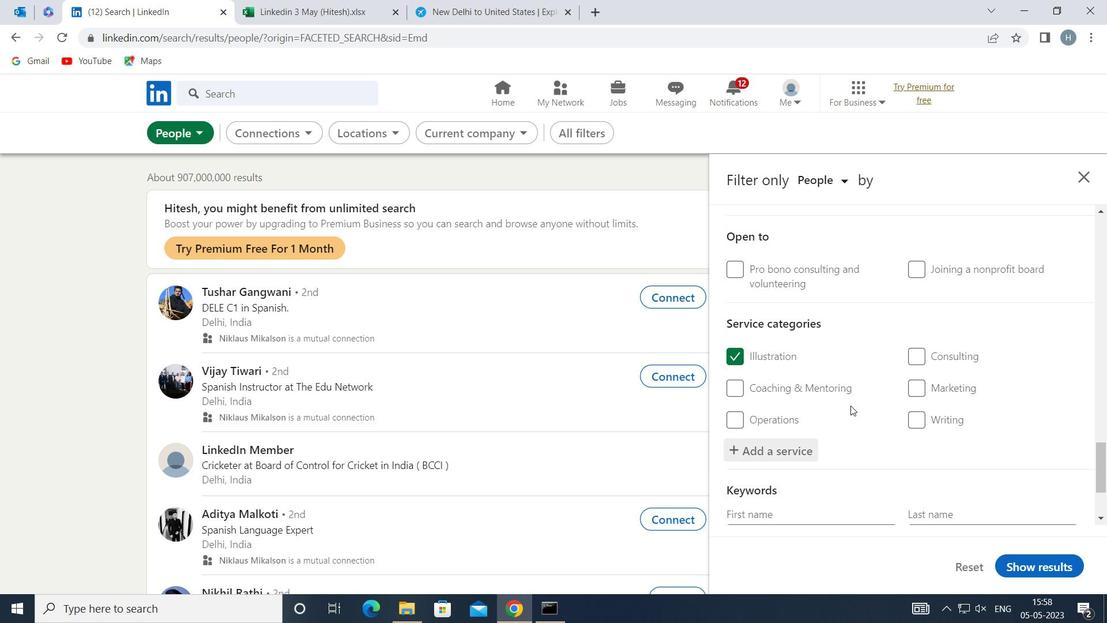 
Action: Mouse scrolled (848, 386) with delta (0, 0)
Screenshot: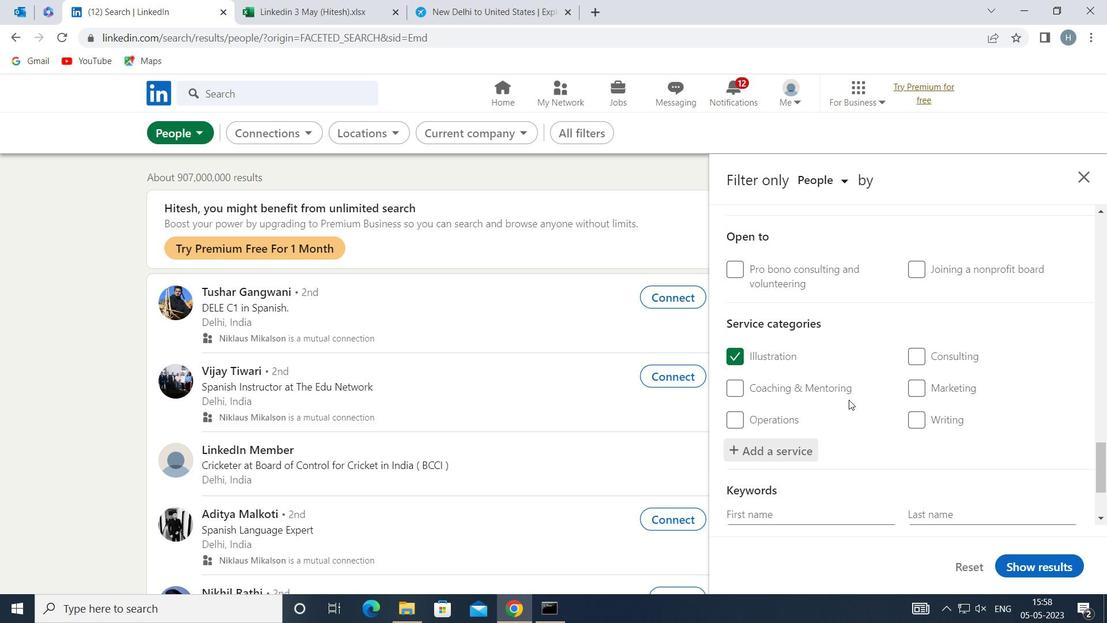 
Action: Mouse scrolled (848, 386) with delta (0, 0)
Screenshot: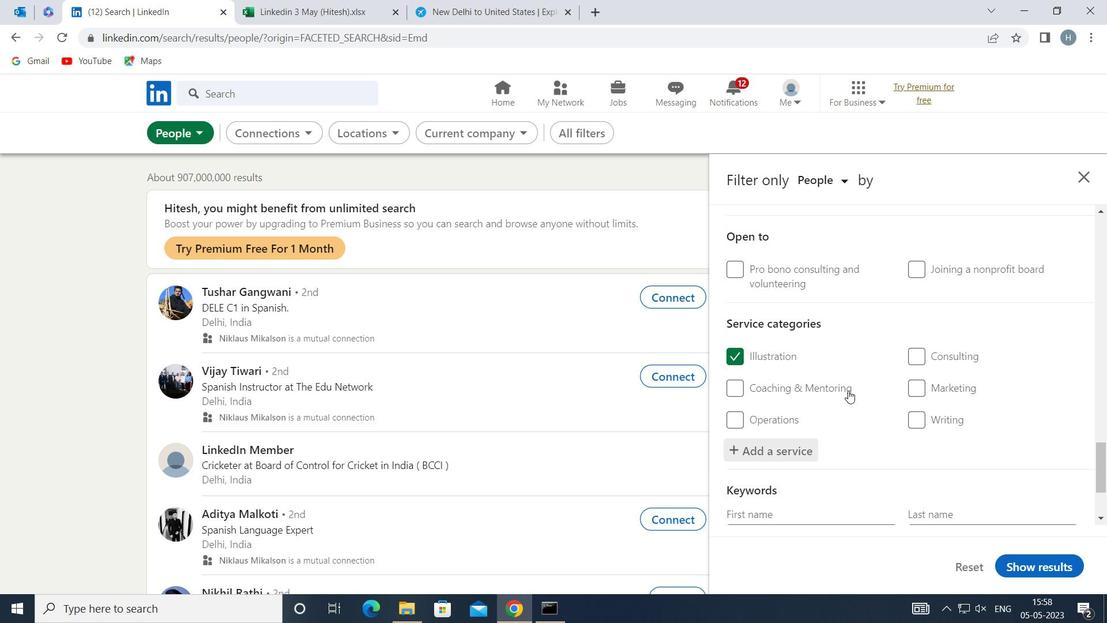 
Action: Mouse scrolled (848, 386) with delta (0, 0)
Screenshot: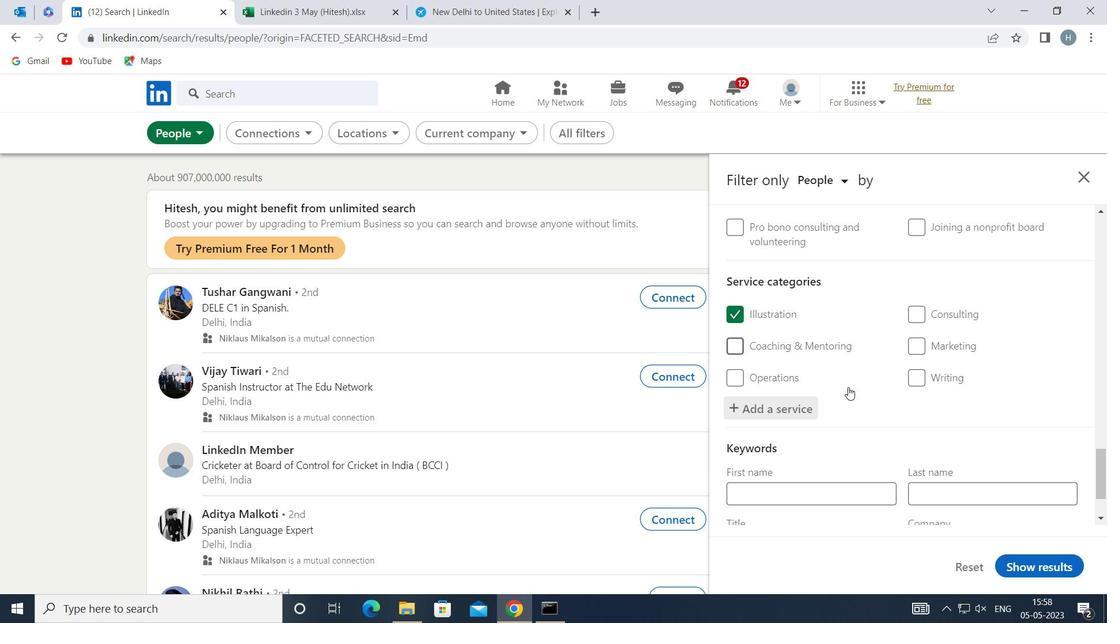 
Action: Mouse moved to (848, 386)
Screenshot: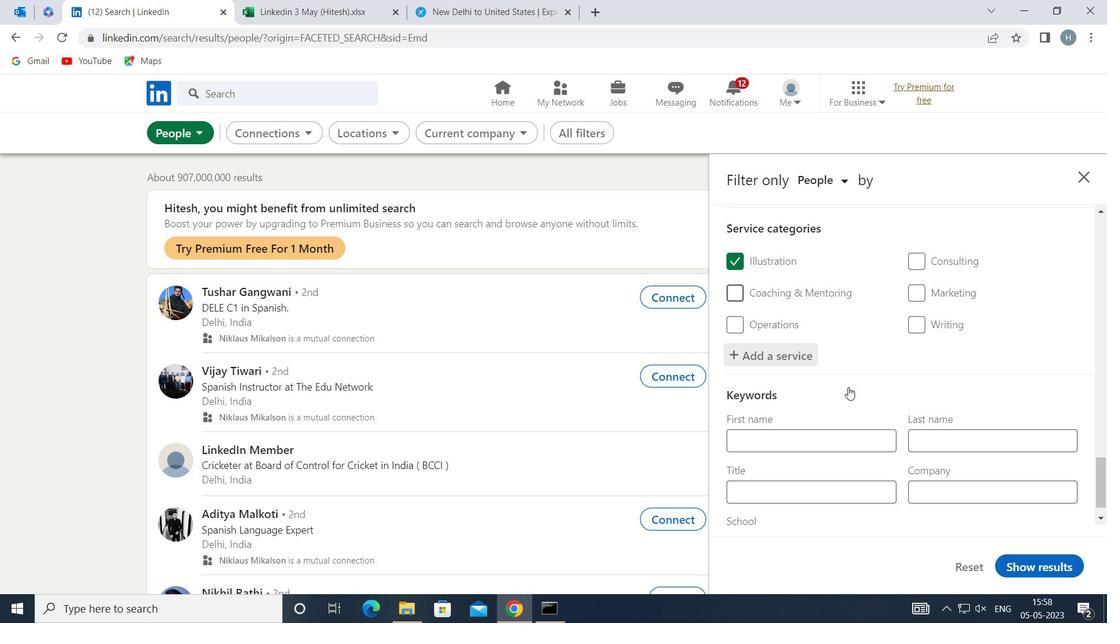 
Action: Mouse scrolled (848, 386) with delta (0, 0)
Screenshot: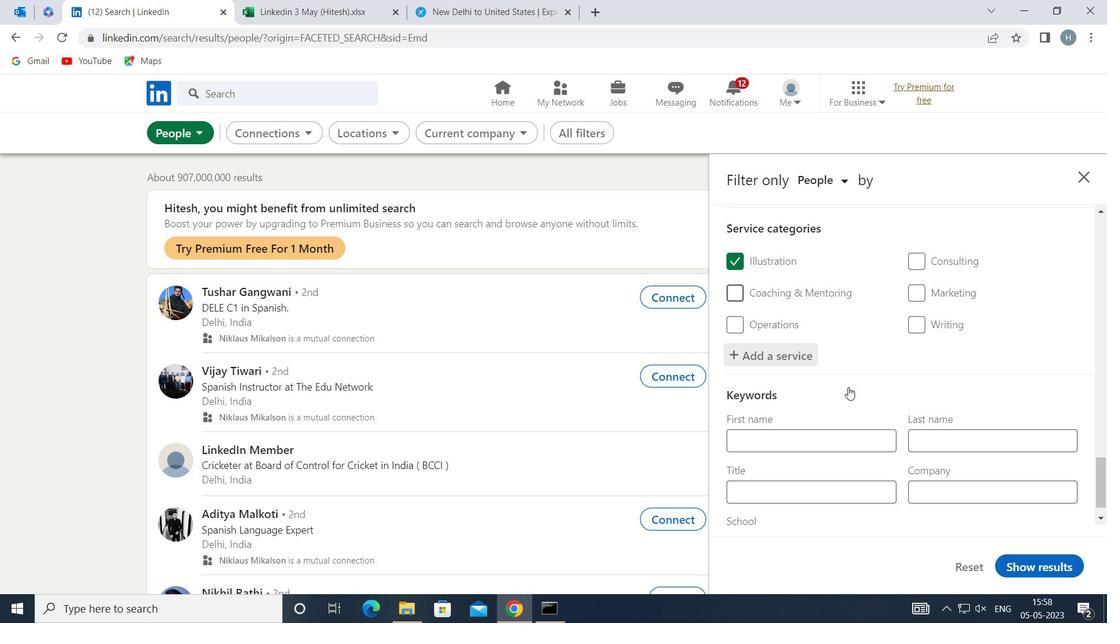 
Action: Mouse moved to (868, 458)
Screenshot: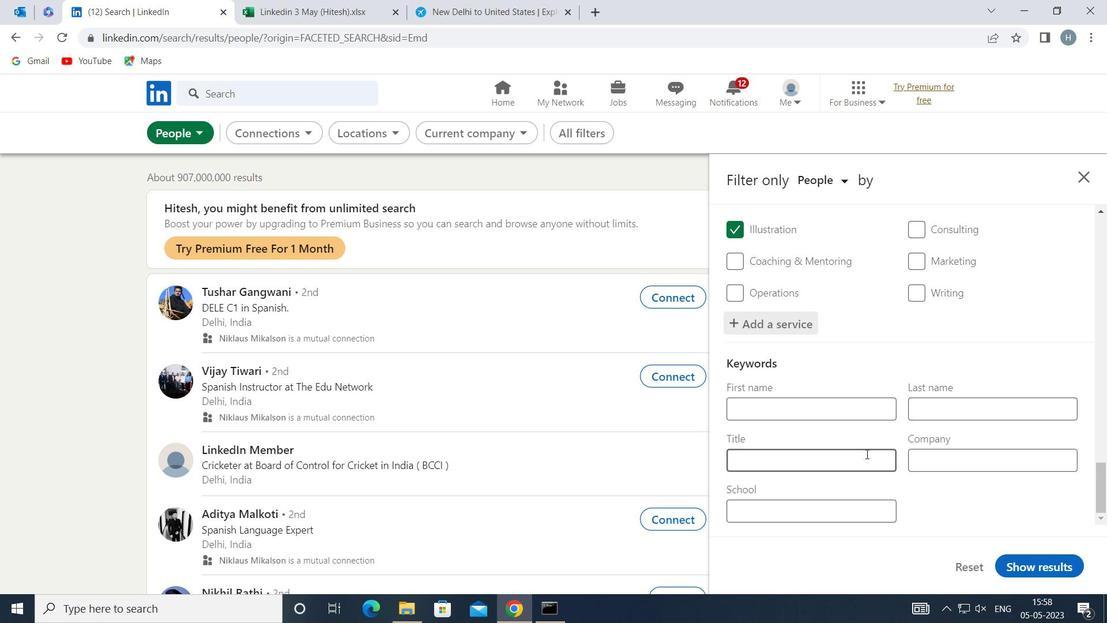 
Action: Mouse pressed left at (868, 458)
Screenshot: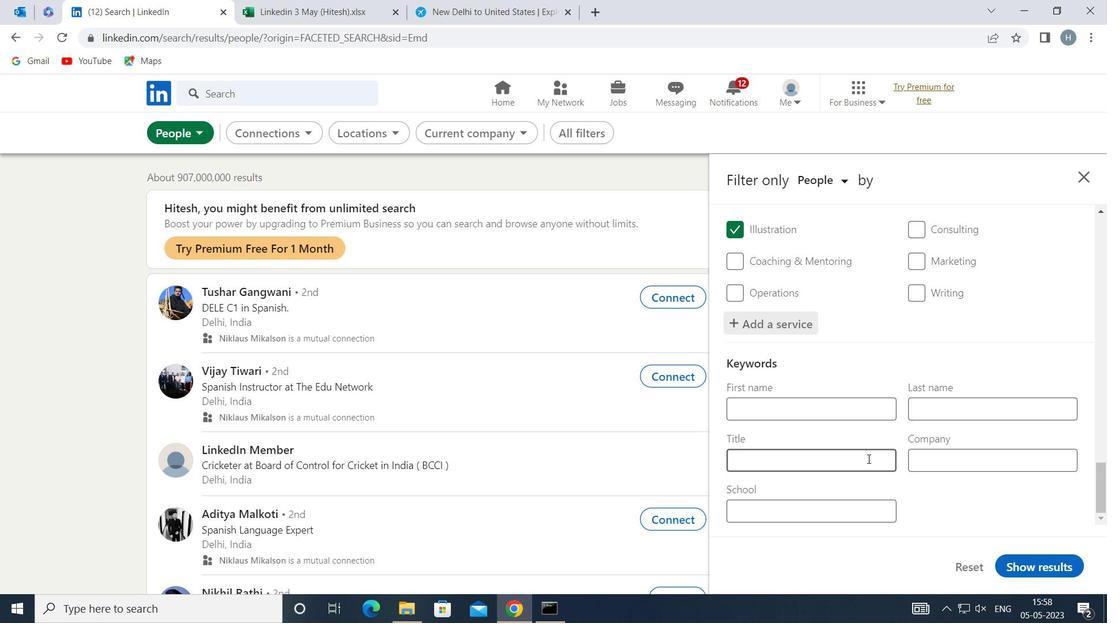 
Action: Mouse moved to (865, 447)
Screenshot: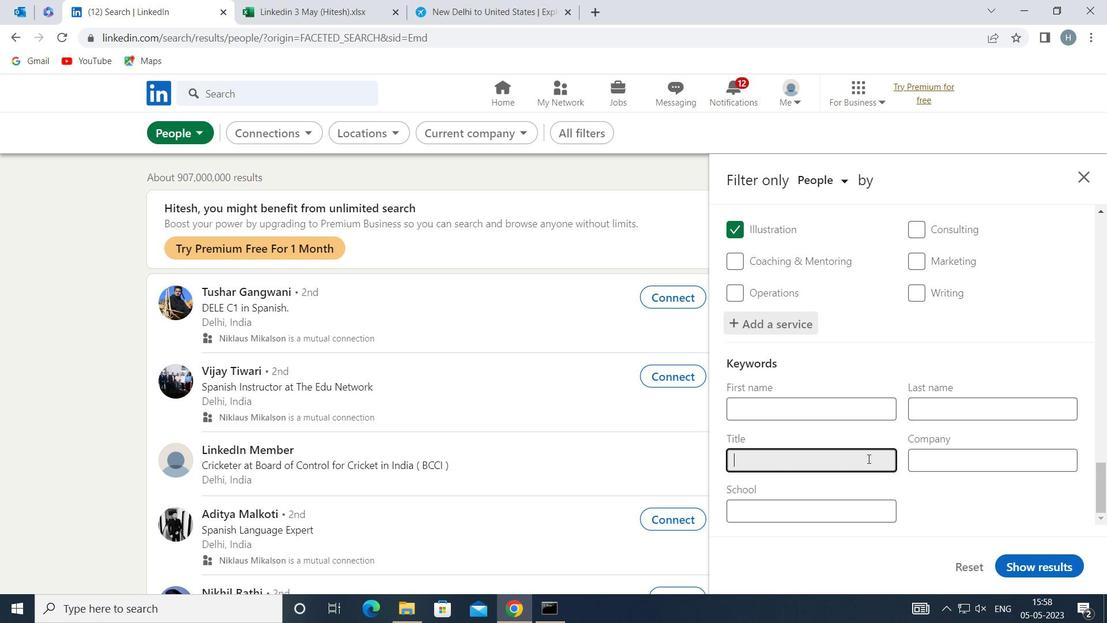 
Action: Key pressed <Key.shift>COPYW
Screenshot: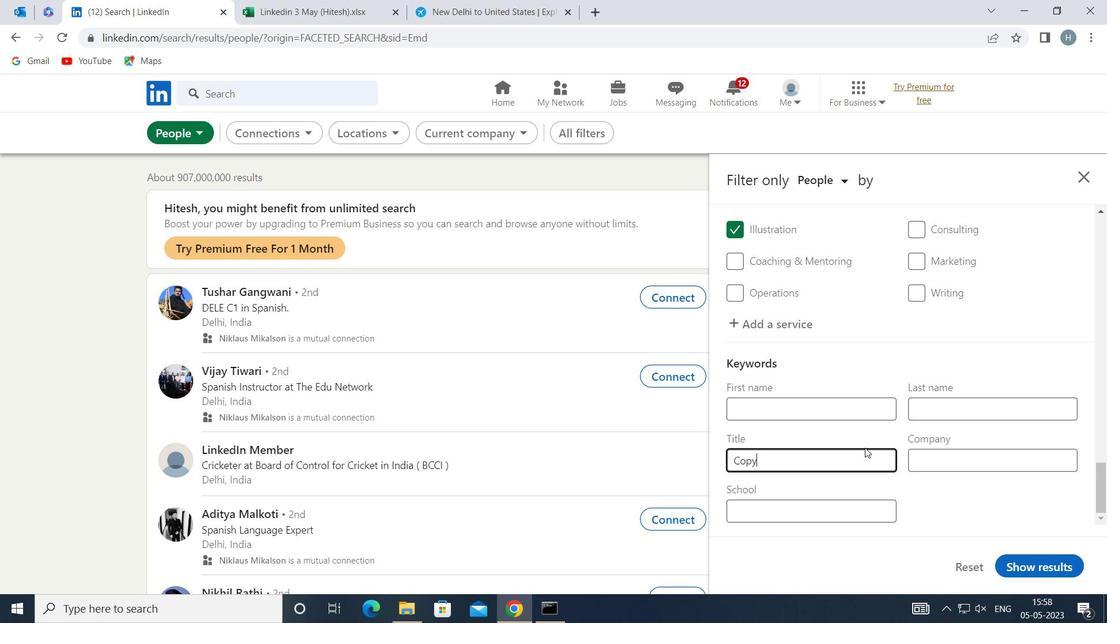 
Action: Mouse moved to (864, 447)
Screenshot: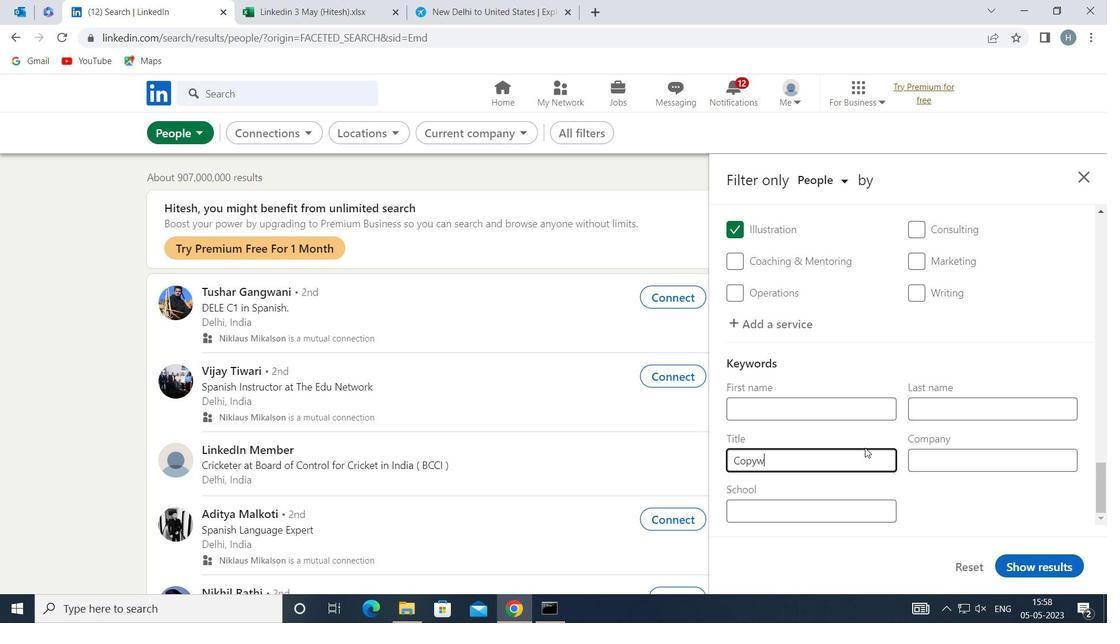 
Action: Key pressed RITER
Screenshot: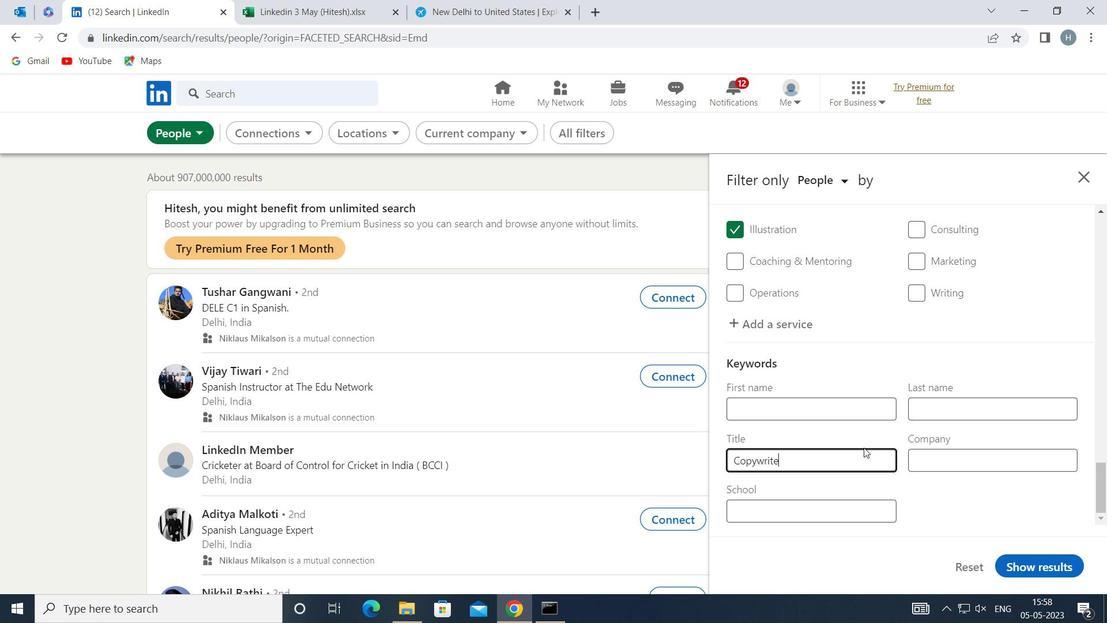 
Action: Mouse moved to (1035, 561)
Screenshot: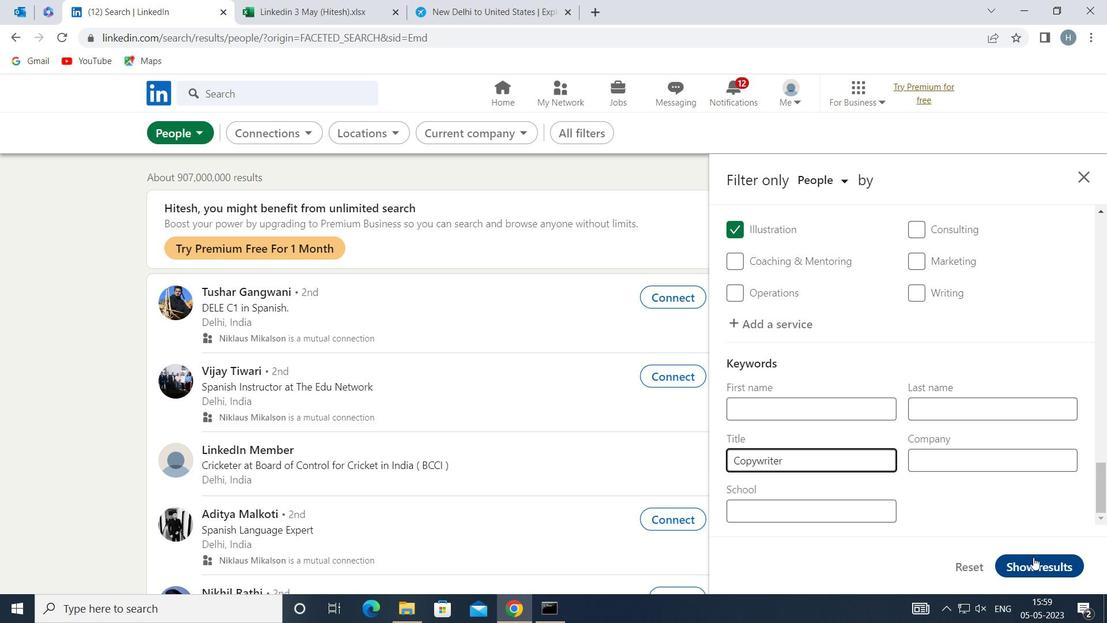 
Action: Mouse pressed left at (1035, 561)
Screenshot: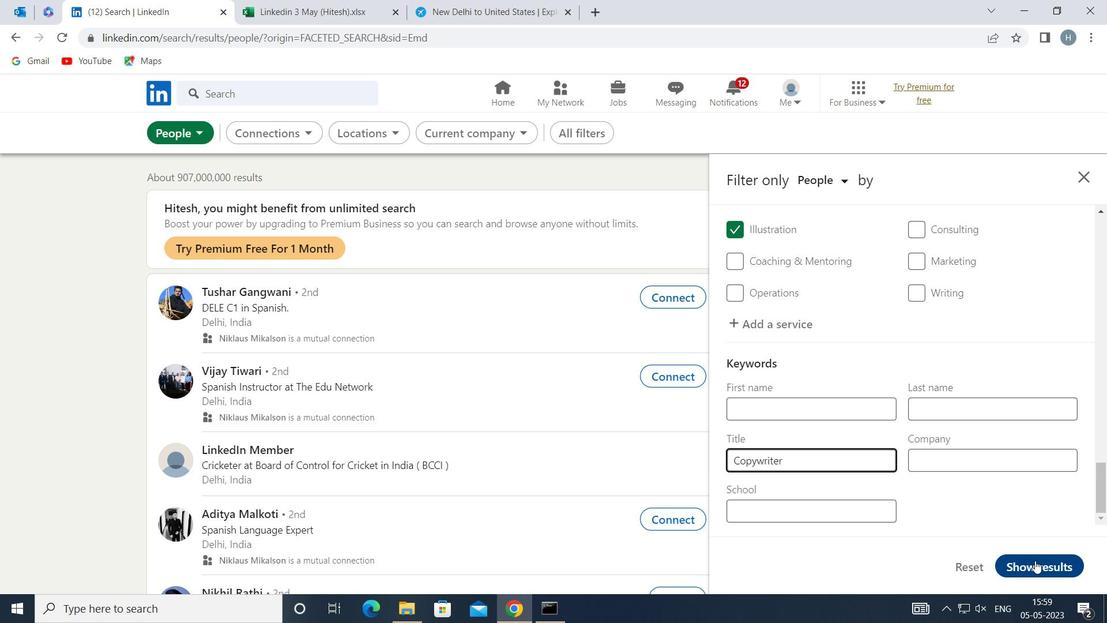 
Action: Mouse moved to (1029, 560)
Screenshot: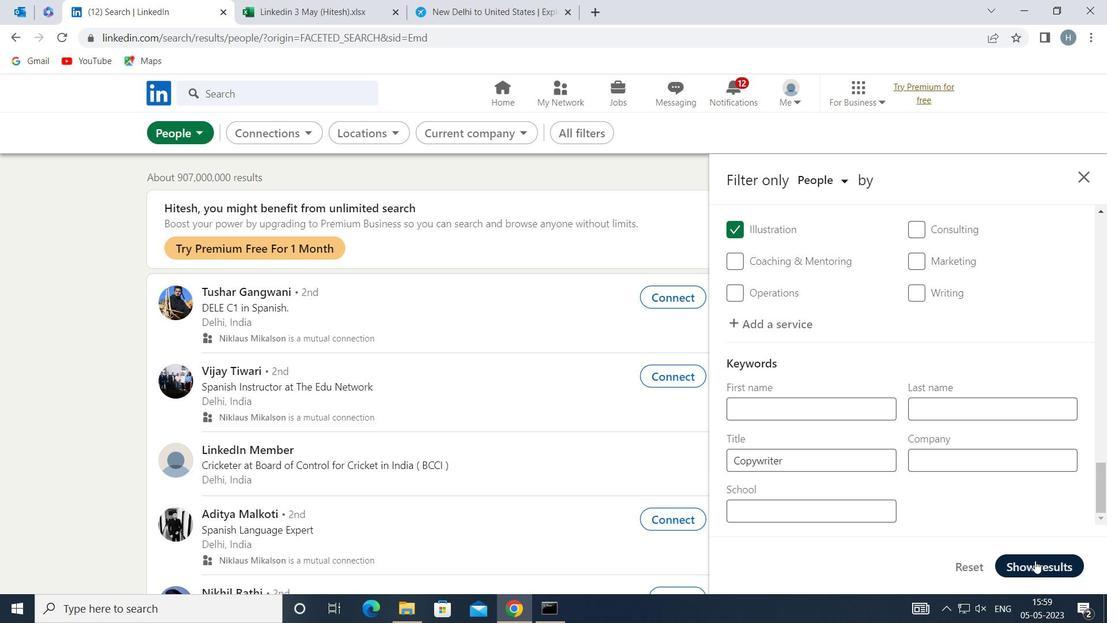 
